 Task: Add an event with the title Second Annual General Meeting, date '2023/12/09', time 8:30 AM to 10:30 AMand add a description: The team building workshop will begin with an introduction to the importance of effective communication in the workplace. Participants will learn about the impact of communication on team dynamics, productivity, and overall success. The facilitator will set a positive and supportive tone, creating a safe space for open dialogue and learning.Select event color  Tangerine . Add location for the event as: 123 Karnak Temple, Luxor, Egypt, logged in from the account softage.6@softage.netand send the event invitation to softage.1@softage.net and softage.2@softage.net. Set a reminder for the event Doesn't repeat
Action: Mouse moved to (96, 128)
Screenshot: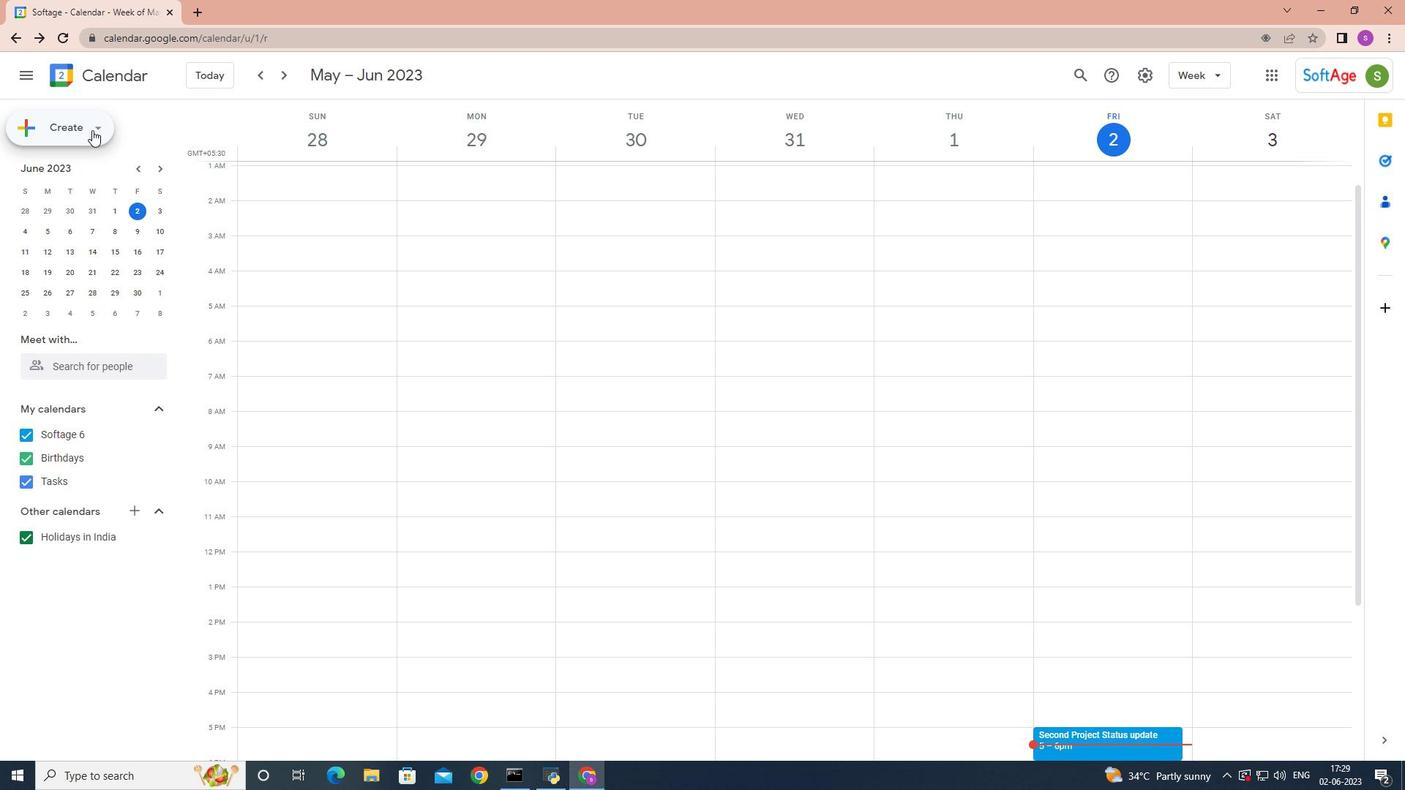 
Action: Mouse pressed left at (96, 128)
Screenshot: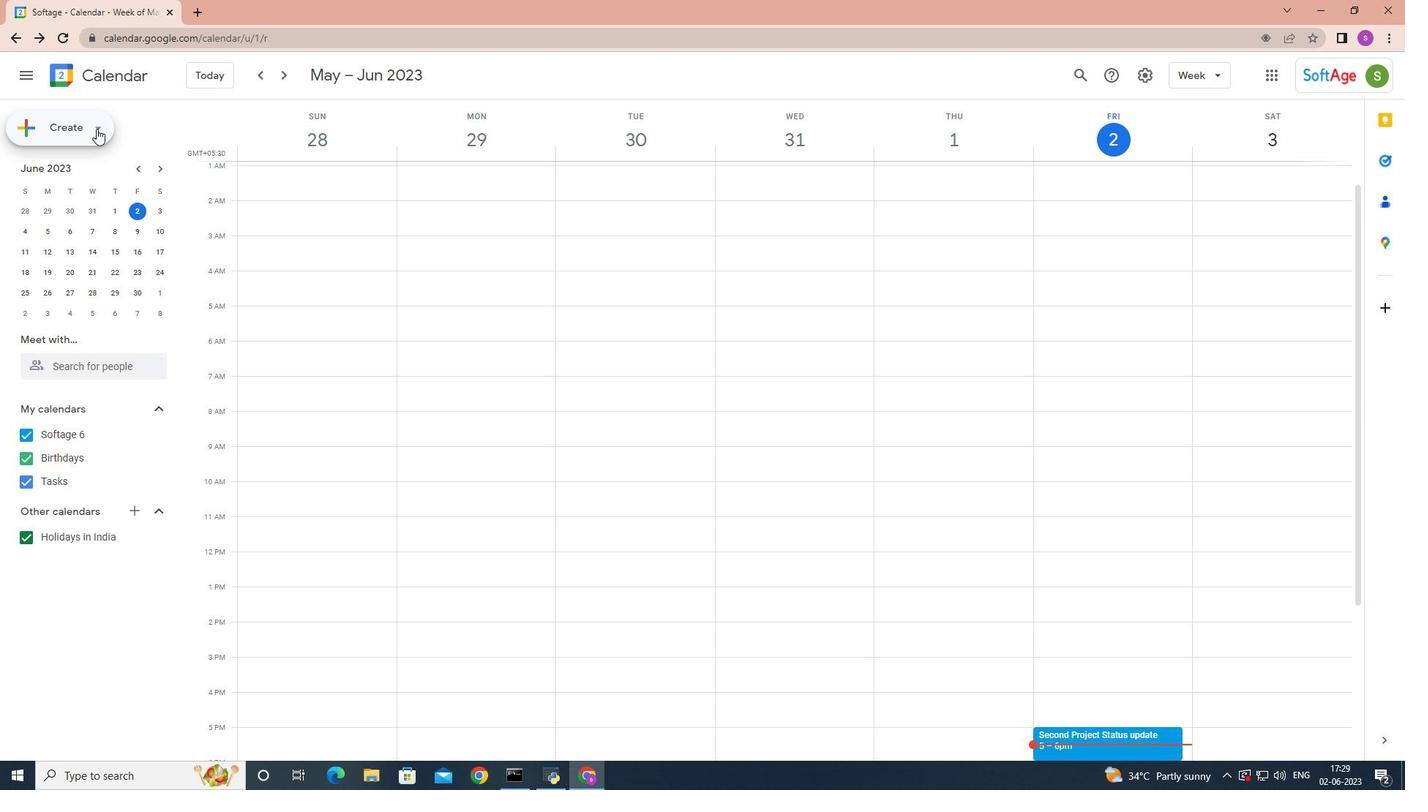 
Action: Mouse moved to (97, 161)
Screenshot: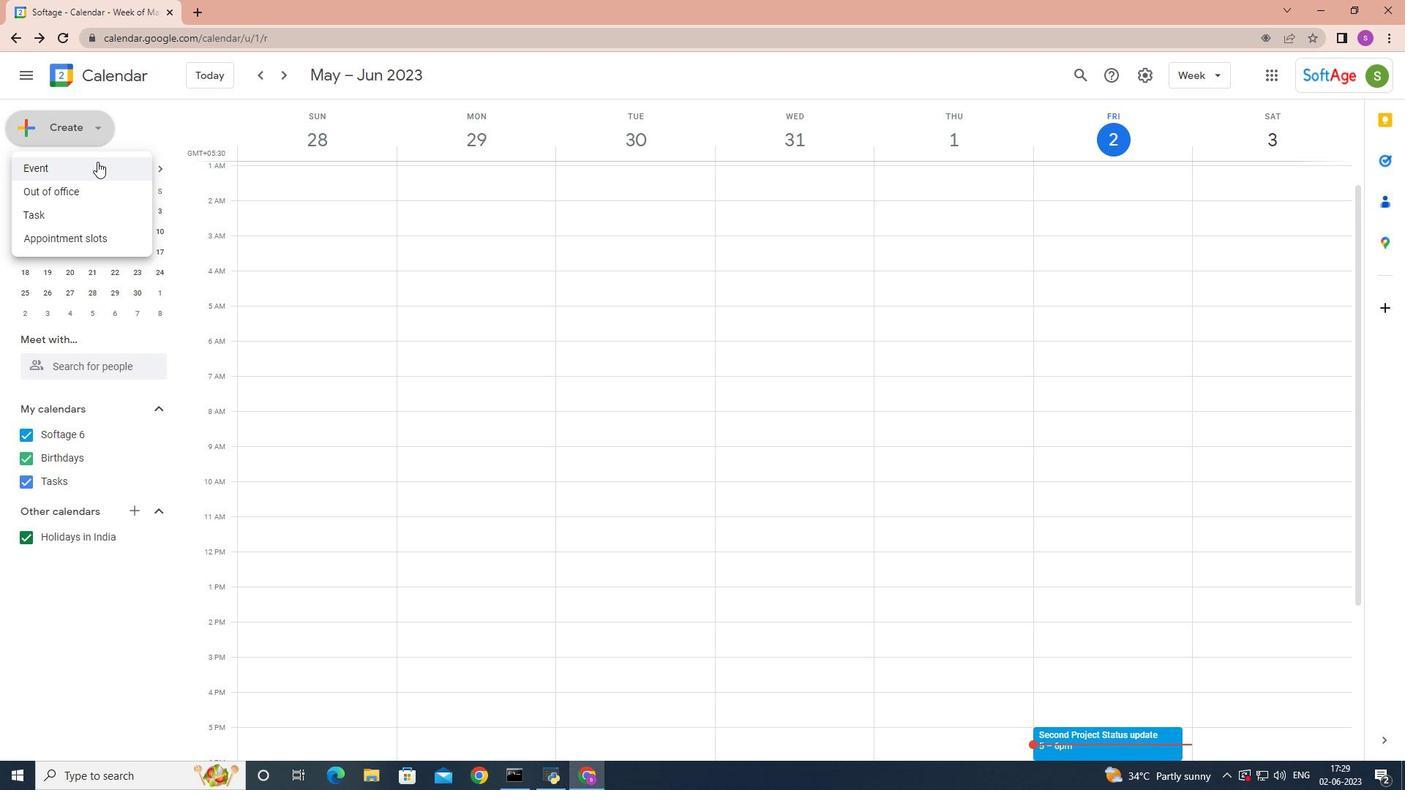 
Action: Mouse pressed left at (97, 161)
Screenshot: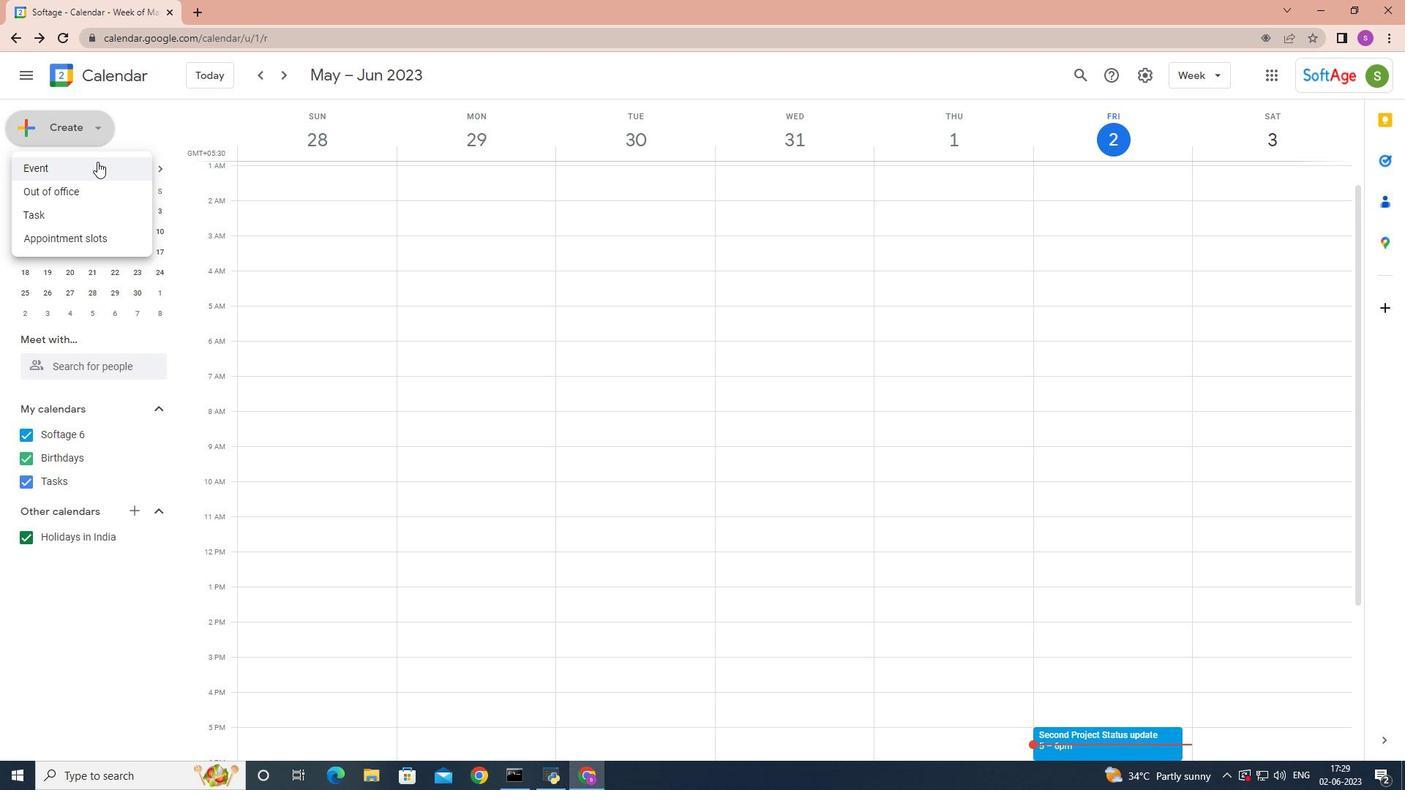 
Action: Mouse moved to (924, 707)
Screenshot: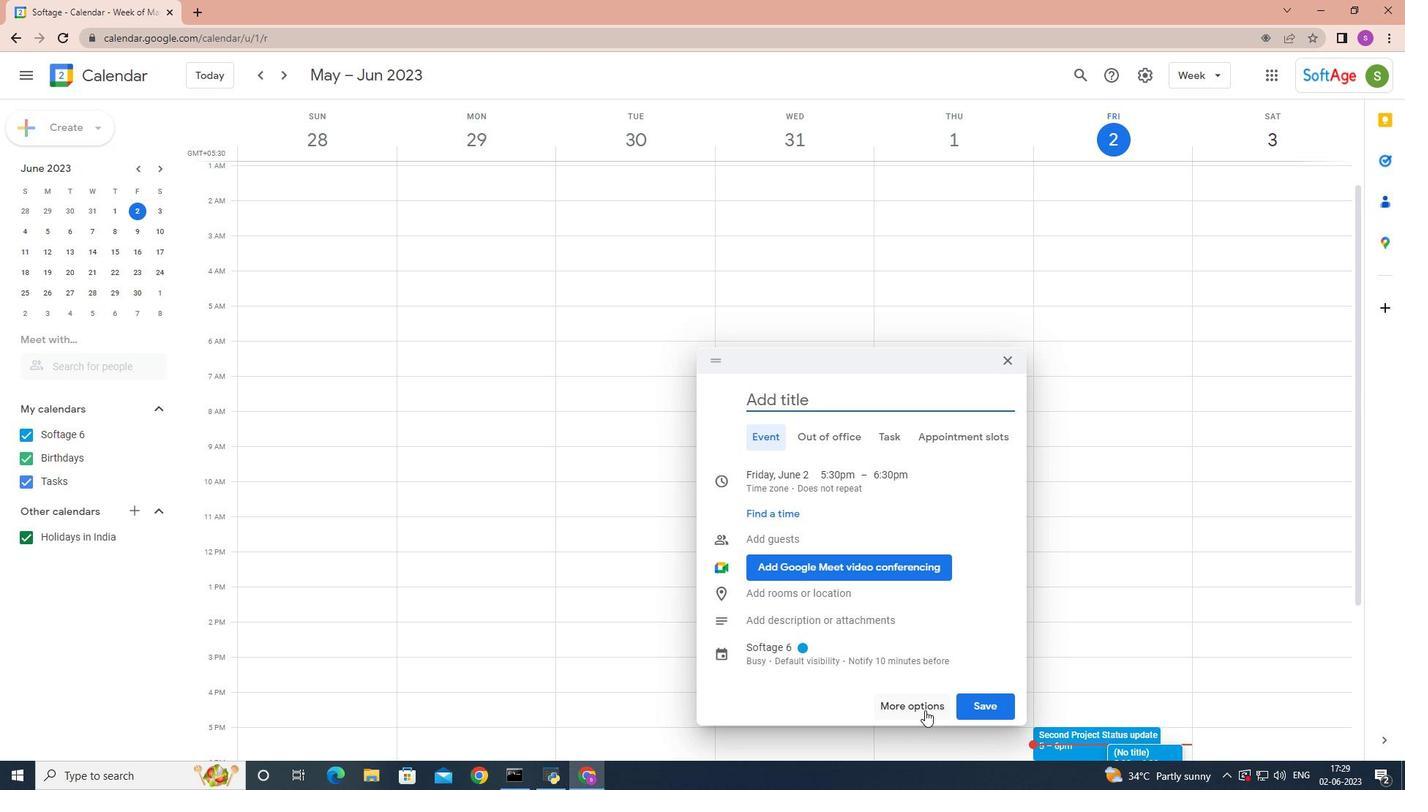 
Action: Mouse pressed left at (924, 707)
Screenshot: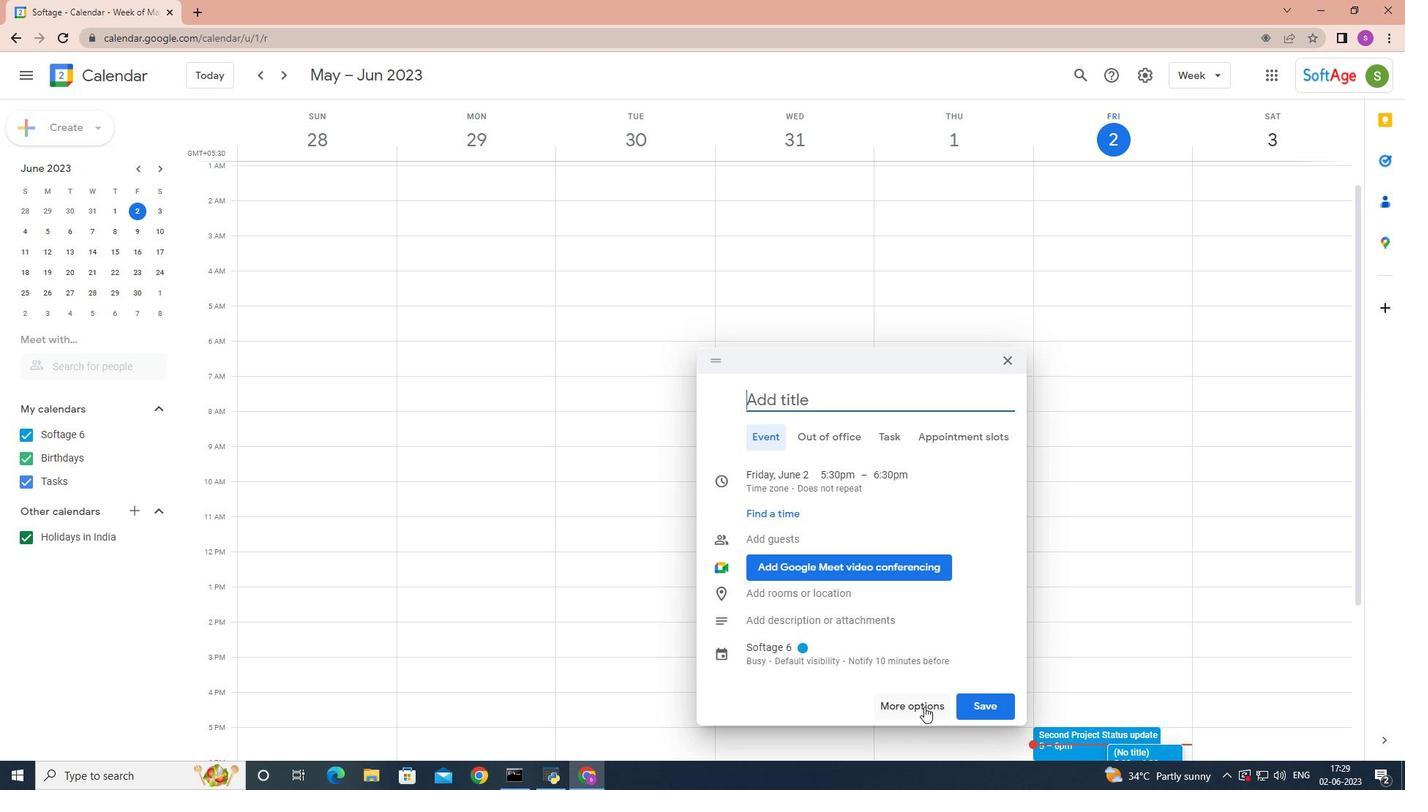 
Action: Mouse moved to (909, 705)
Screenshot: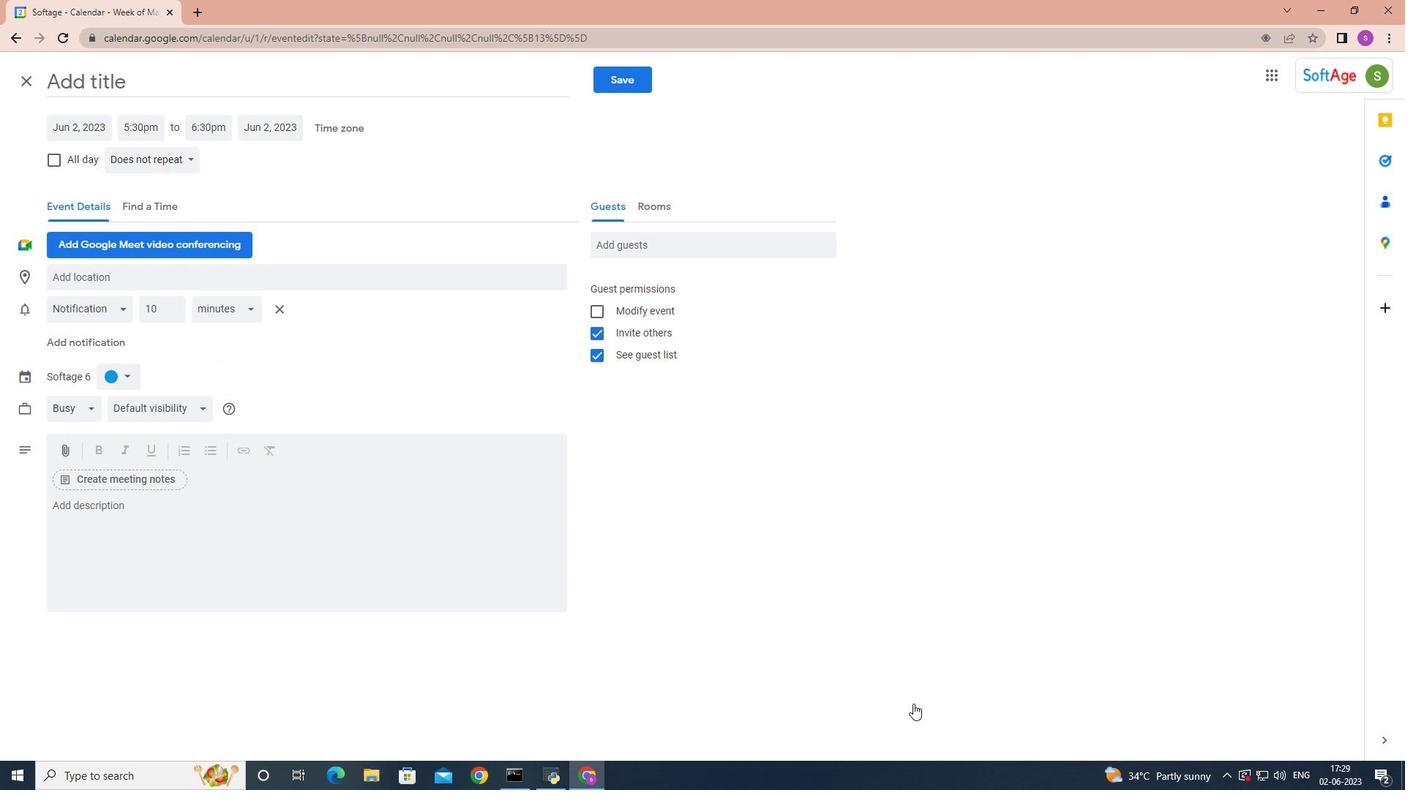 
Action: Key pressed <Key.shift>Second<Key.space><Key.shift>Annual<Key.space><Key.shift><Key.shift><Key.shift><Key.shift><Key.shift><Key.shift><Key.shift><Key.shift>General
Screenshot: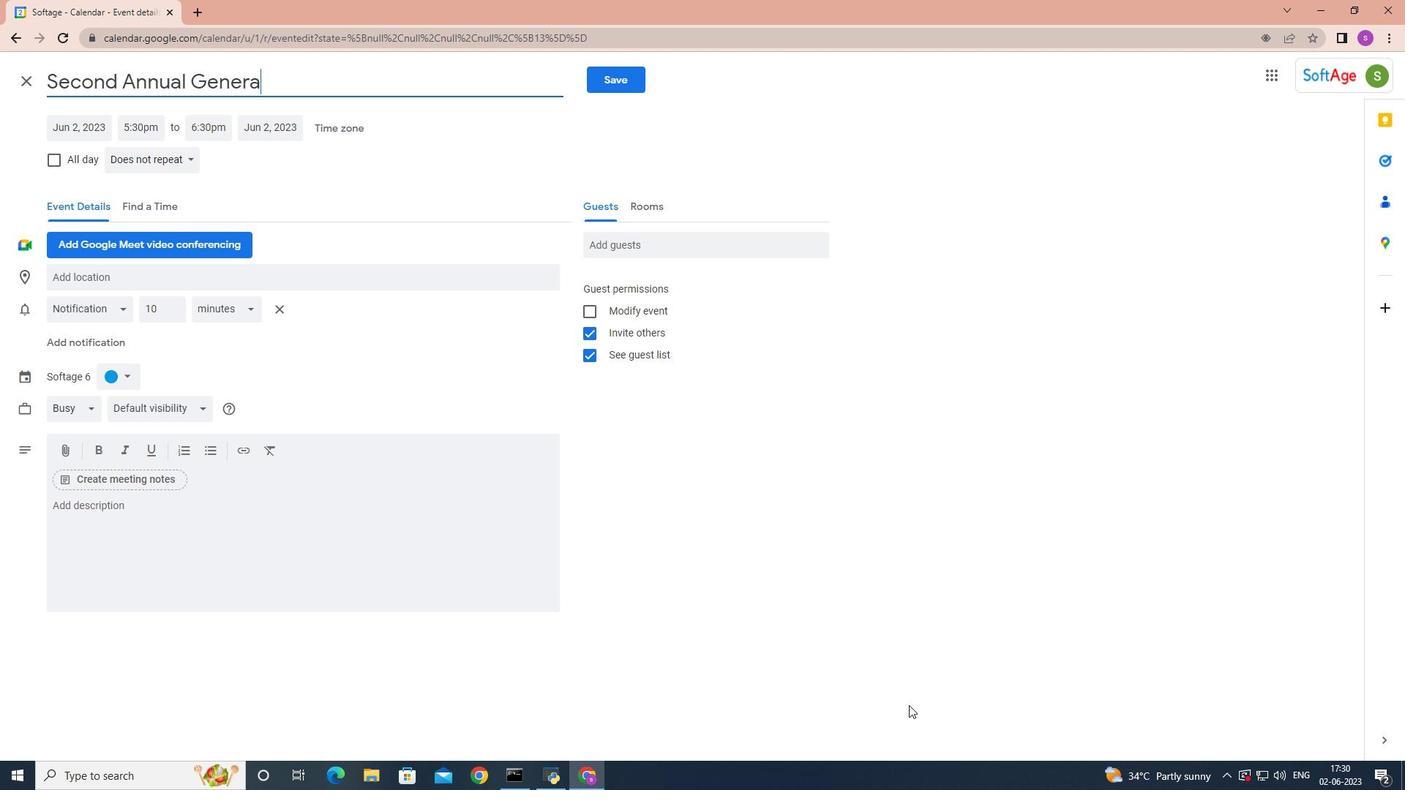 
Action: Mouse moved to (76, 120)
Screenshot: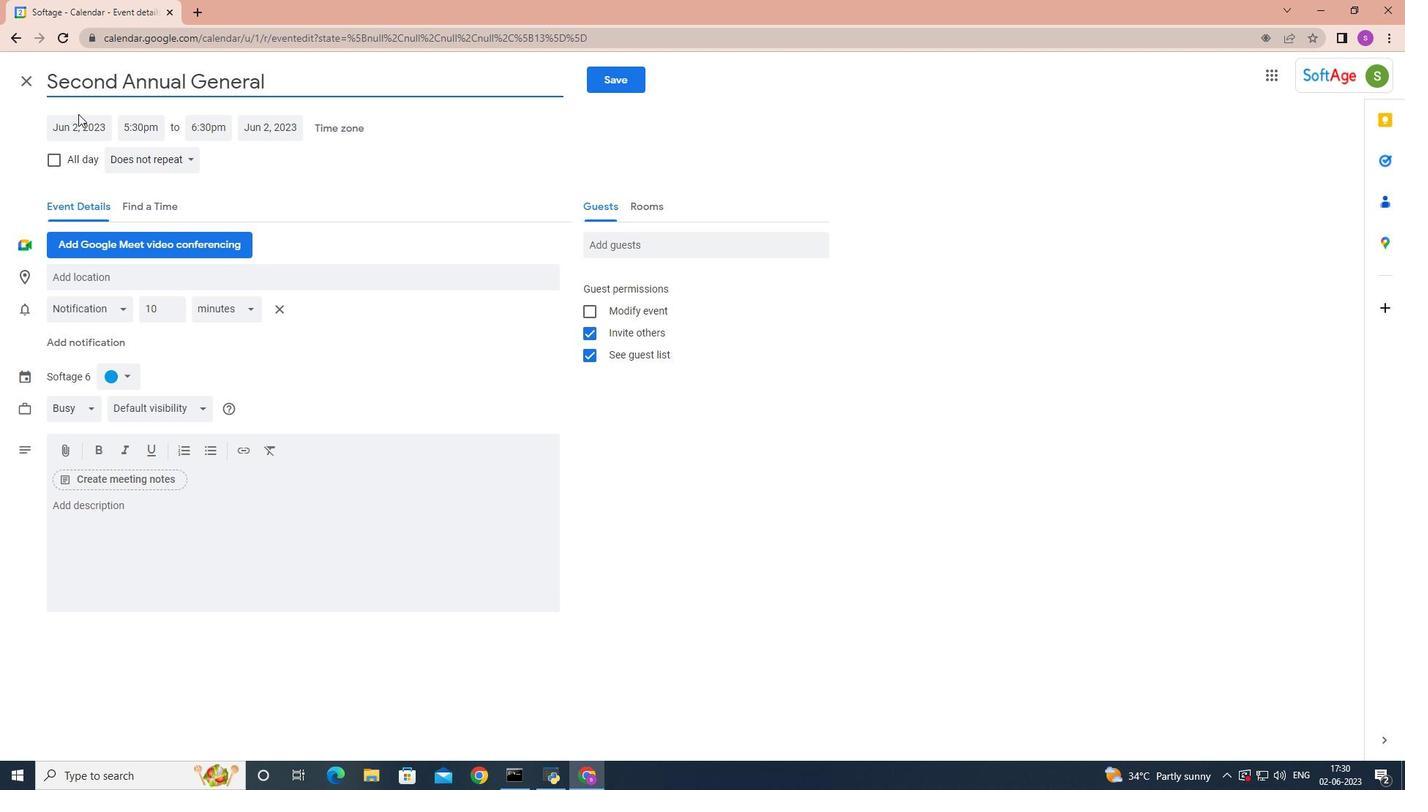 
Action: Mouse pressed left at (76, 120)
Screenshot: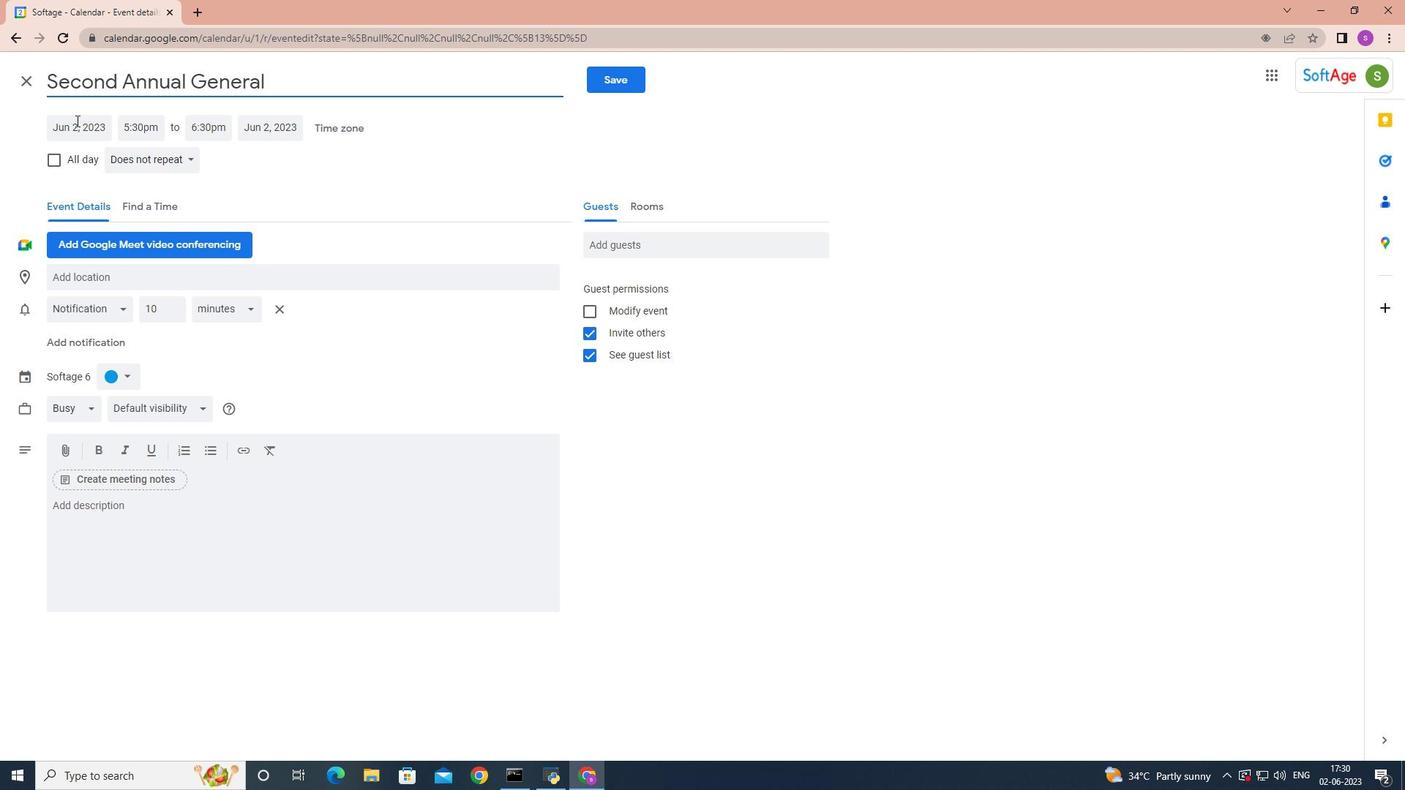 
Action: Mouse moved to (237, 155)
Screenshot: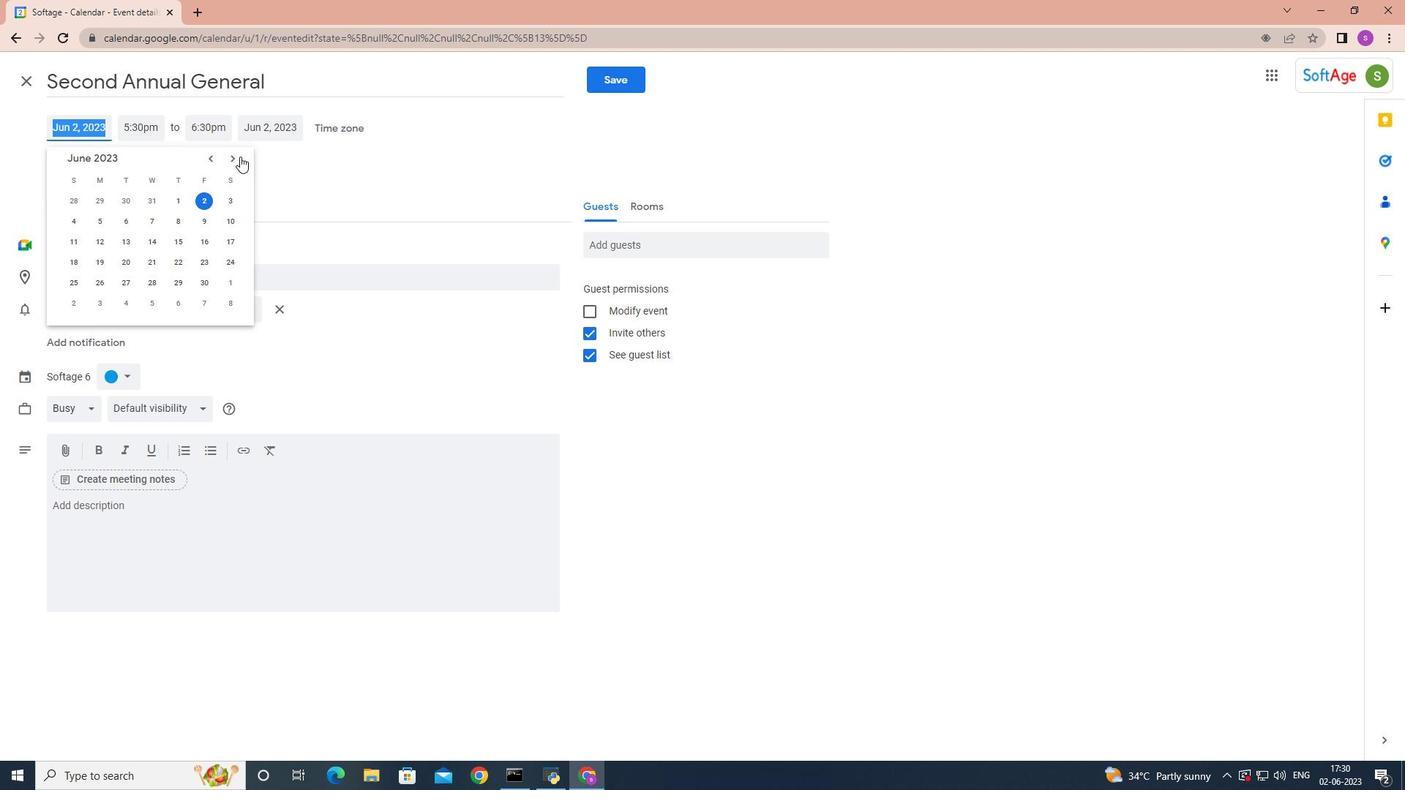 
Action: Mouse pressed left at (237, 155)
Screenshot: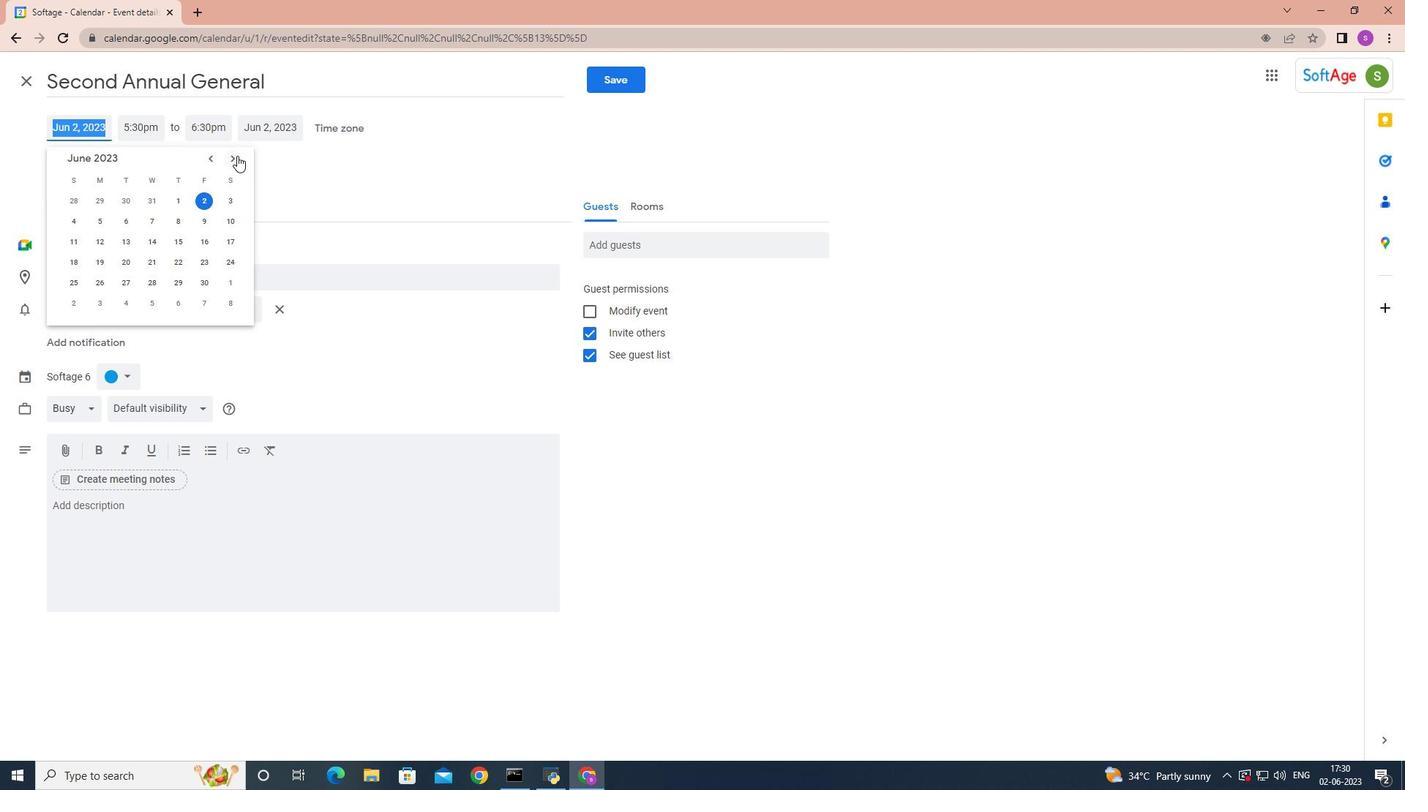 
Action: Mouse moved to (236, 155)
Screenshot: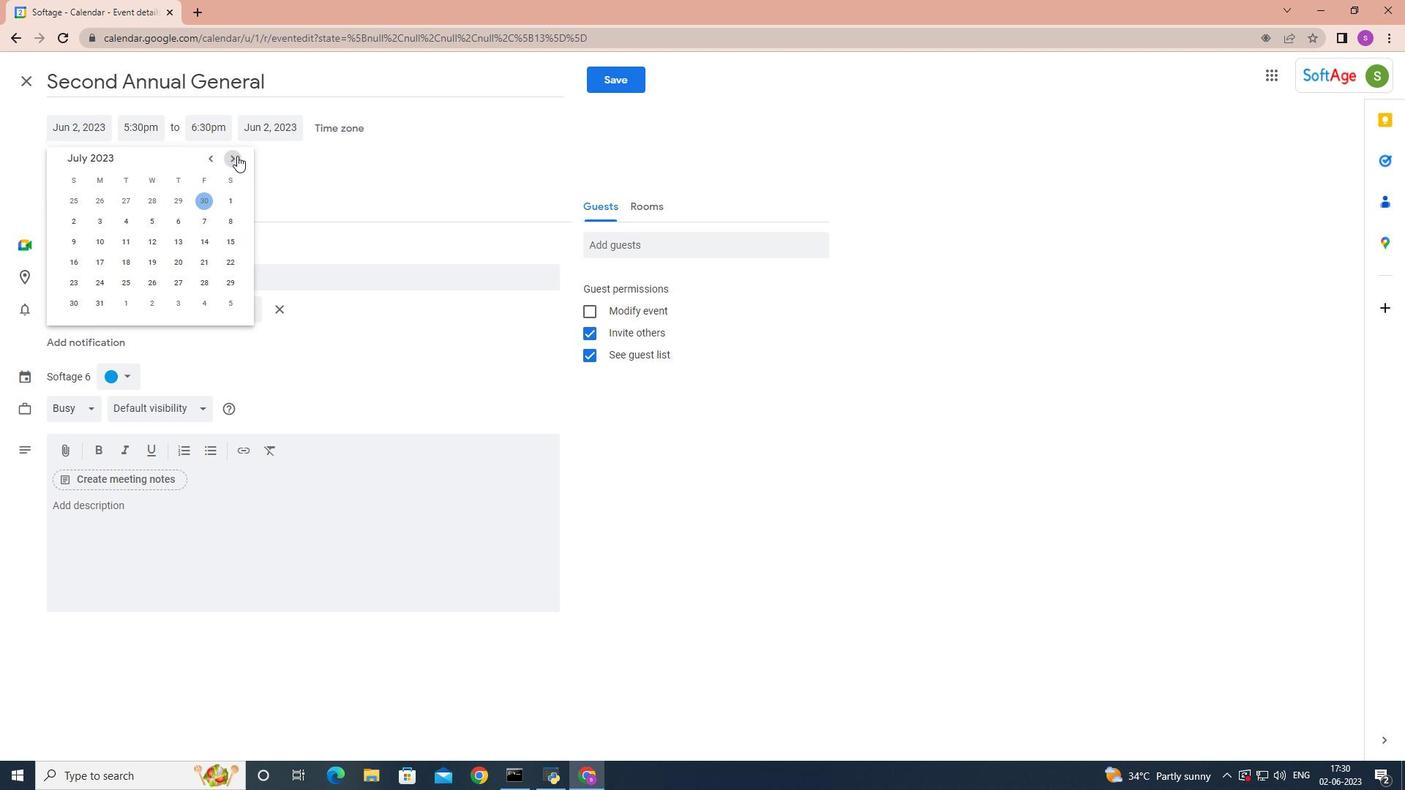 
Action: Mouse pressed left at (236, 155)
Screenshot: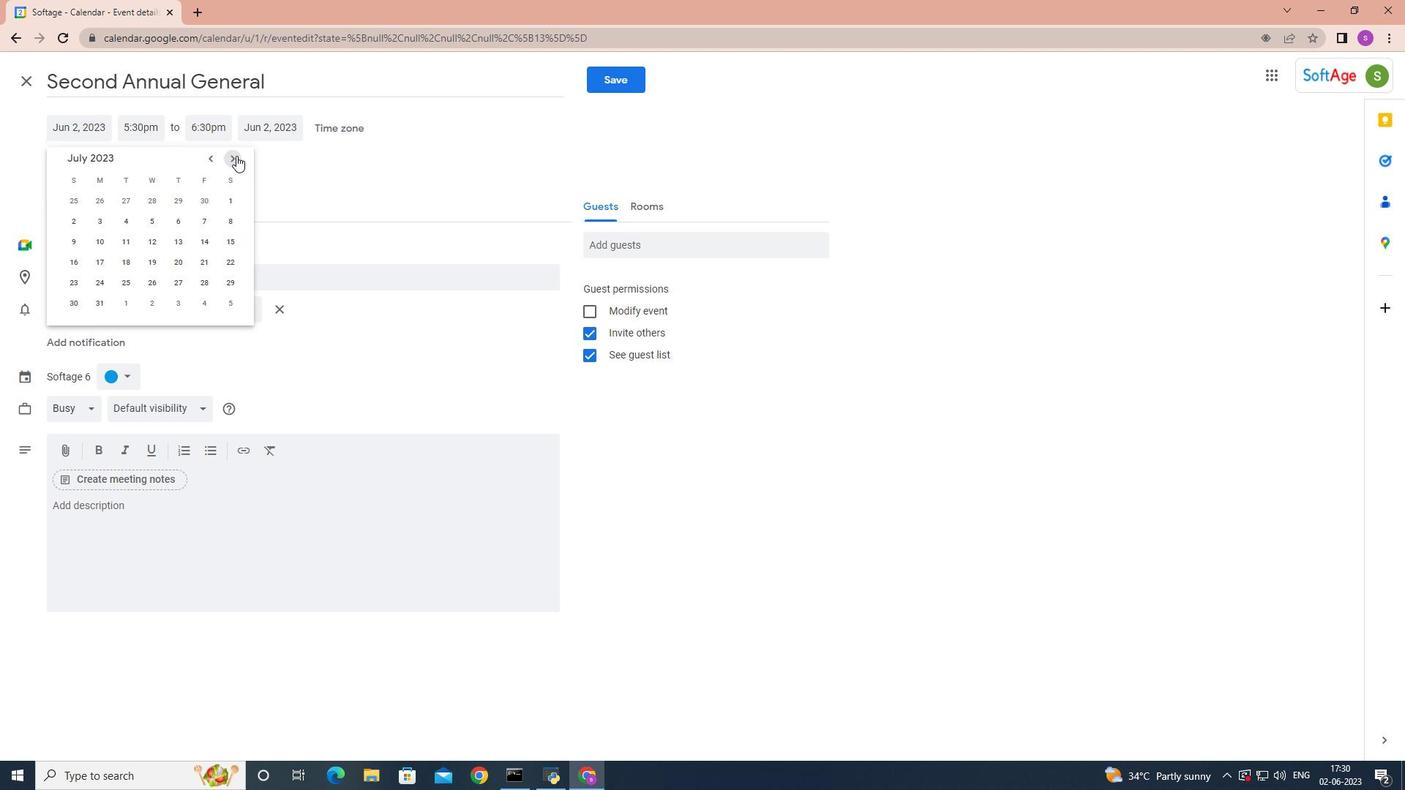 
Action: Mouse pressed left at (236, 155)
Screenshot: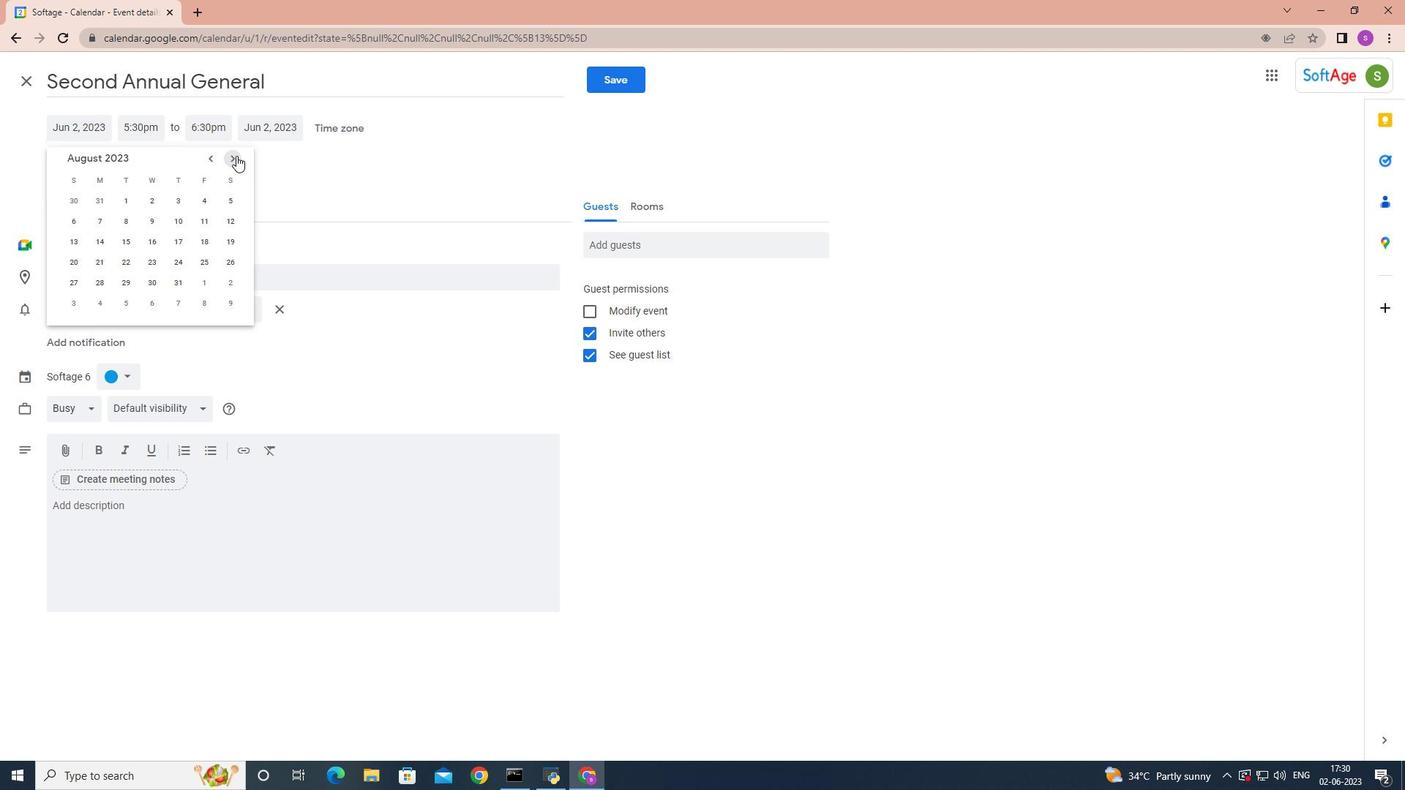 
Action: Mouse pressed left at (236, 155)
Screenshot: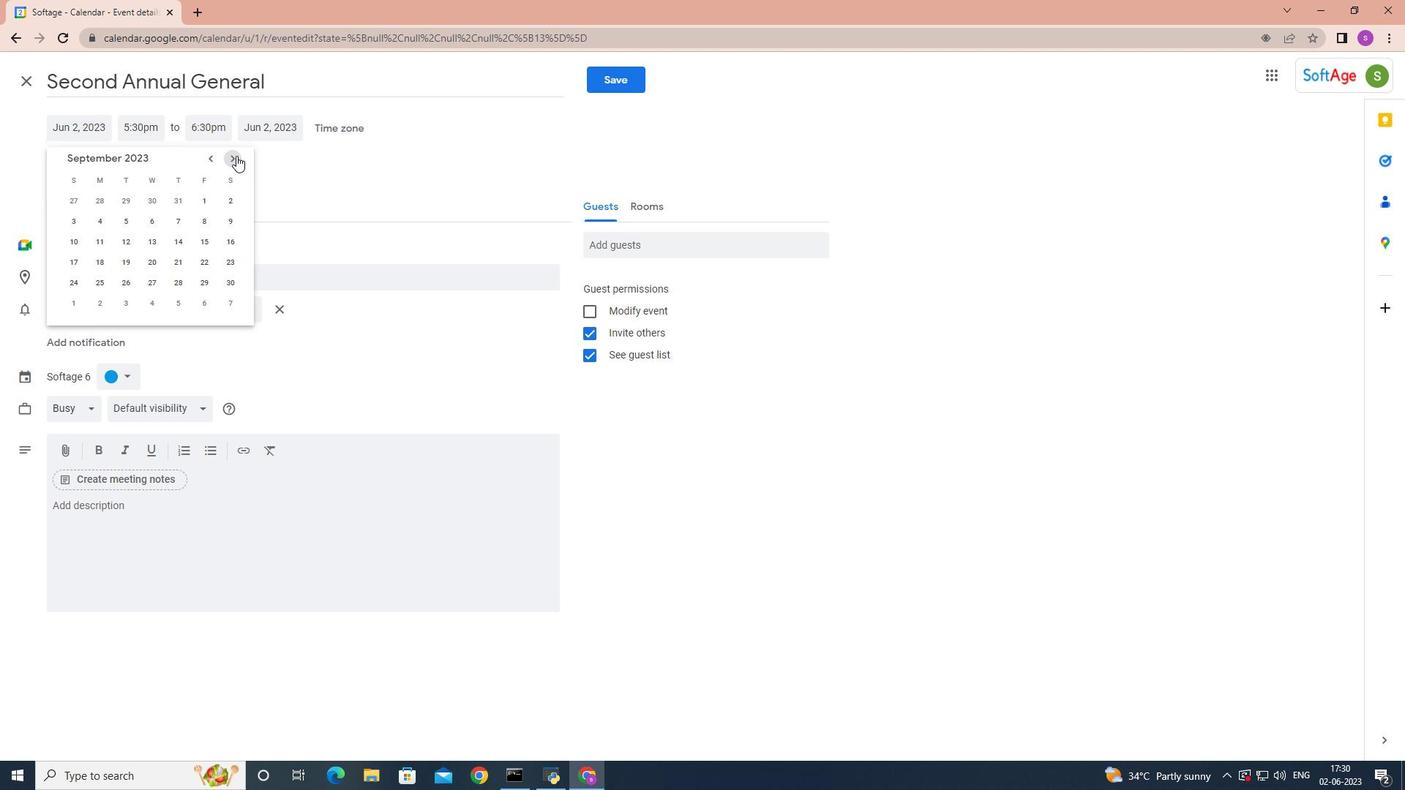 
Action: Mouse pressed left at (236, 155)
Screenshot: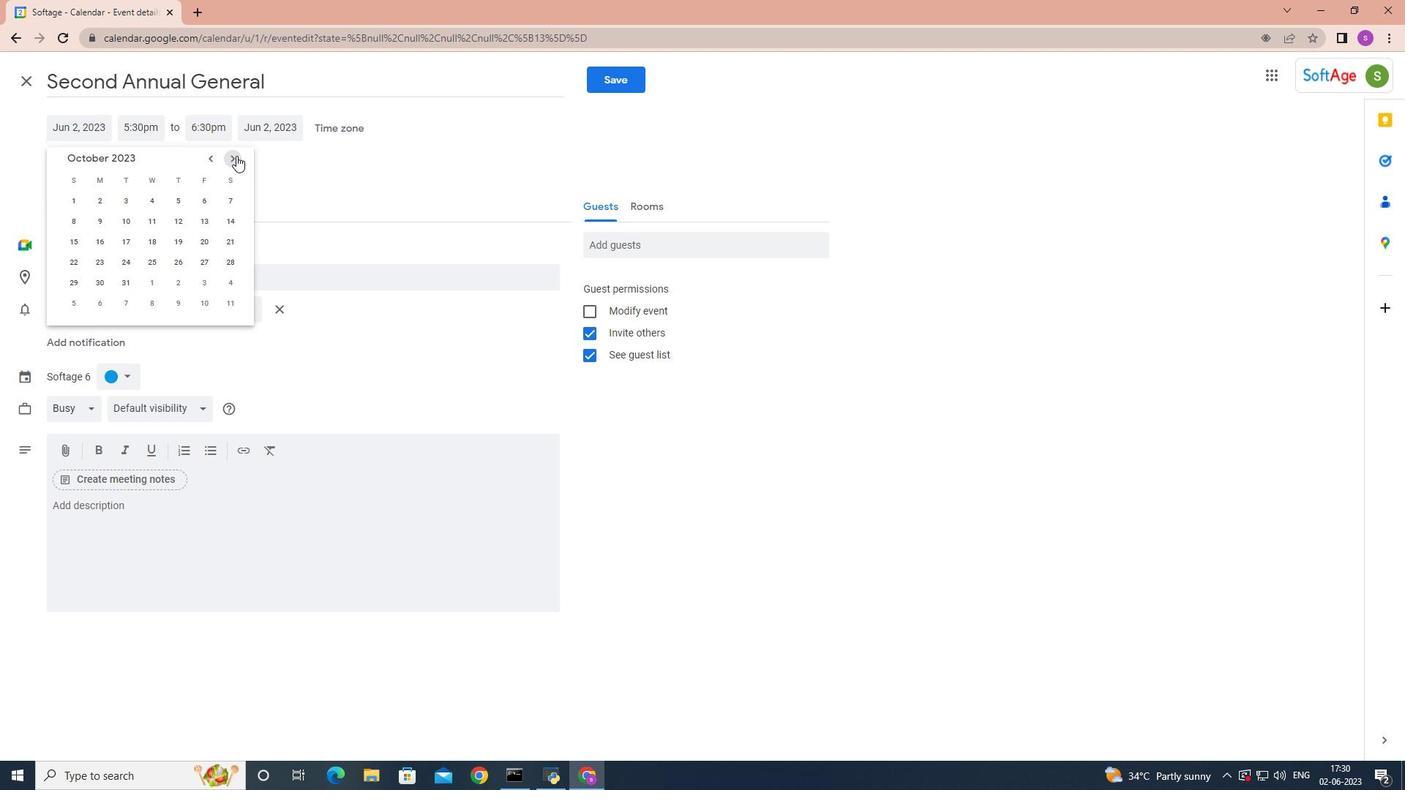 
Action: Mouse pressed left at (236, 155)
Screenshot: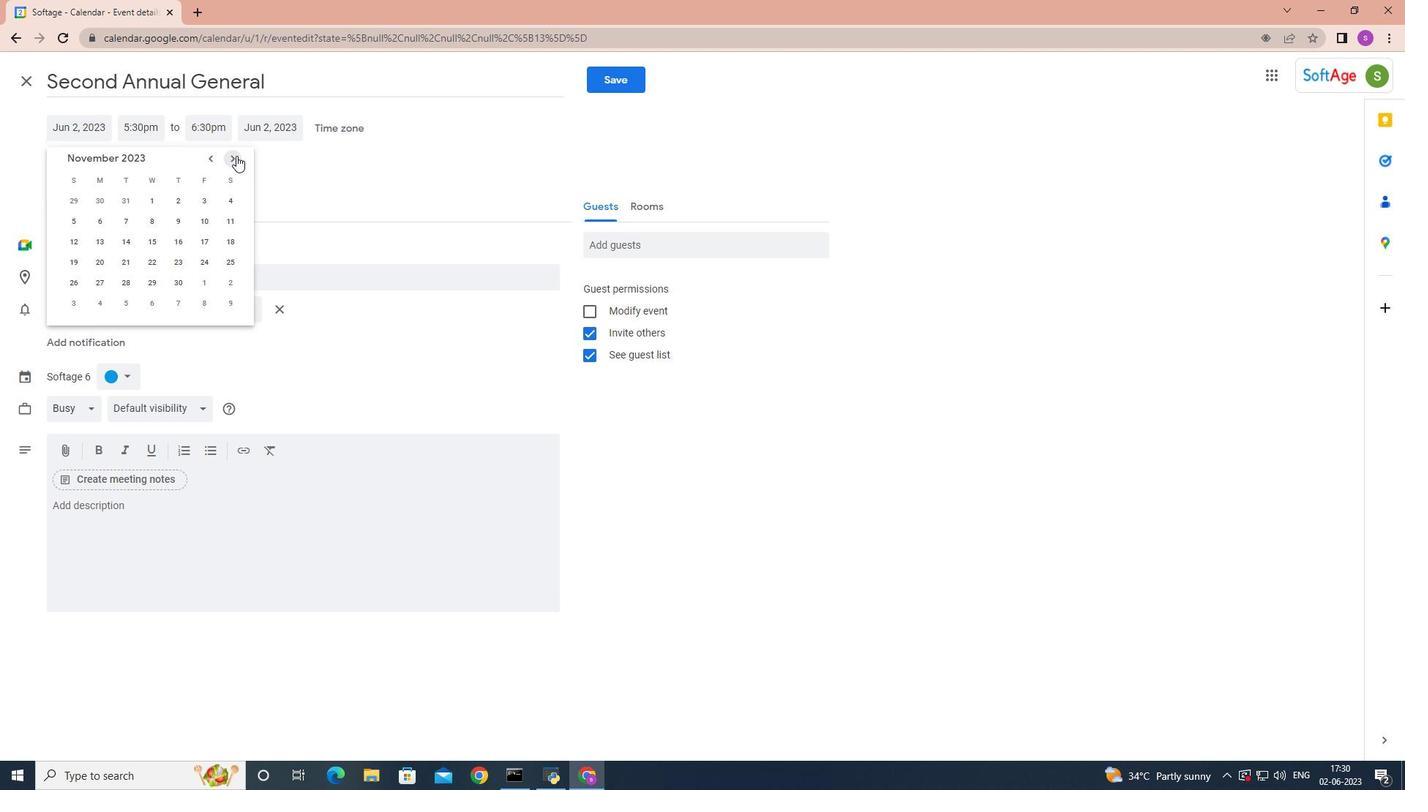 
Action: Mouse moved to (233, 220)
Screenshot: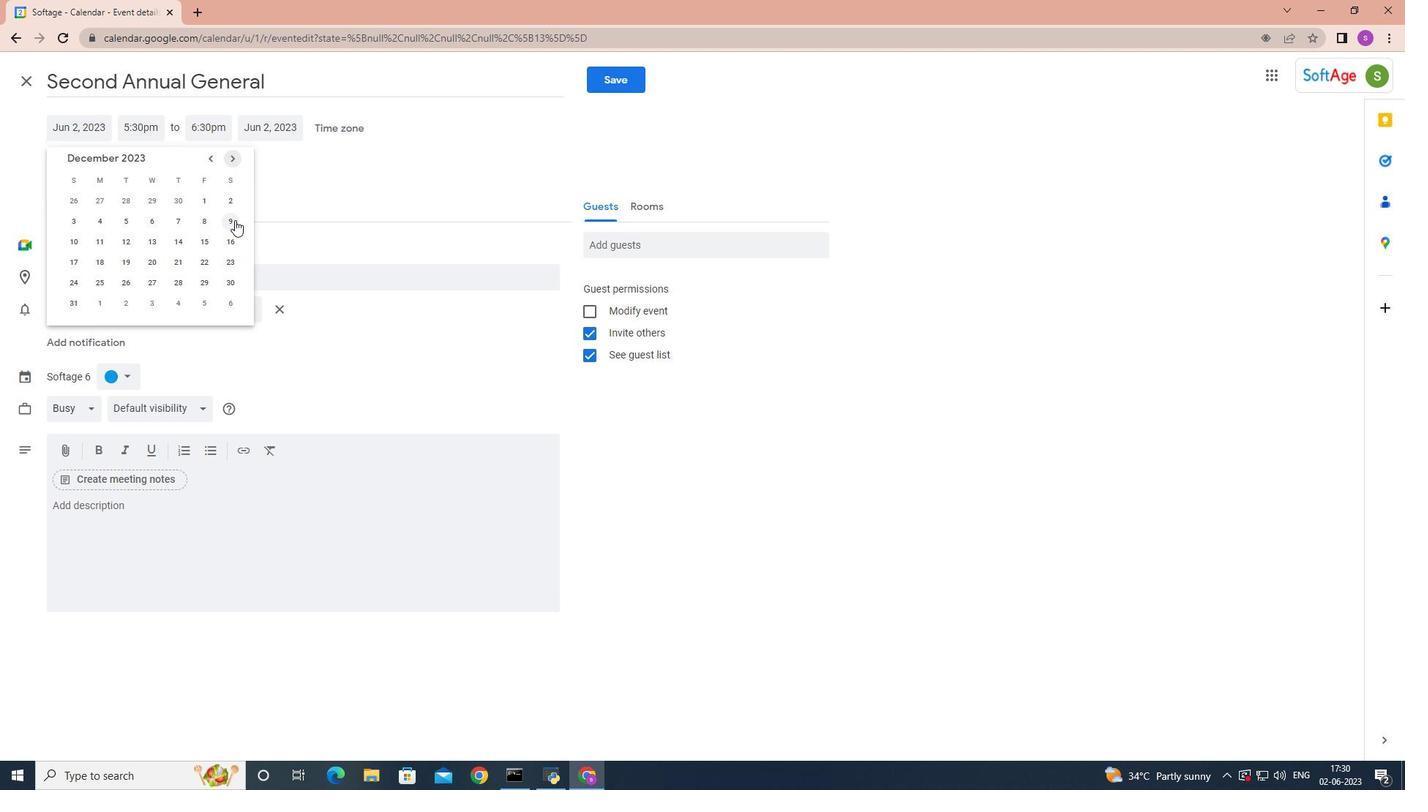 
Action: Mouse pressed left at (233, 220)
Screenshot: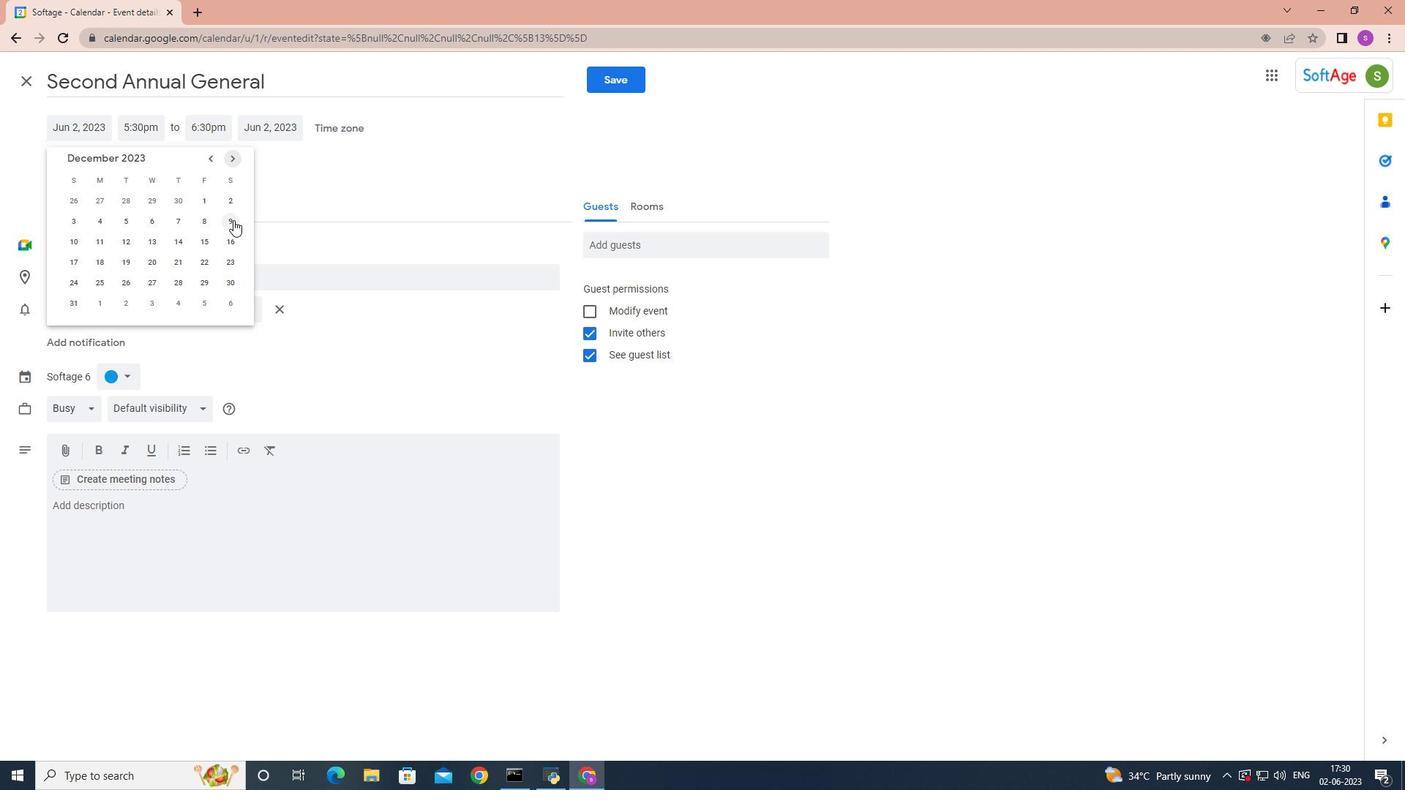 
Action: Mouse moved to (150, 129)
Screenshot: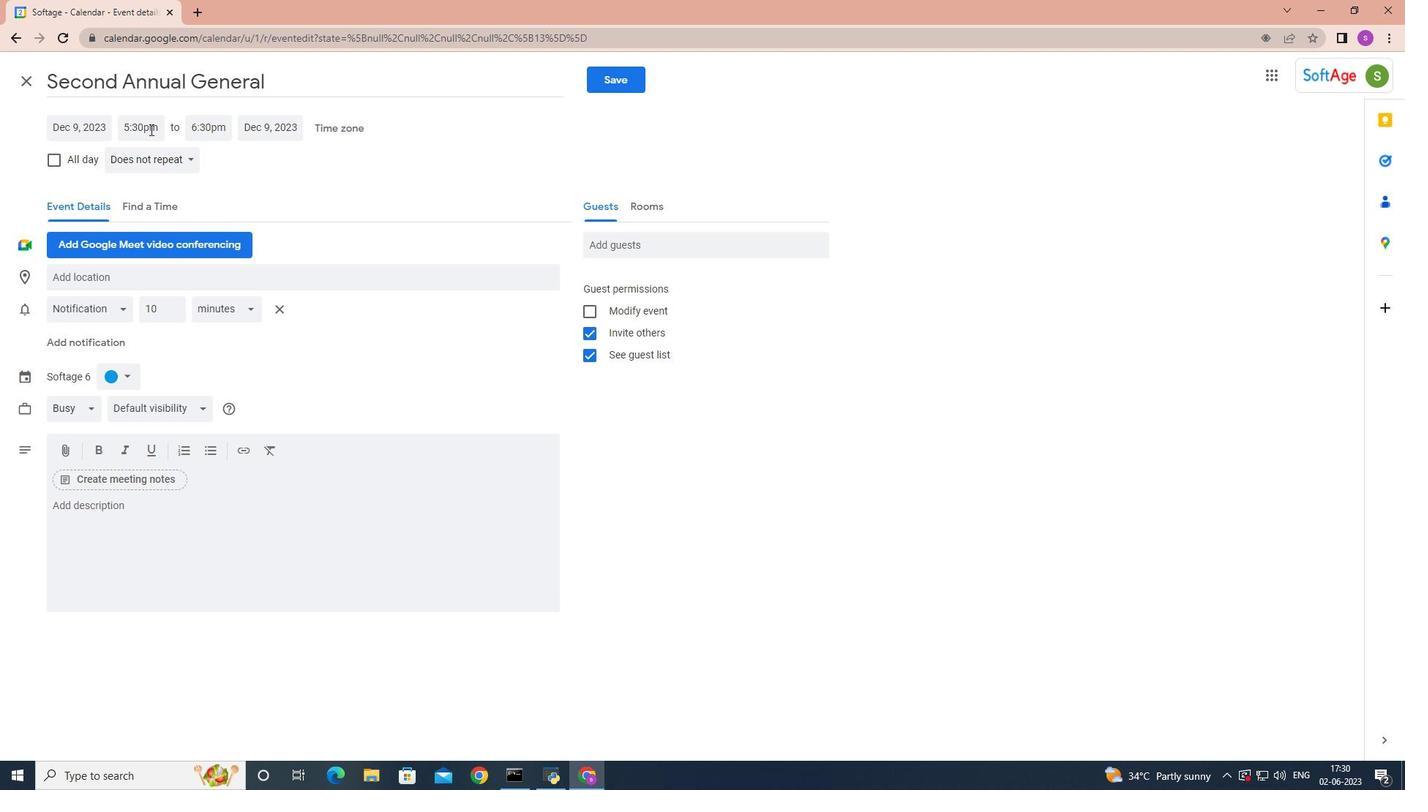 
Action: Mouse pressed left at (150, 129)
Screenshot: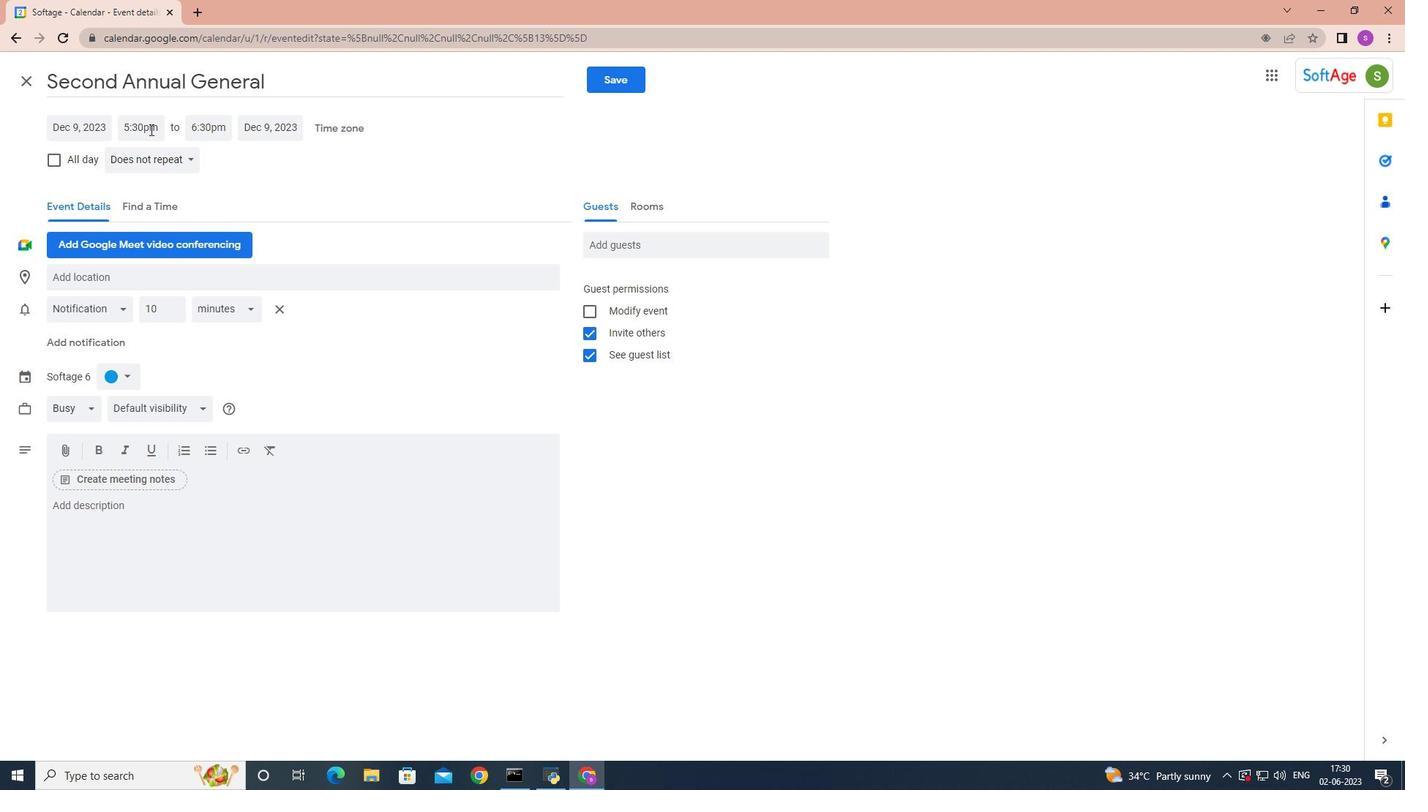 
Action: Mouse moved to (174, 217)
Screenshot: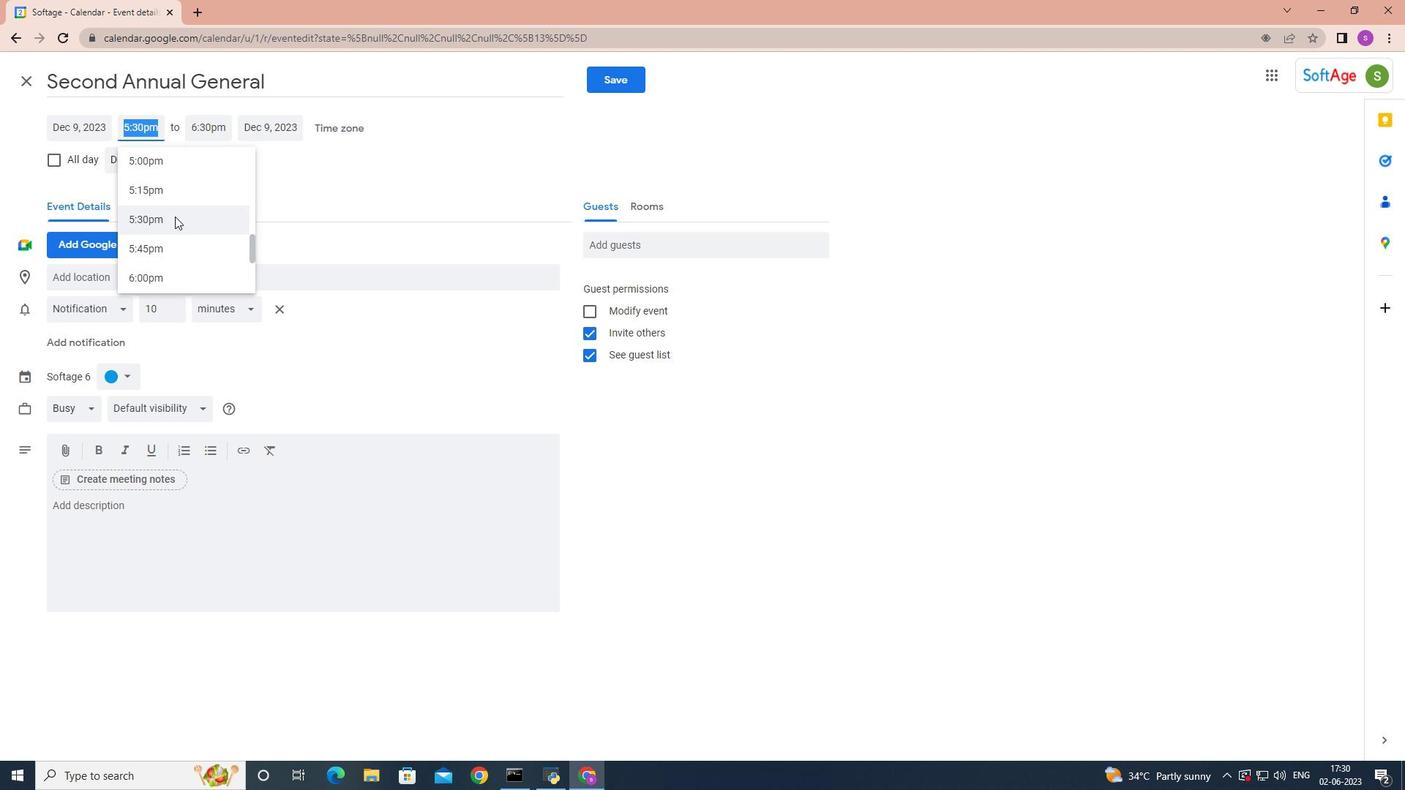 
Action: Mouse scrolled (174, 218) with delta (0, 0)
Screenshot: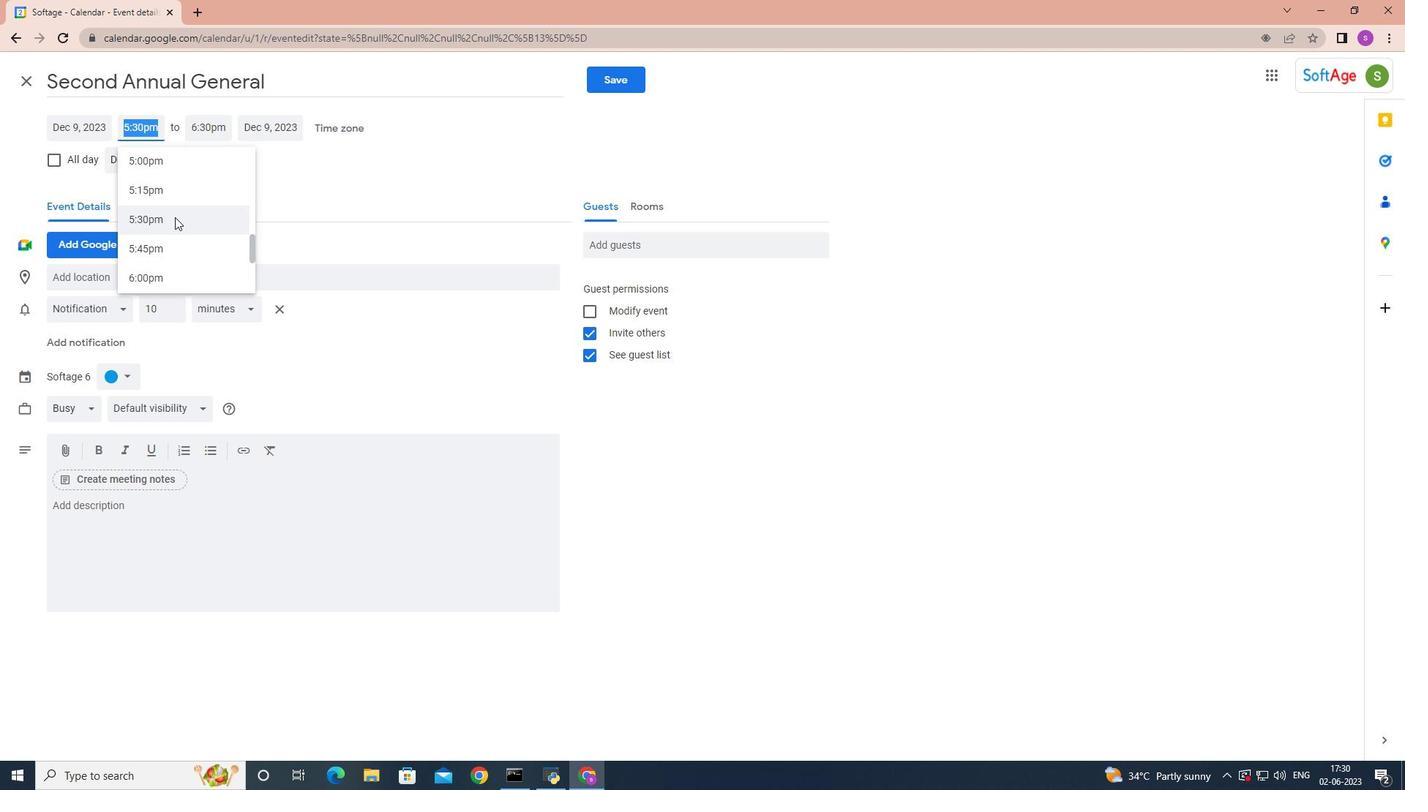 
Action: Mouse scrolled (174, 218) with delta (0, 0)
Screenshot: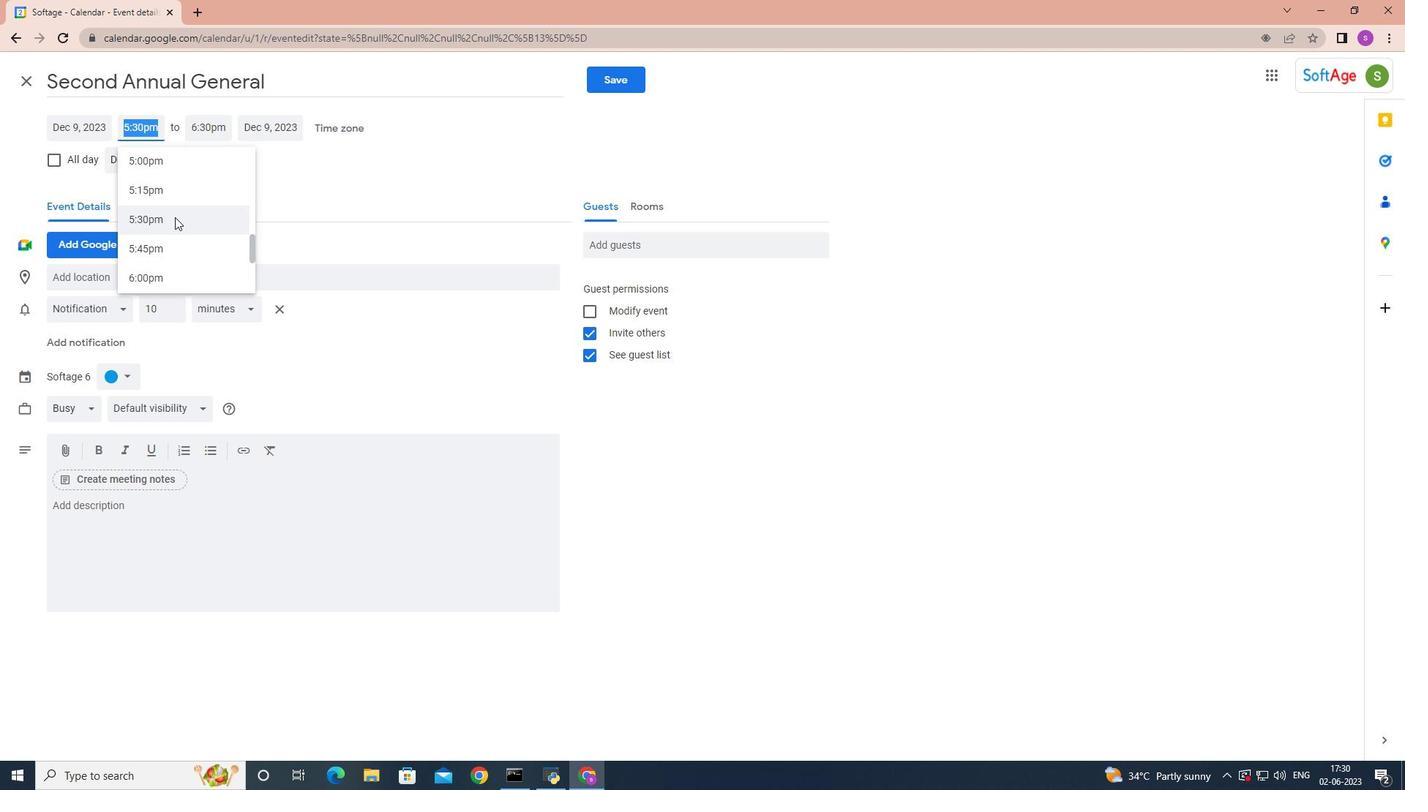 
Action: Mouse scrolled (174, 218) with delta (0, 0)
Screenshot: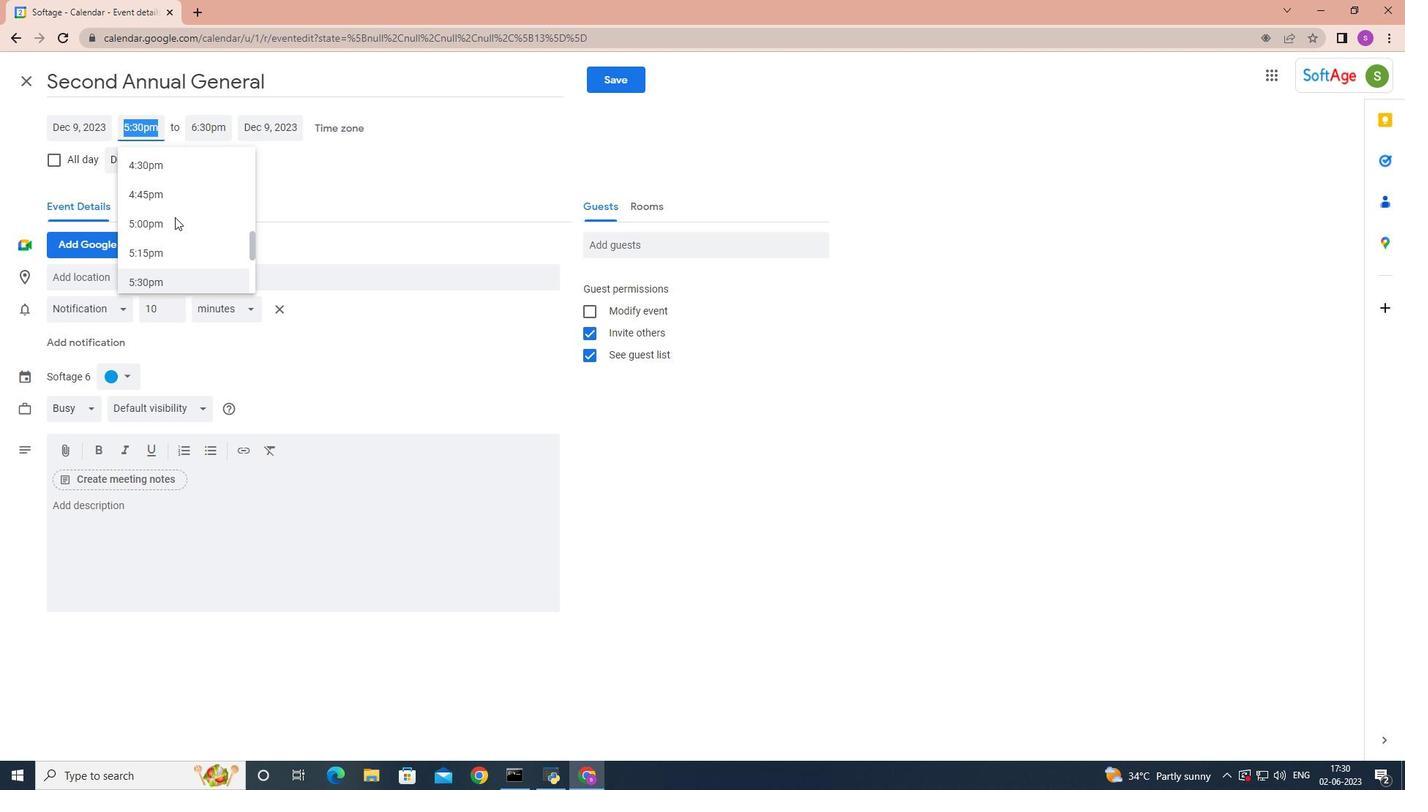 
Action: Mouse scrolled (174, 218) with delta (0, 0)
Screenshot: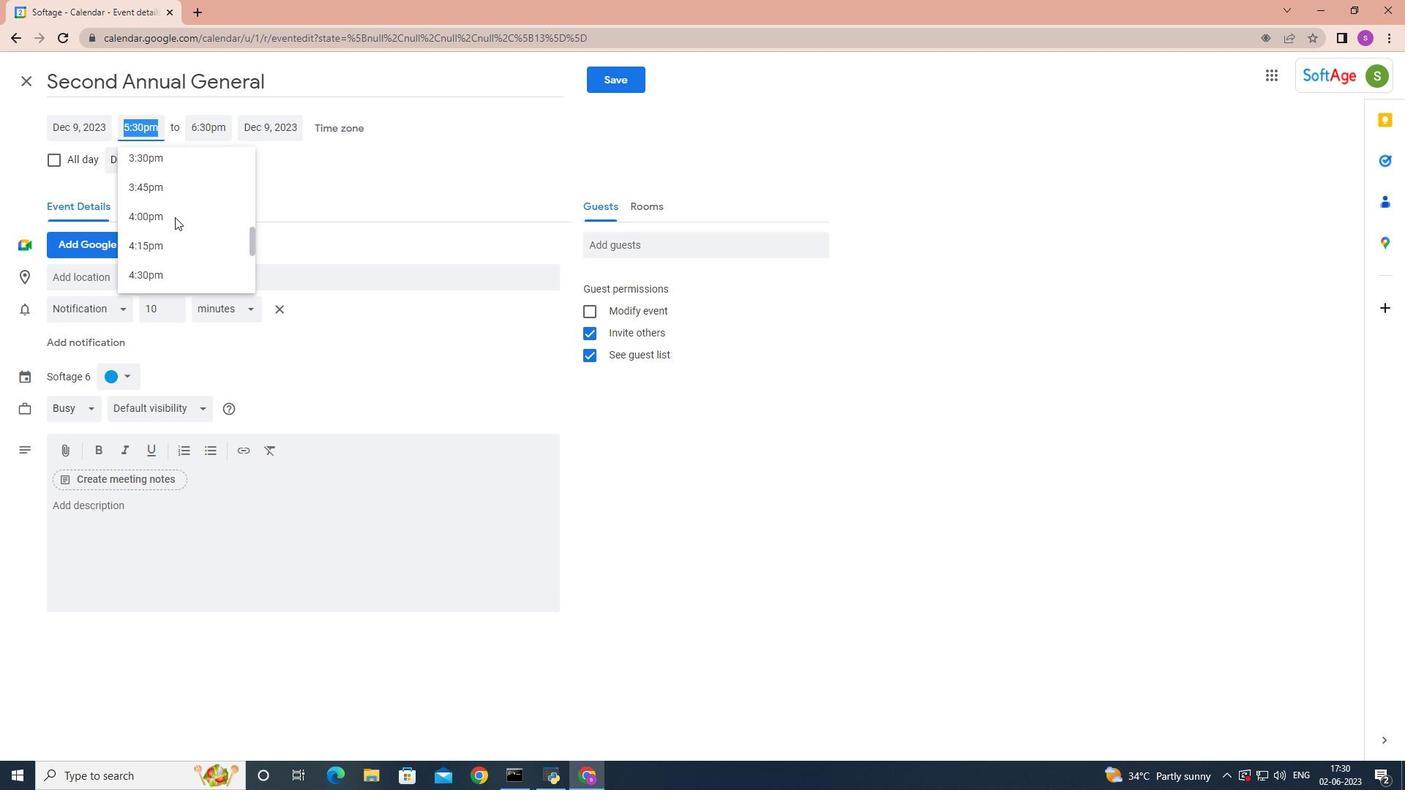
Action: Mouse scrolled (174, 218) with delta (0, 0)
Screenshot: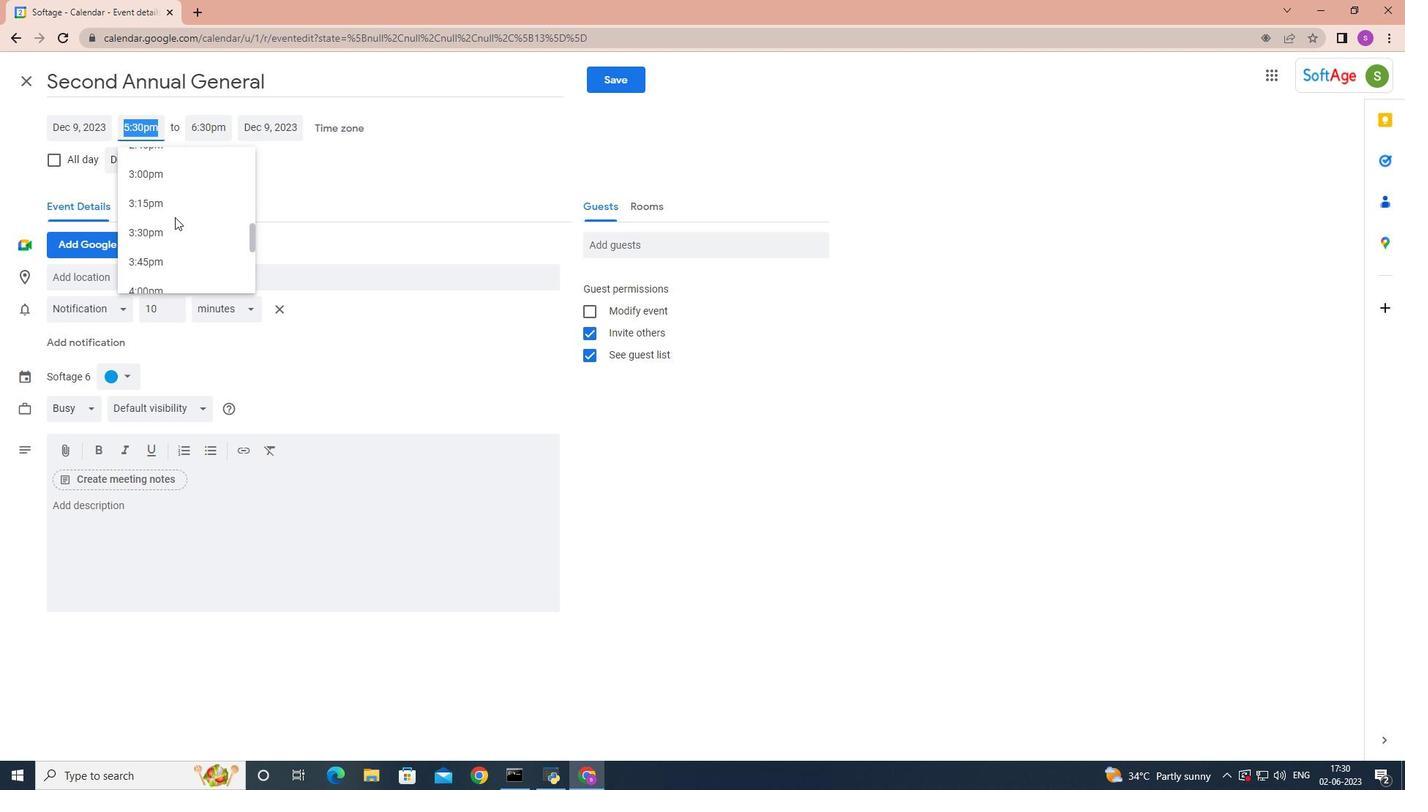 
Action: Mouse scrolled (174, 218) with delta (0, 0)
Screenshot: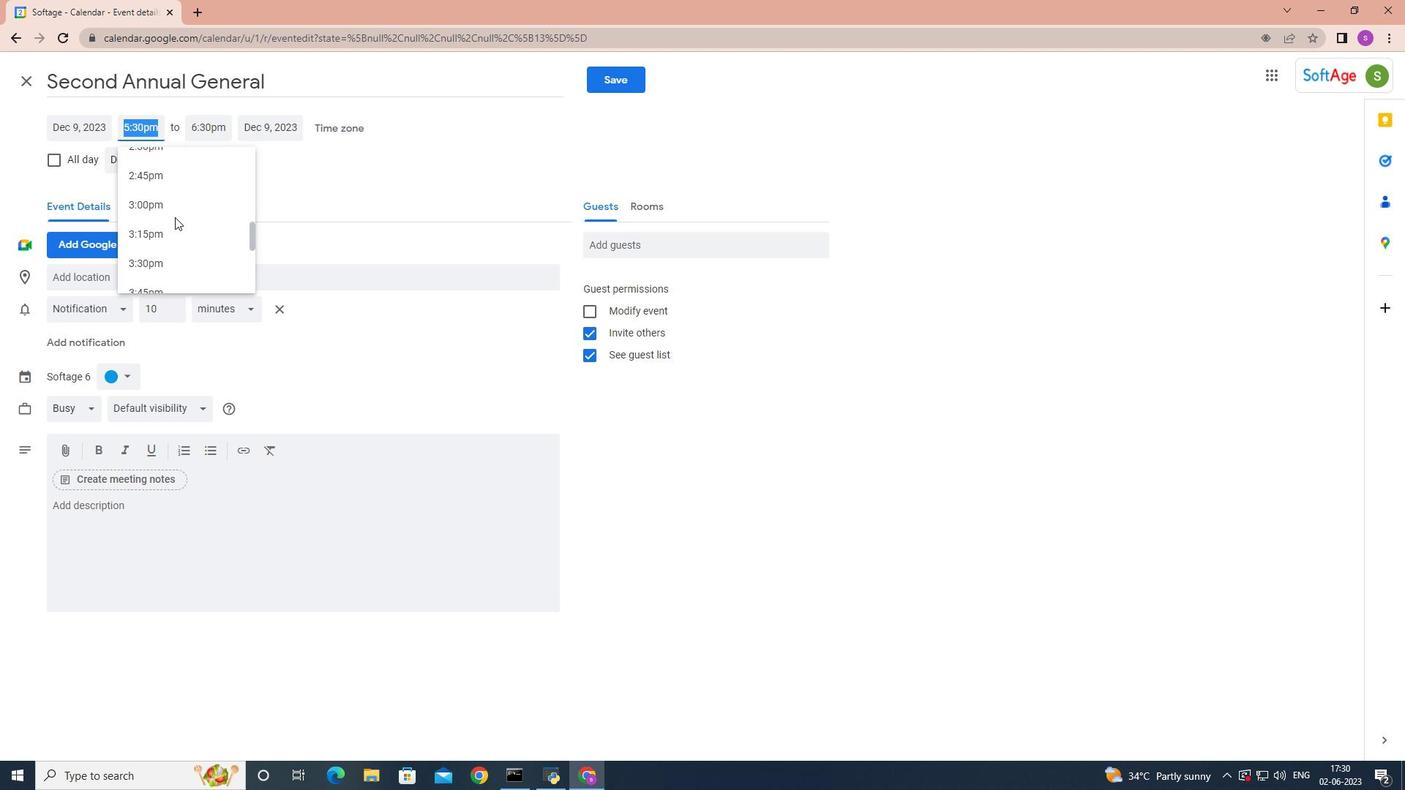 
Action: Mouse scrolled (174, 218) with delta (0, 0)
Screenshot: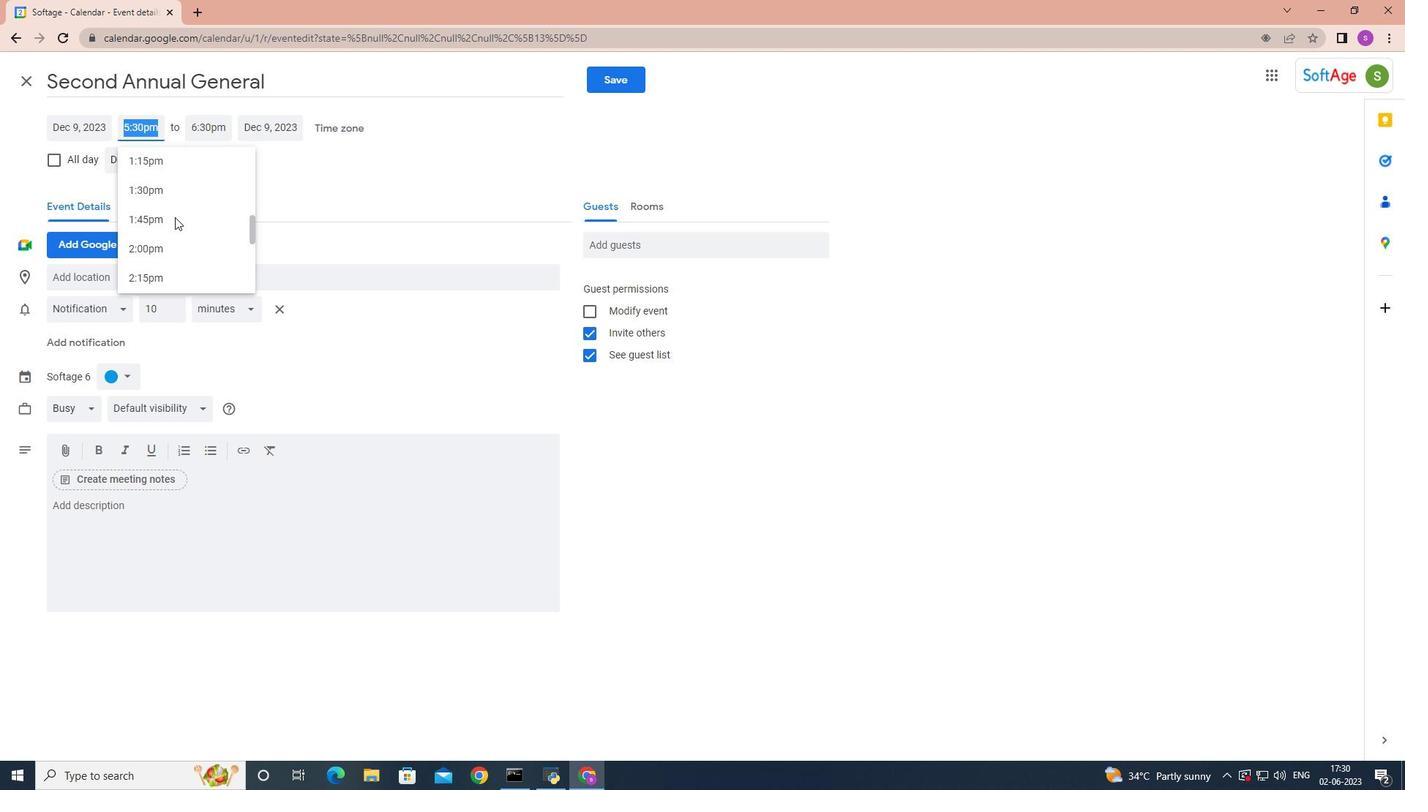 
Action: Mouse scrolled (174, 218) with delta (0, 0)
Screenshot: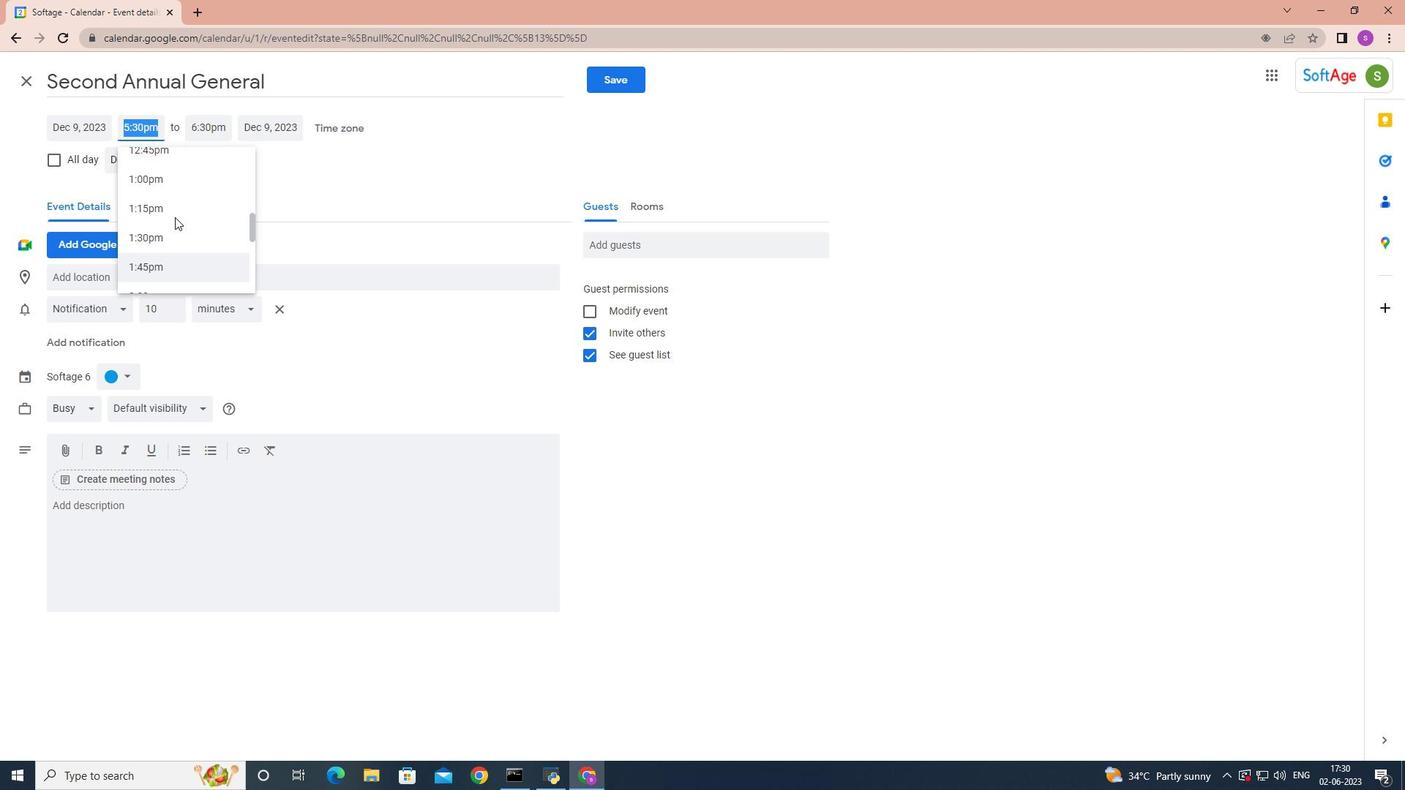 
Action: Mouse scrolled (174, 218) with delta (0, 0)
Screenshot: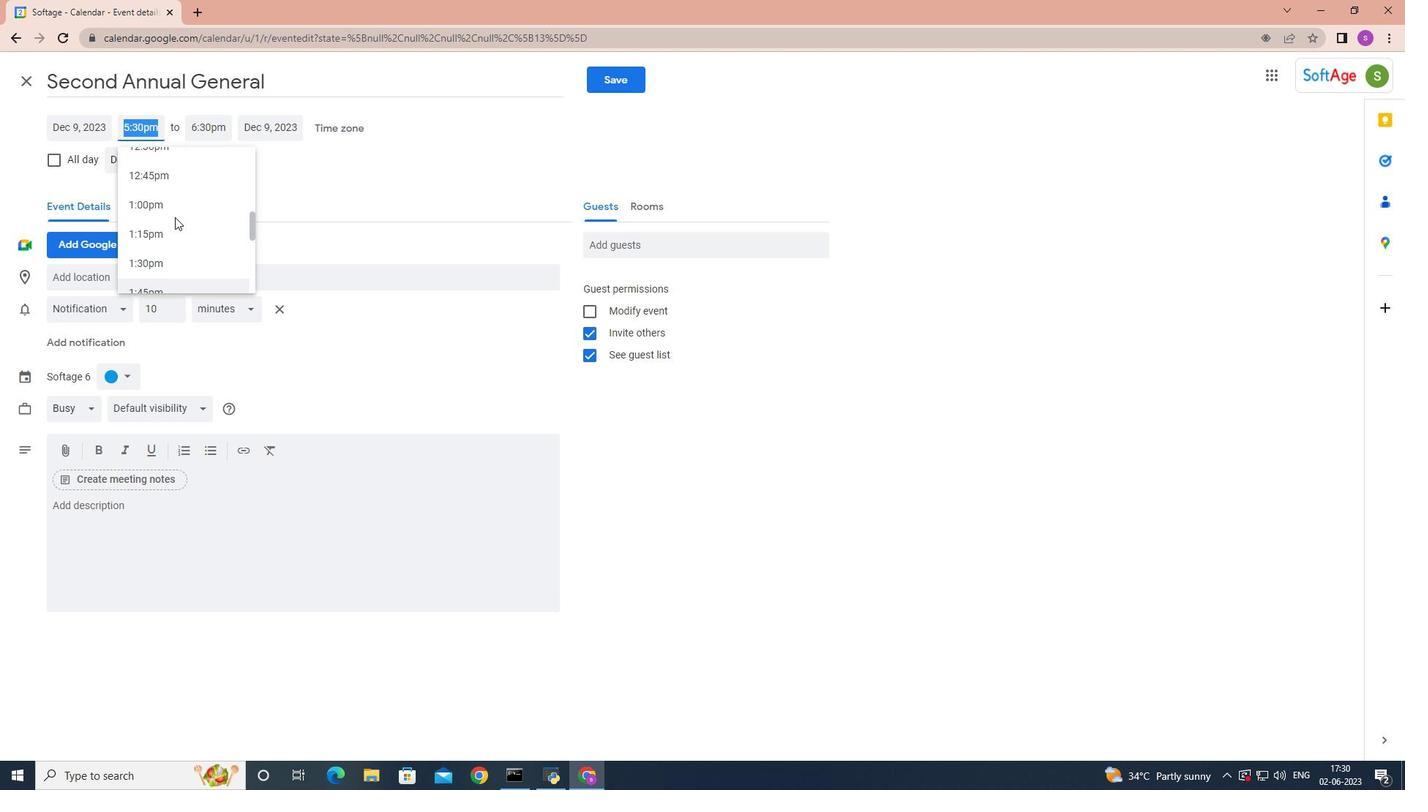 
Action: Mouse scrolled (174, 218) with delta (0, 0)
Screenshot: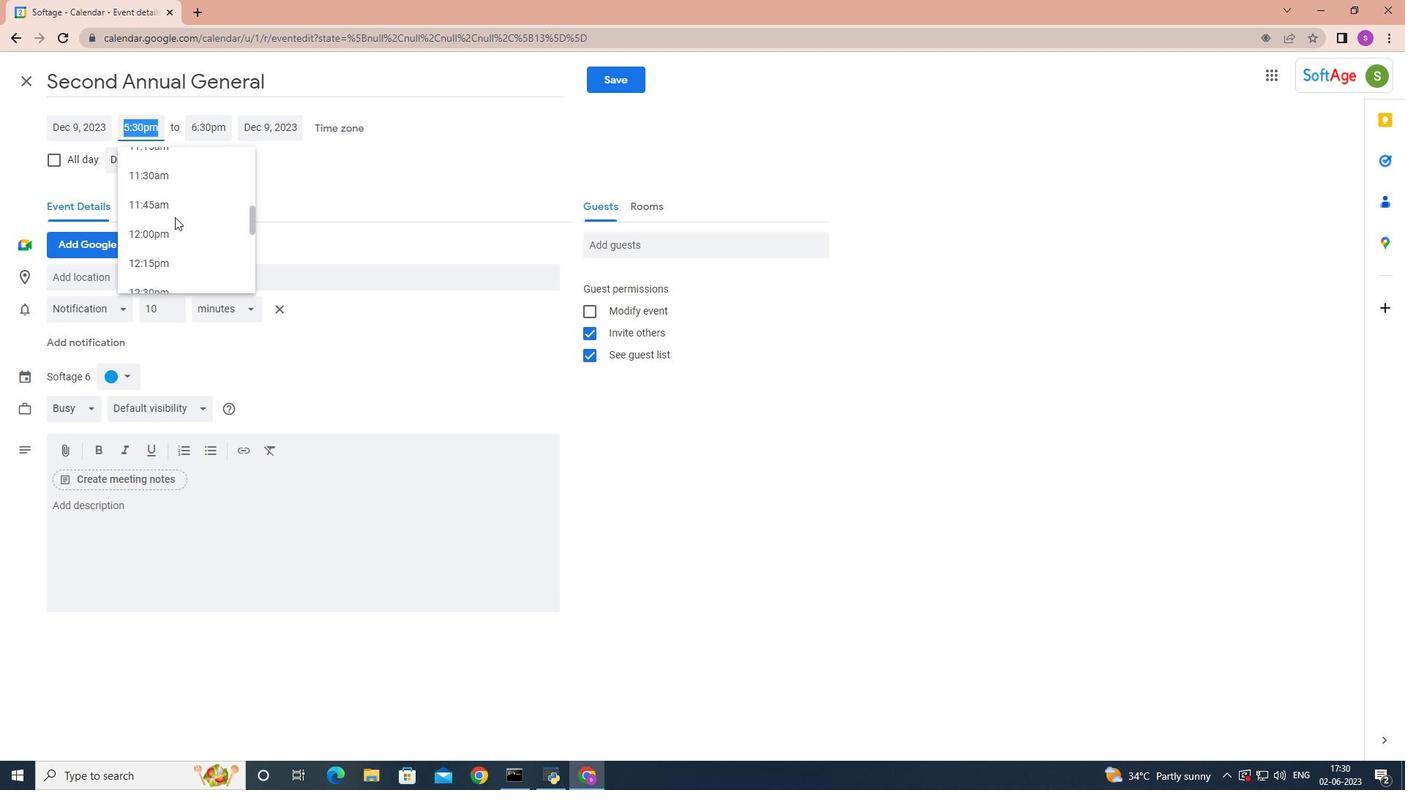 
Action: Mouse scrolled (174, 218) with delta (0, 0)
Screenshot: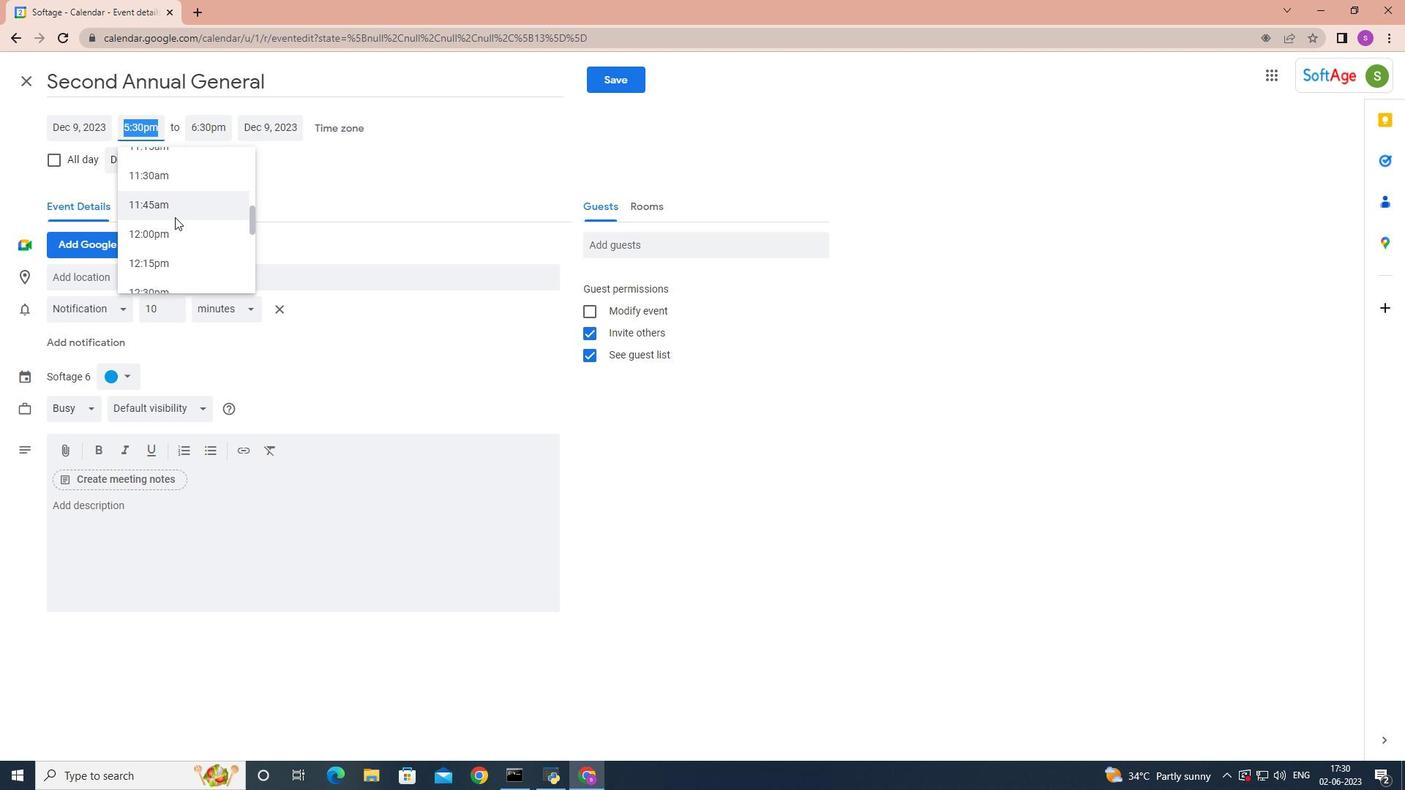 
Action: Mouse scrolled (174, 218) with delta (0, 0)
Screenshot: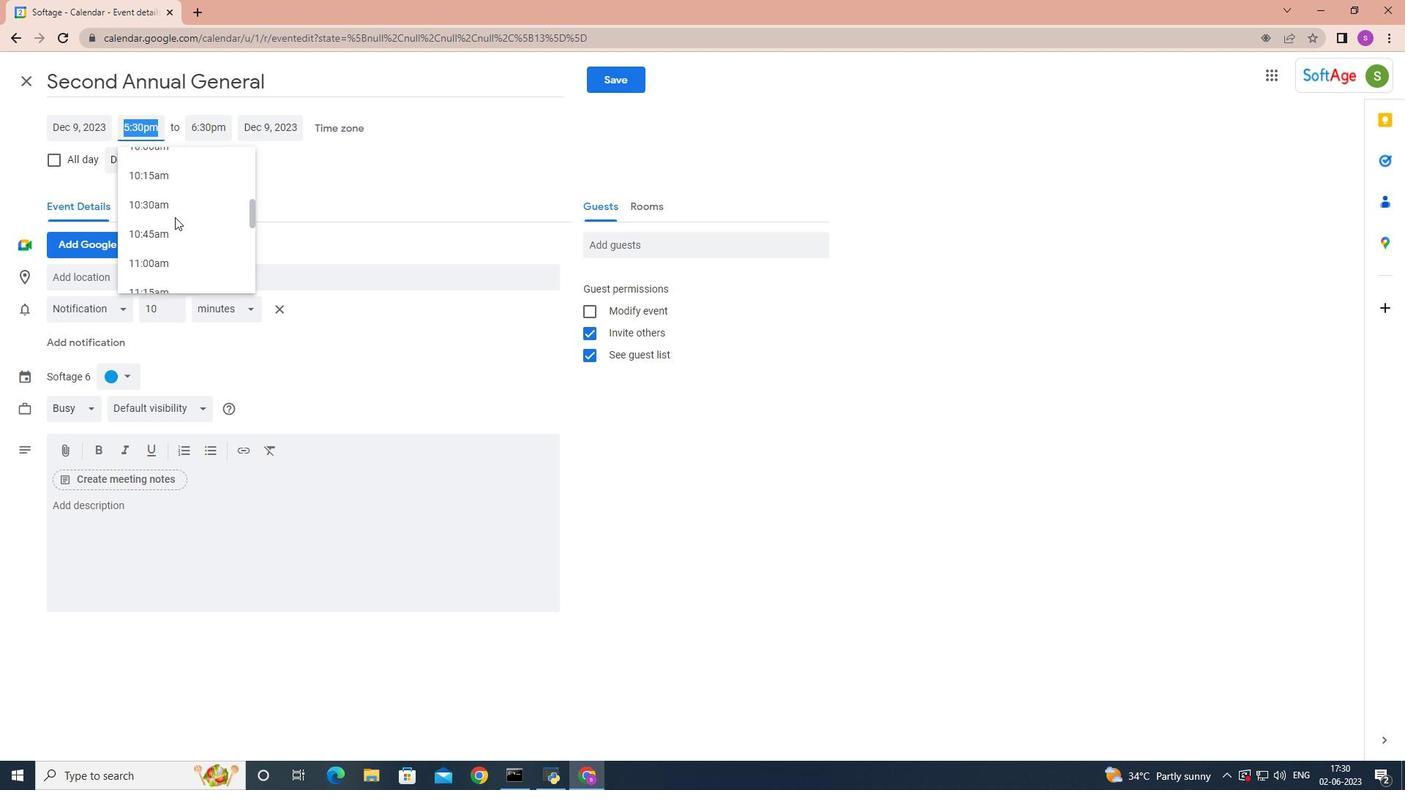 
Action: Mouse scrolled (174, 218) with delta (0, 0)
Screenshot: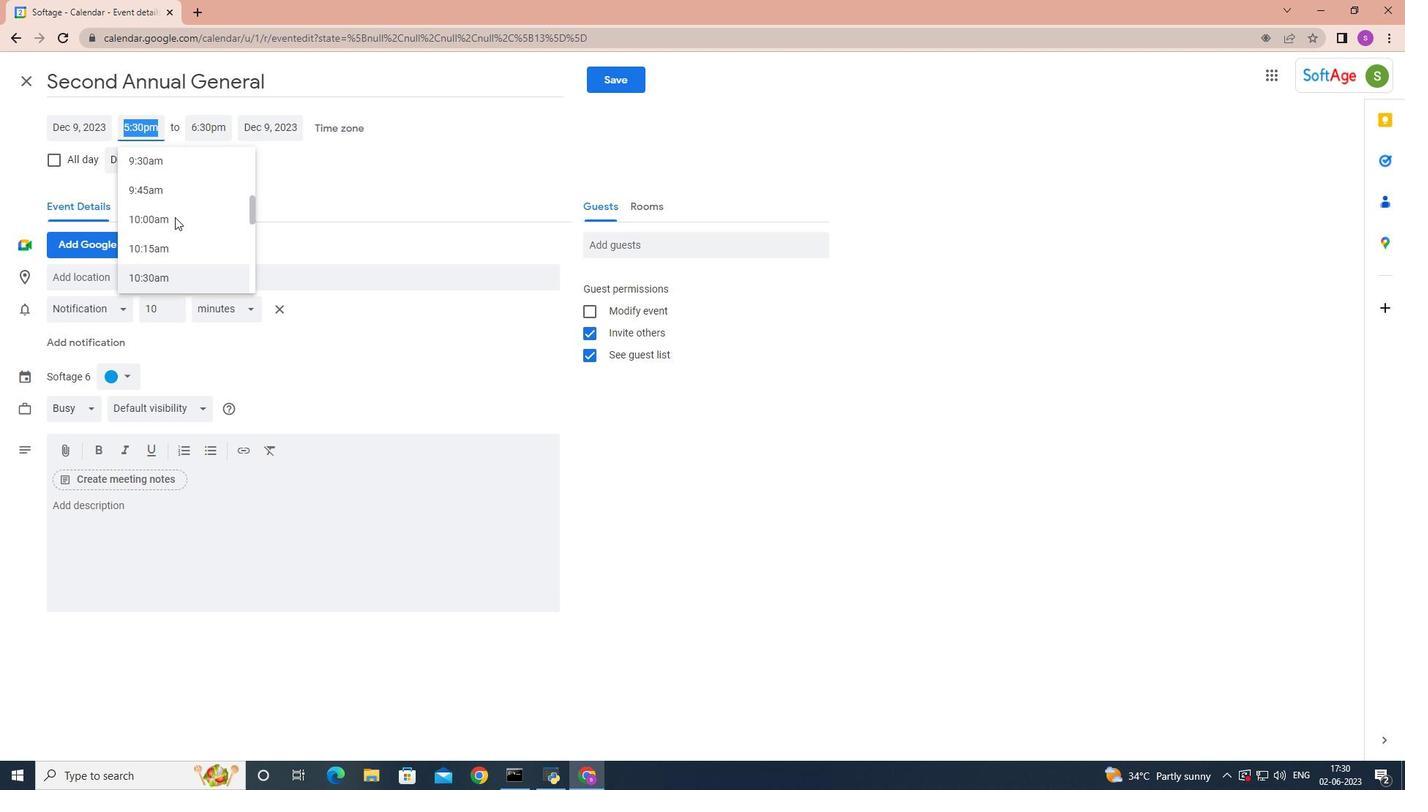 
Action: Mouse scrolled (174, 218) with delta (0, 0)
Screenshot: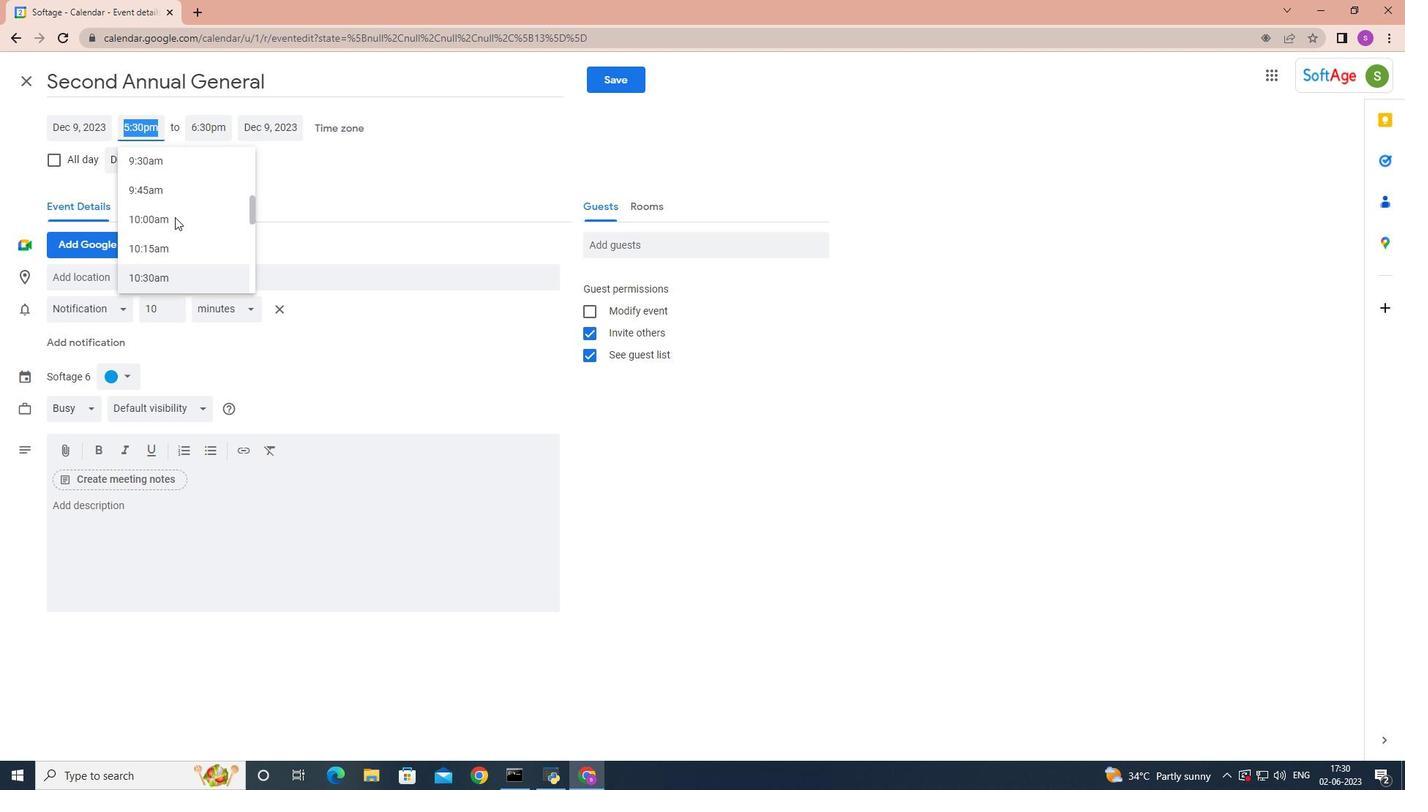 
Action: Mouse moved to (155, 191)
Screenshot: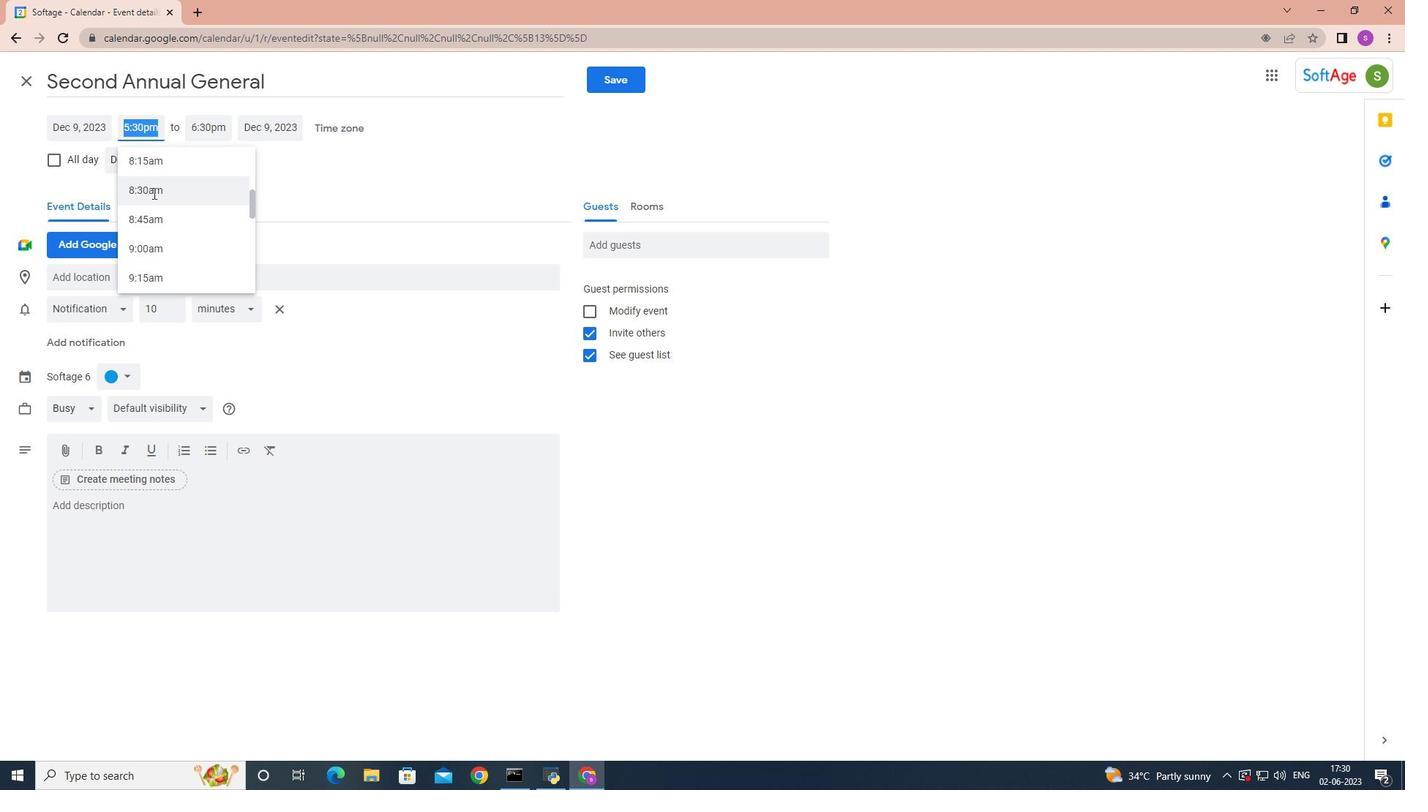 
Action: Mouse pressed left at (155, 191)
Screenshot: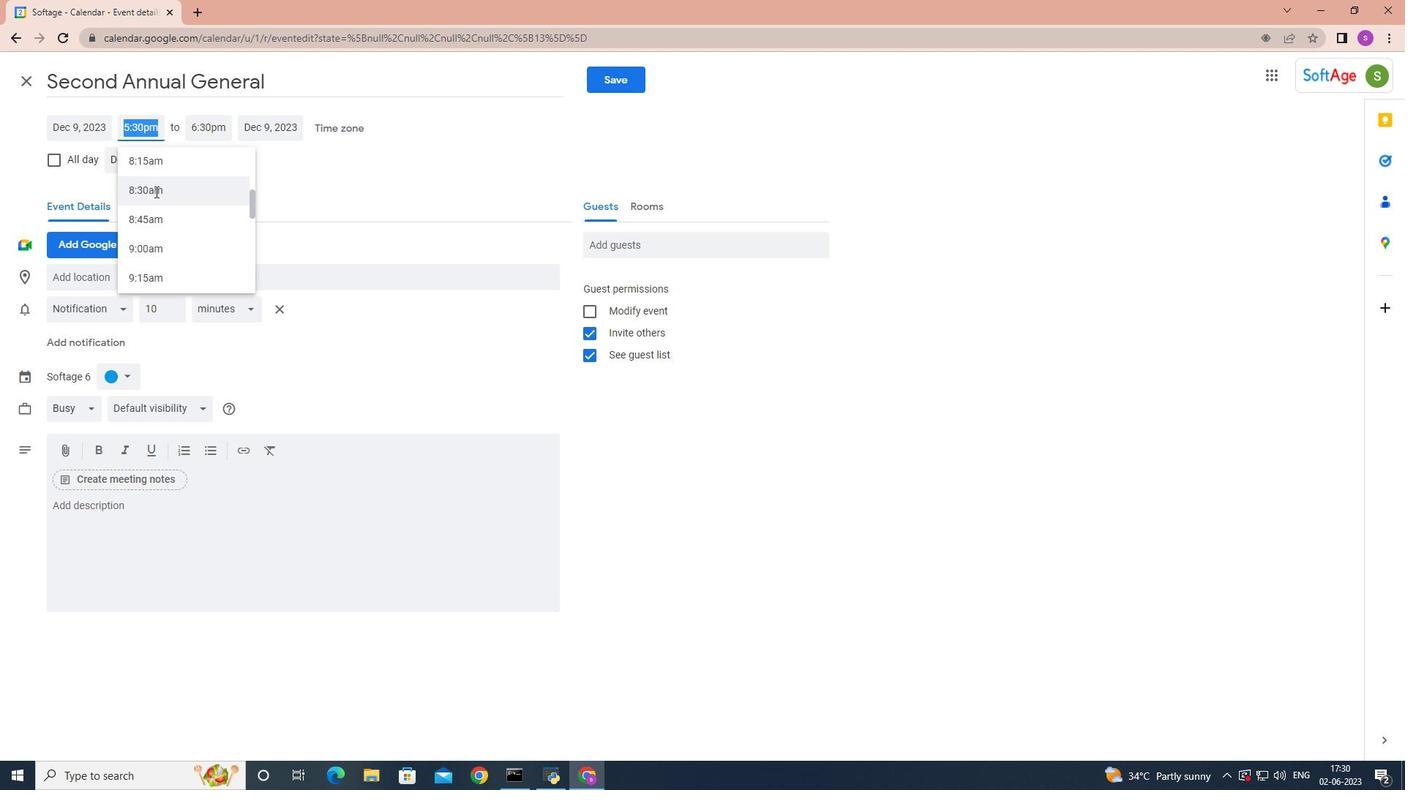 
Action: Mouse moved to (207, 127)
Screenshot: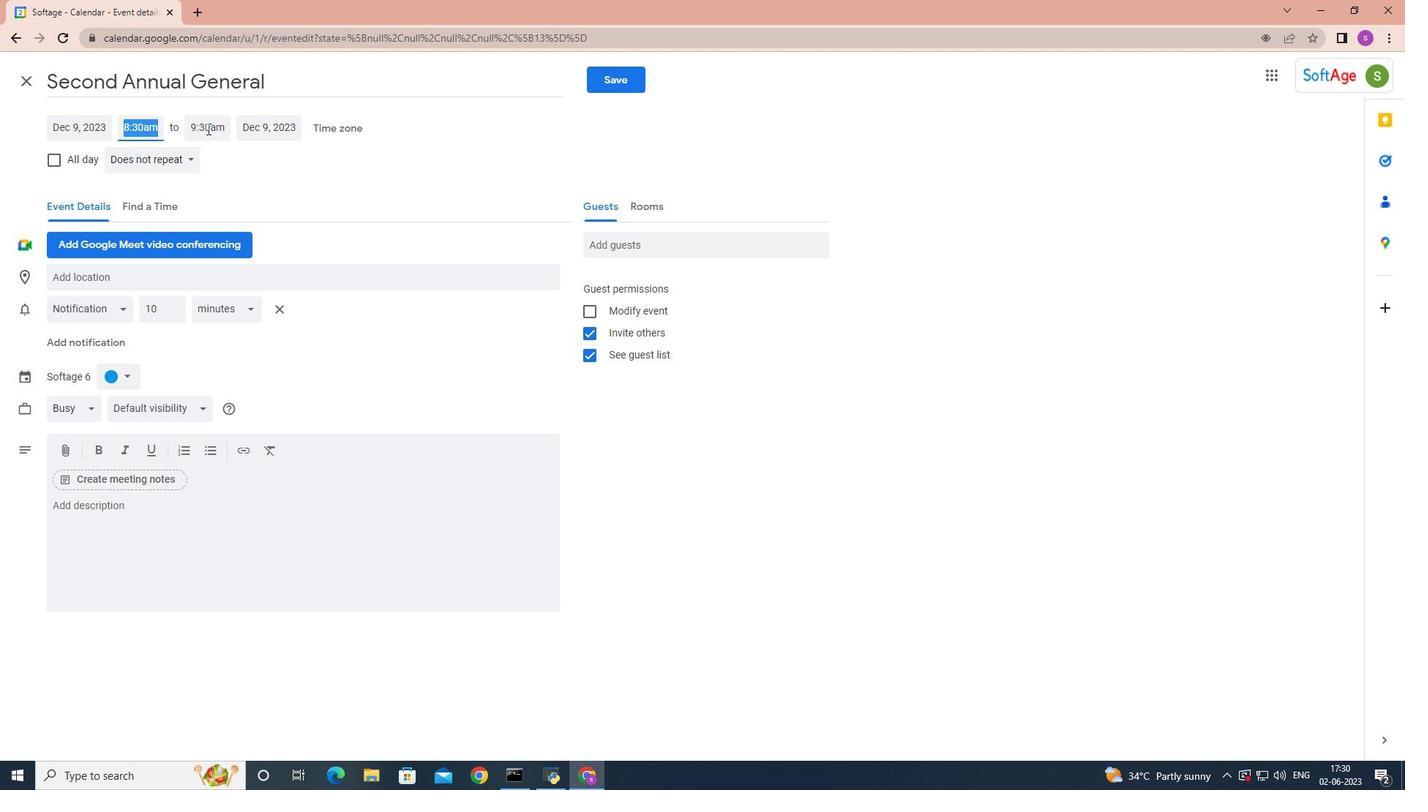 
Action: Mouse pressed left at (207, 127)
Screenshot: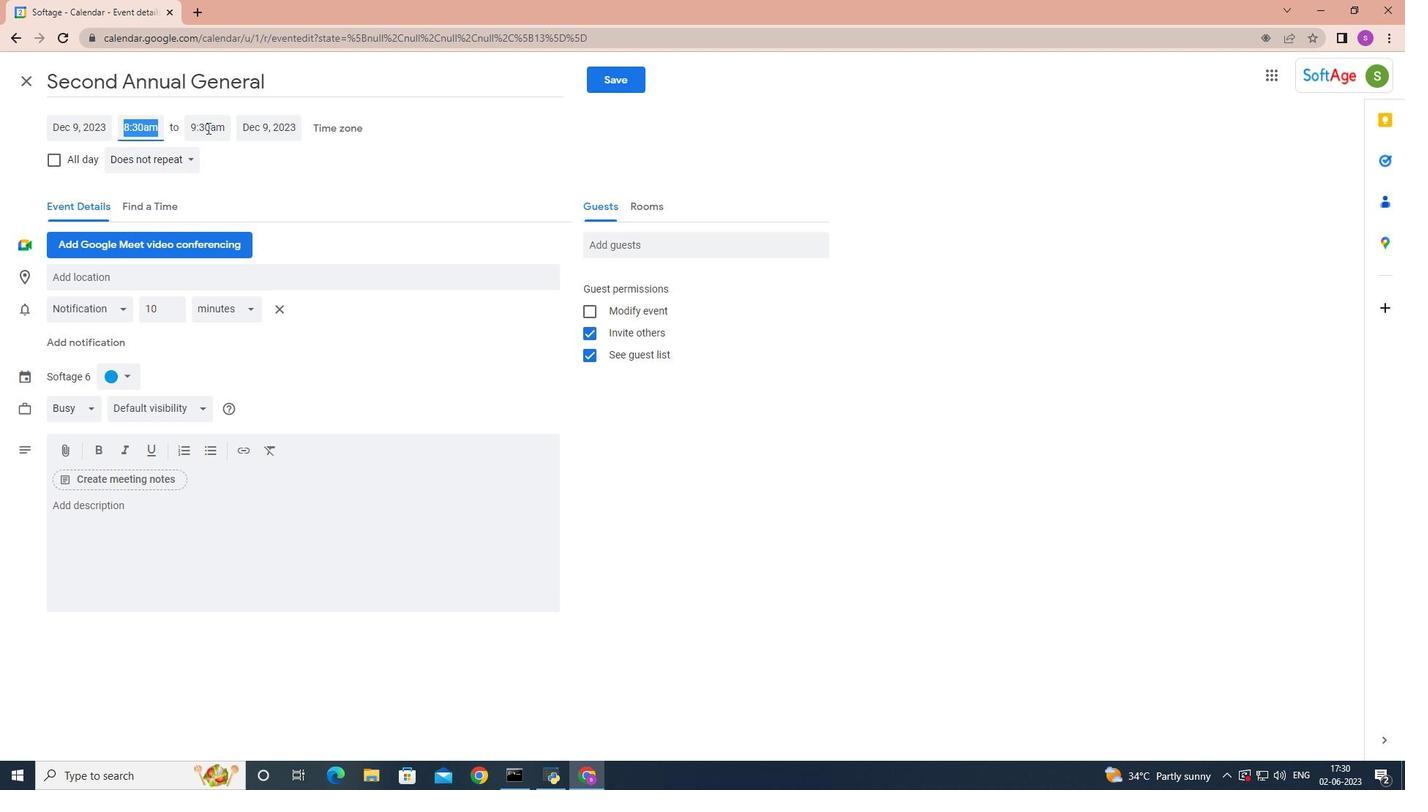 
Action: Mouse moved to (255, 276)
Screenshot: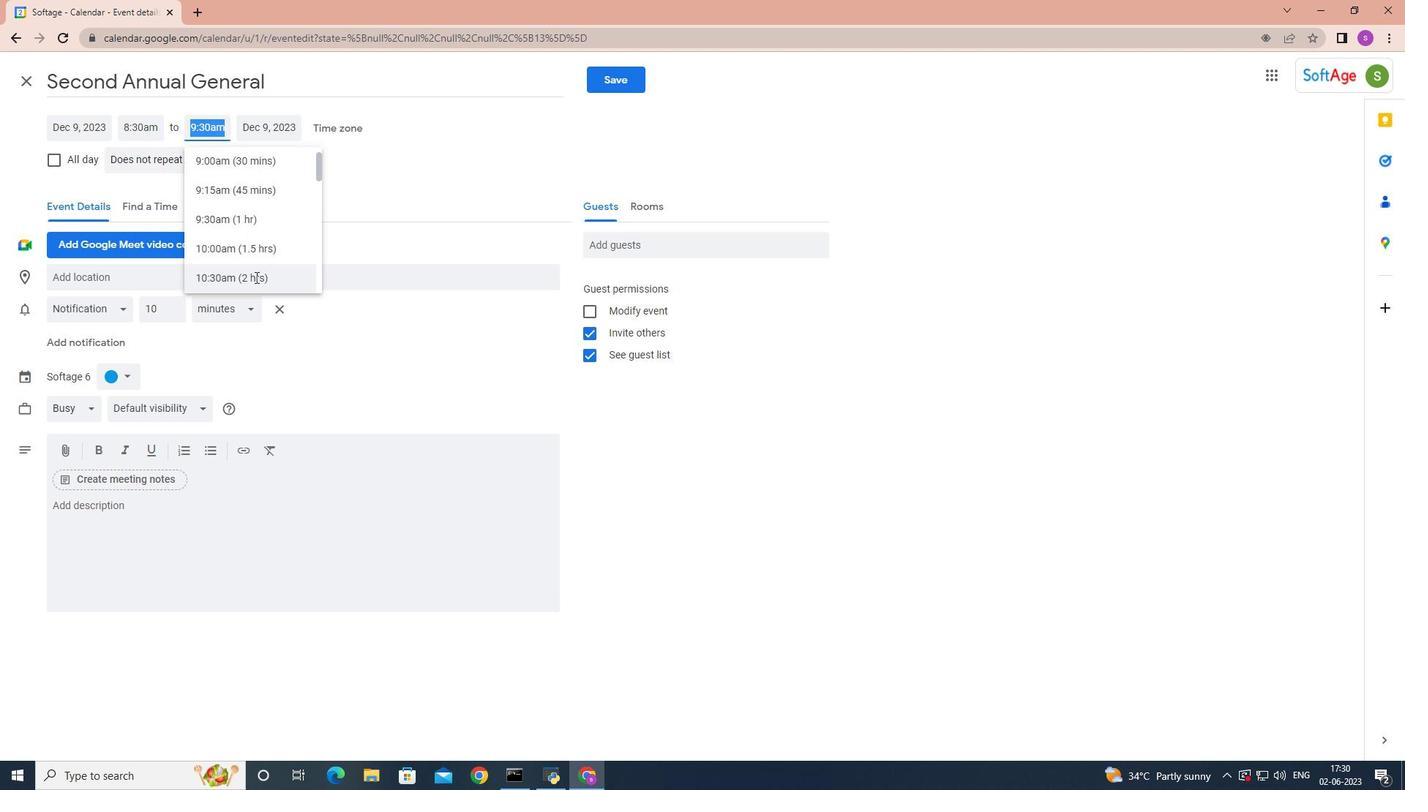 
Action: Mouse pressed left at (255, 276)
Screenshot: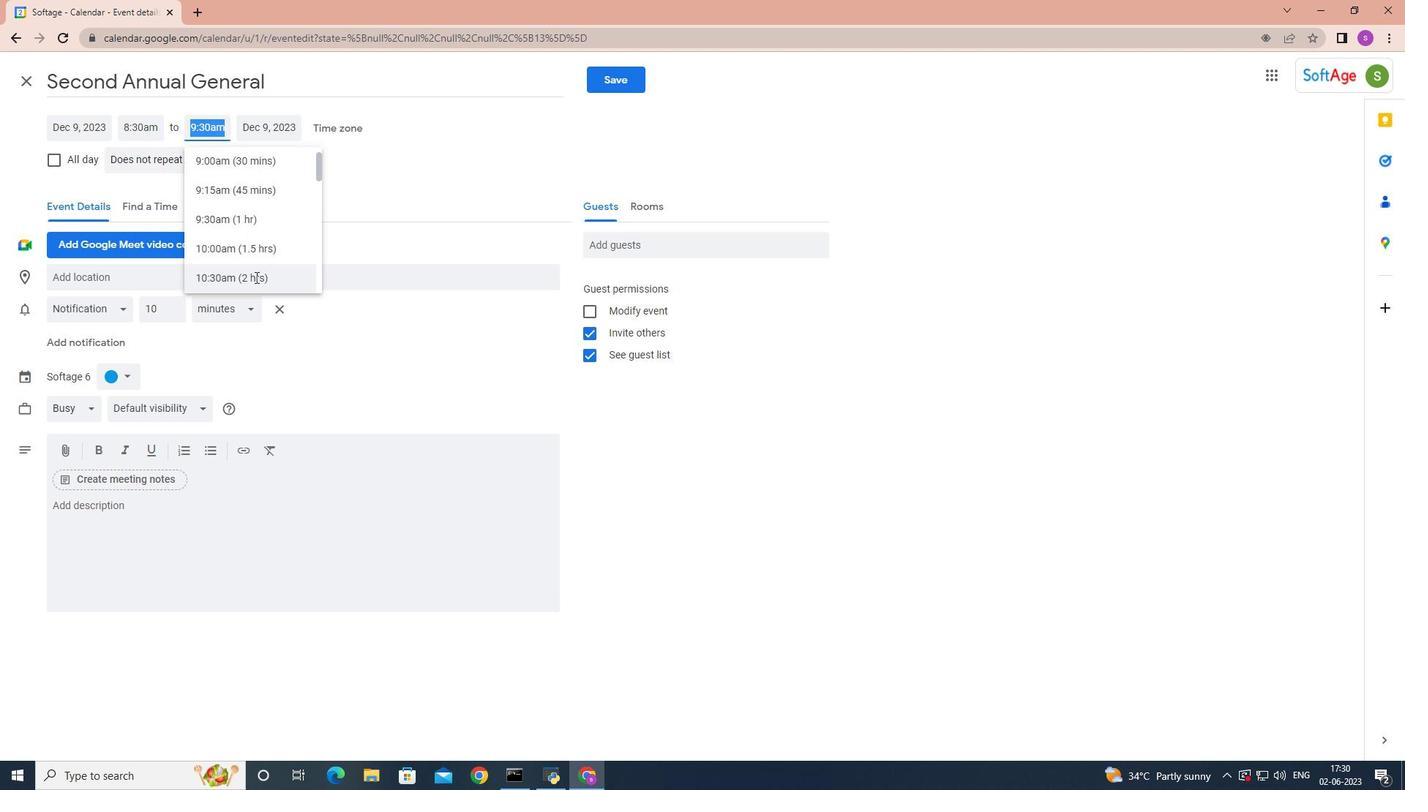 
Action: Mouse moved to (92, 506)
Screenshot: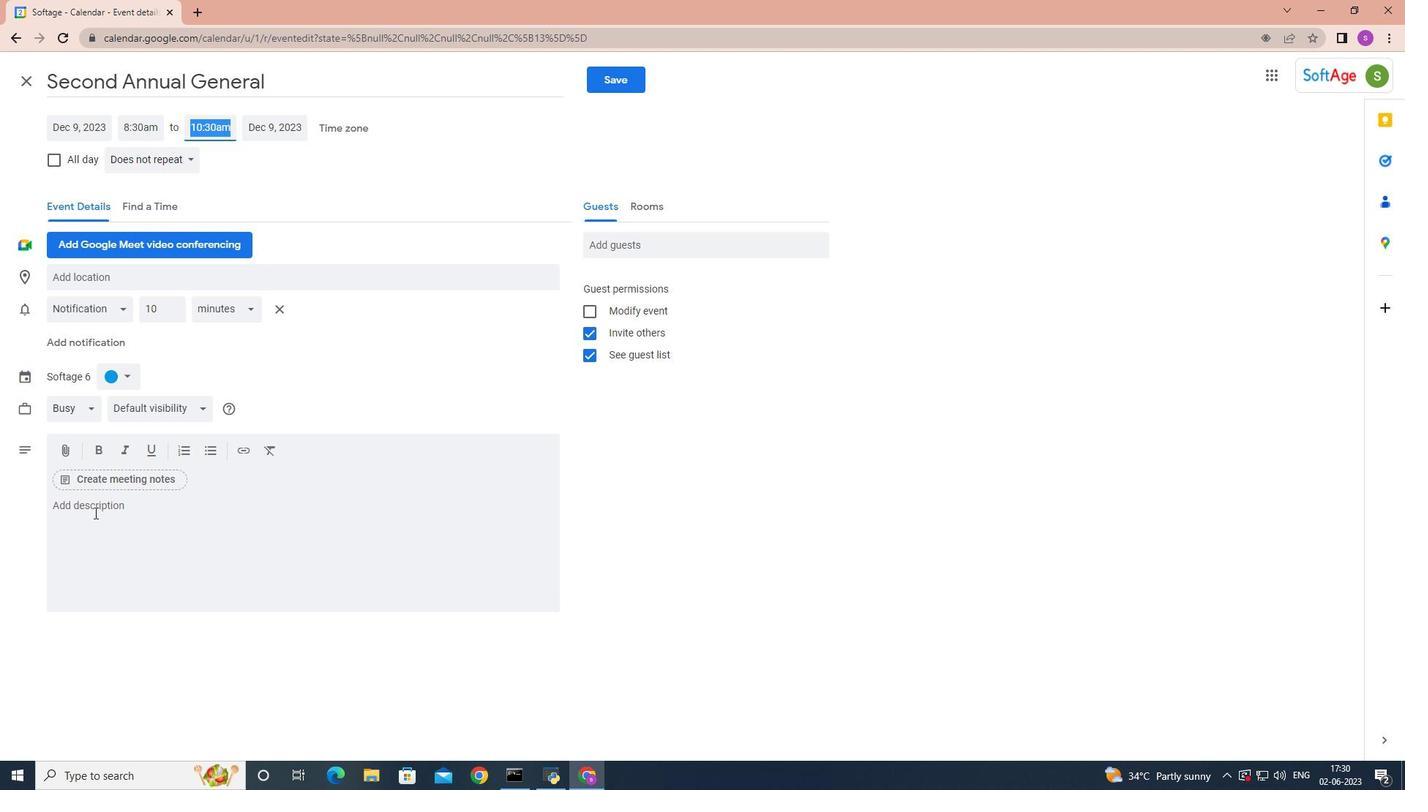 
Action: Mouse pressed left at (92, 506)
Screenshot: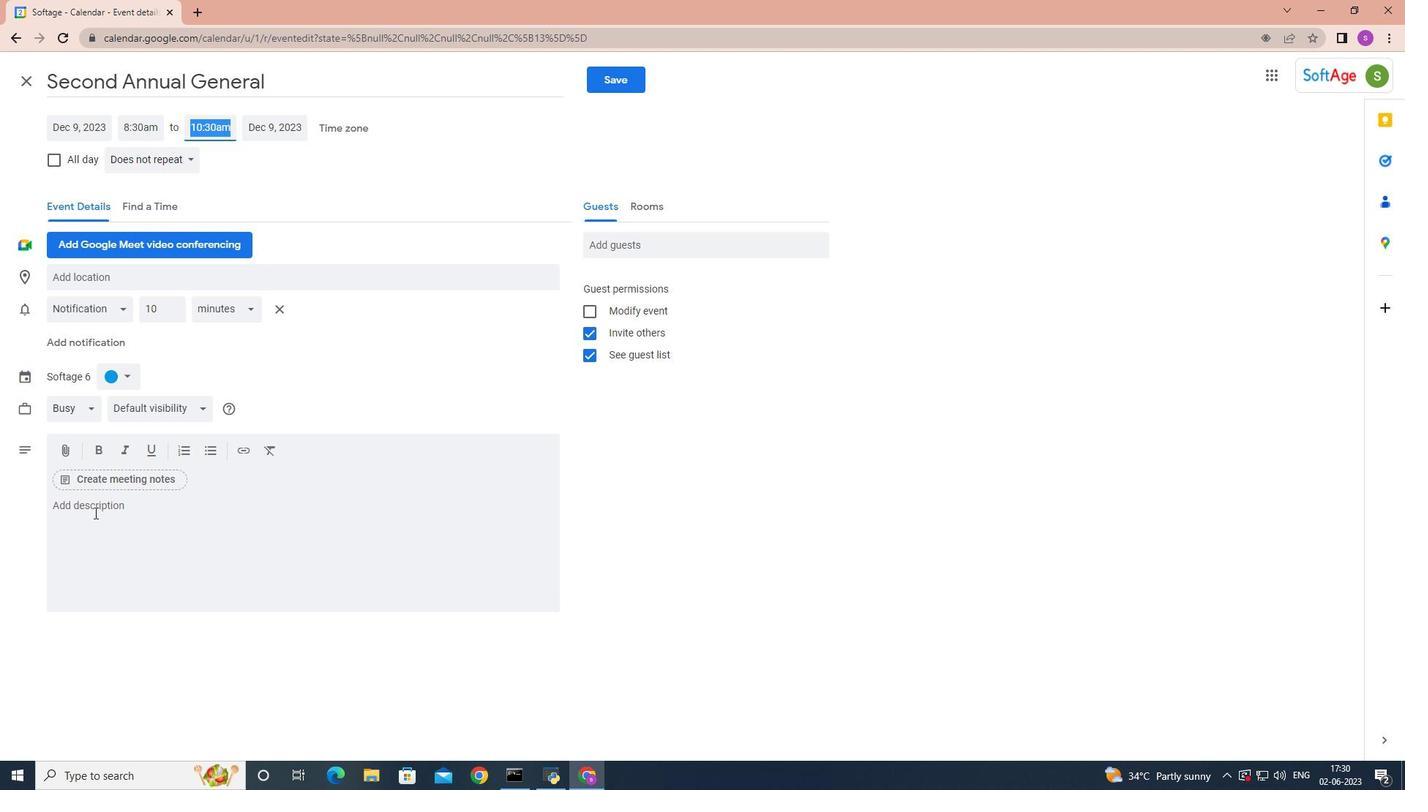 
Action: Mouse moved to (92, 505)
Screenshot: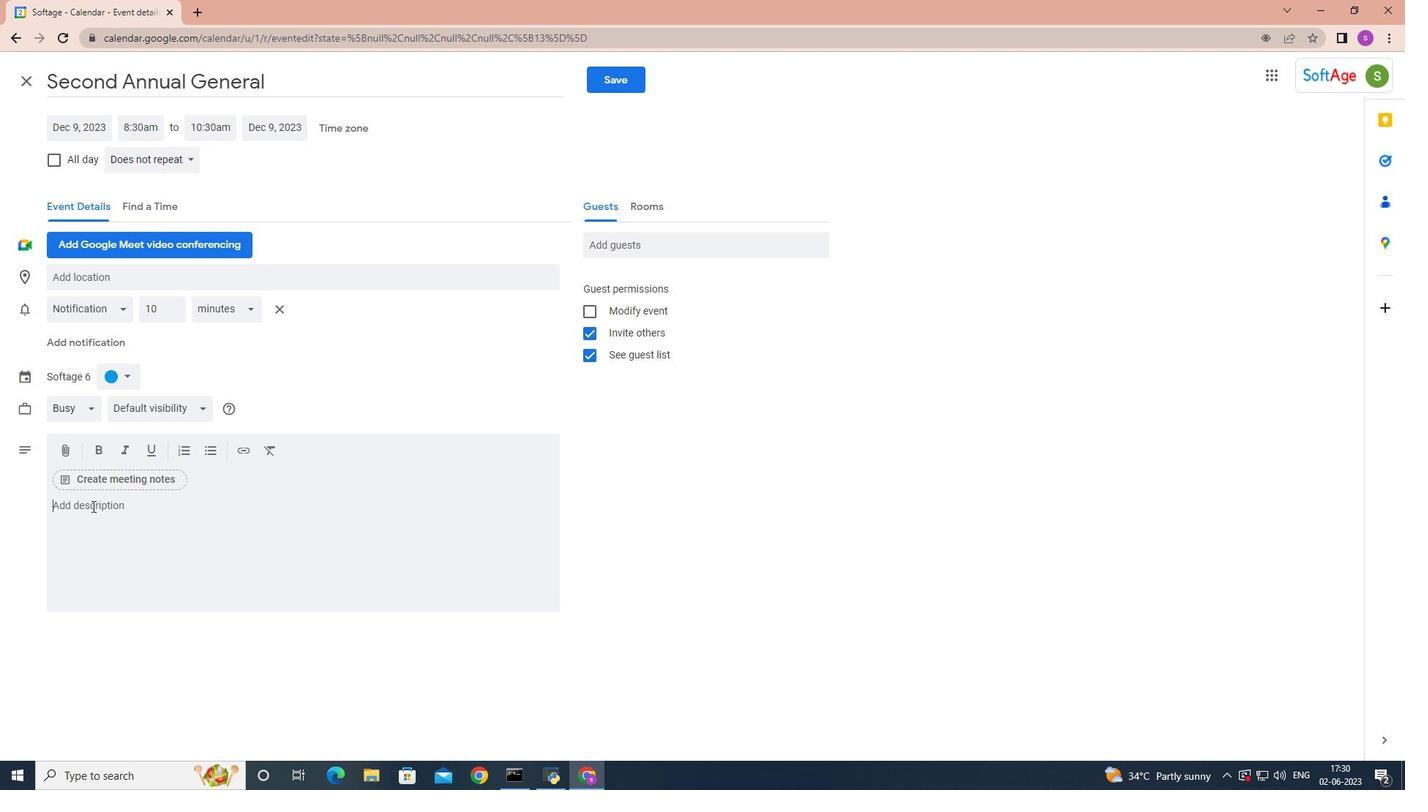 
Action: Key pressed <Key.shift>The<Key.space>team<Key.space>building<Key.space>workshop<Key.space>will<Key.space>begin<Key.space>with<Key.space>an<Key.space>introduction<Key.space>to<Key.space>the<Key.space>importance<Key.space>of<Key.space>effective<Key.space>communication<Key.space>in<Key.space>the<Key.space>workplace.<Key.space>participants<Key.space>will<Key.space>learn<Key.space>about<Key.space>the<Key.space>impact<Key.space>of<Key.space>communication<Key.space>on<Key.space>team<Key.space>dynamics,<Key.space>productivity,<Key.space>and<Key.space>overall<Key.space>success.<Key.space>the<Key.space>facilitator<Key.space>will<Key.space>set<Key.space>a<Key.space>positive<Key.space>and<Key.space>supportive<Key.space>tone<Key.space><Key.backspace>,<Key.space>creating<Key.space>a<Key.space>safe<Key.space>space<Key.space>for<Key.space>open<Key.space>dialogue<Key.space>and<Key.space>learning<Key.space><Key.backspace>.<Key.space>
Screenshot: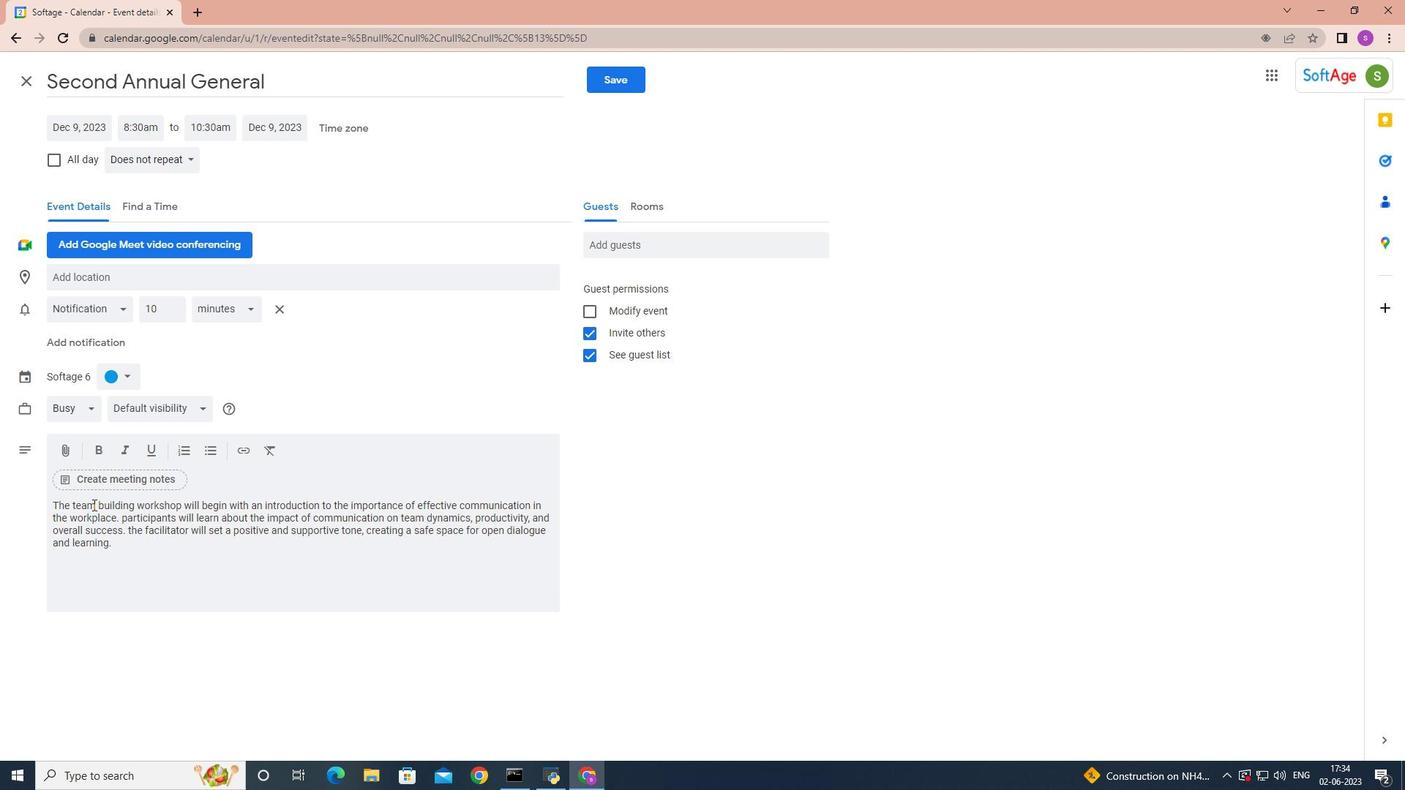 
Action: Mouse moved to (128, 376)
Screenshot: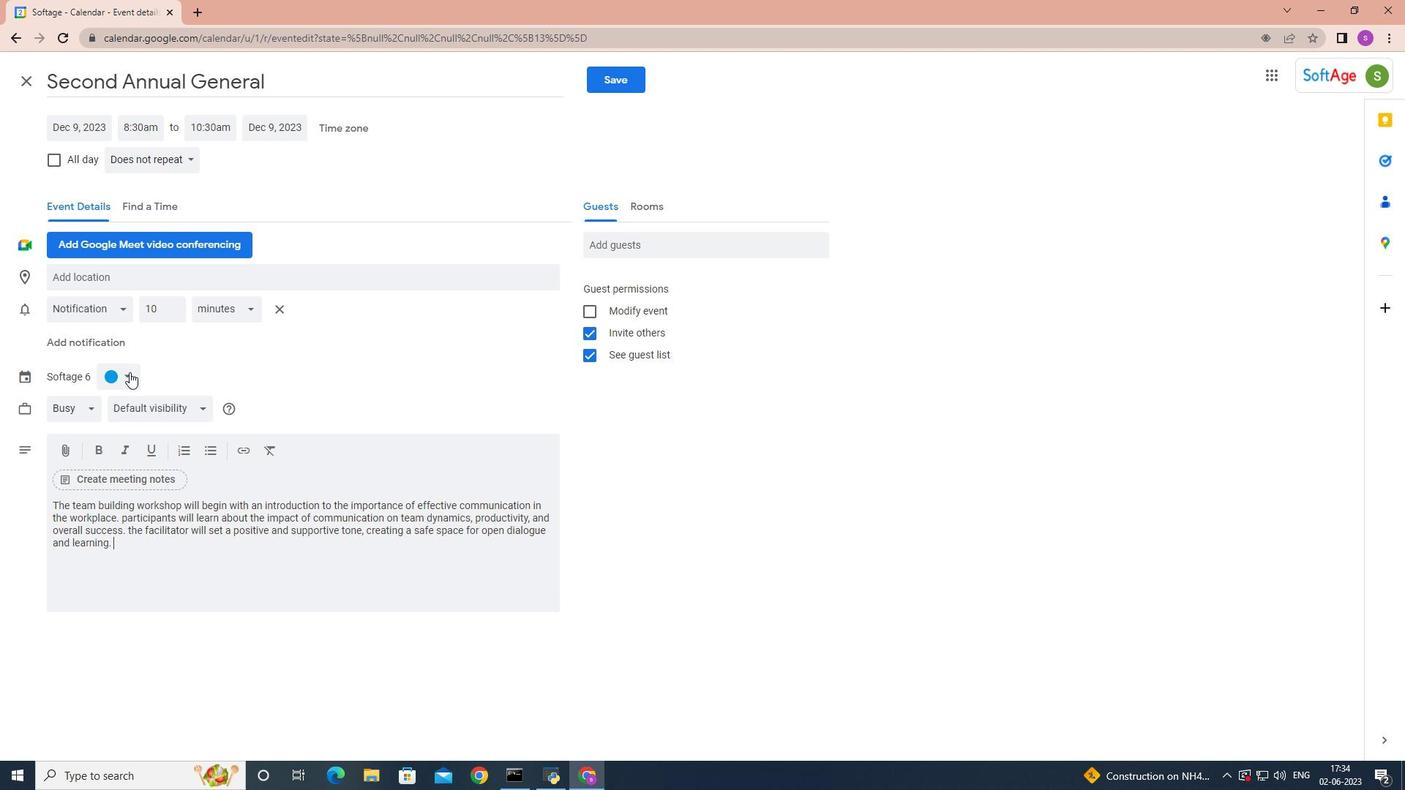 
Action: Mouse pressed left at (128, 376)
Screenshot: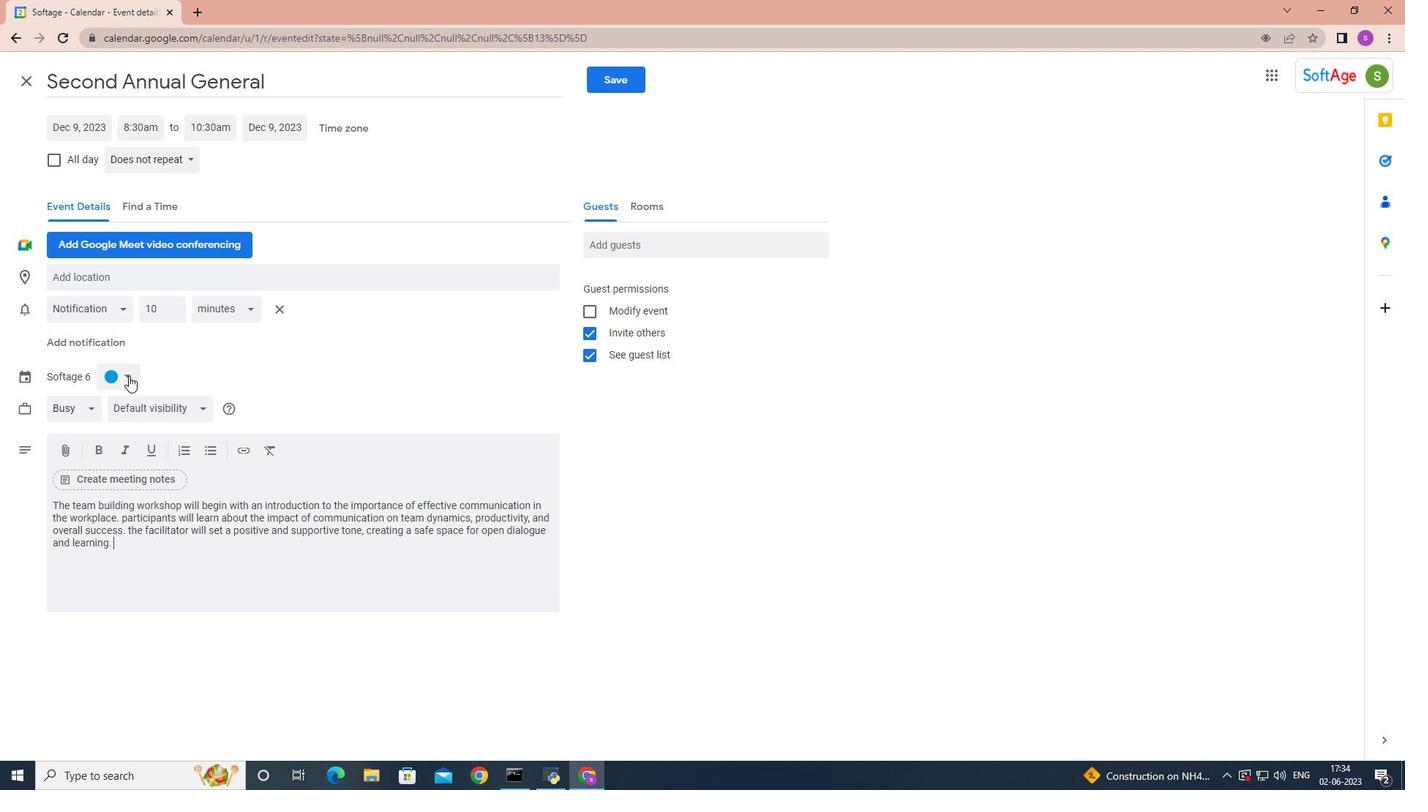 
Action: Mouse moved to (109, 393)
Screenshot: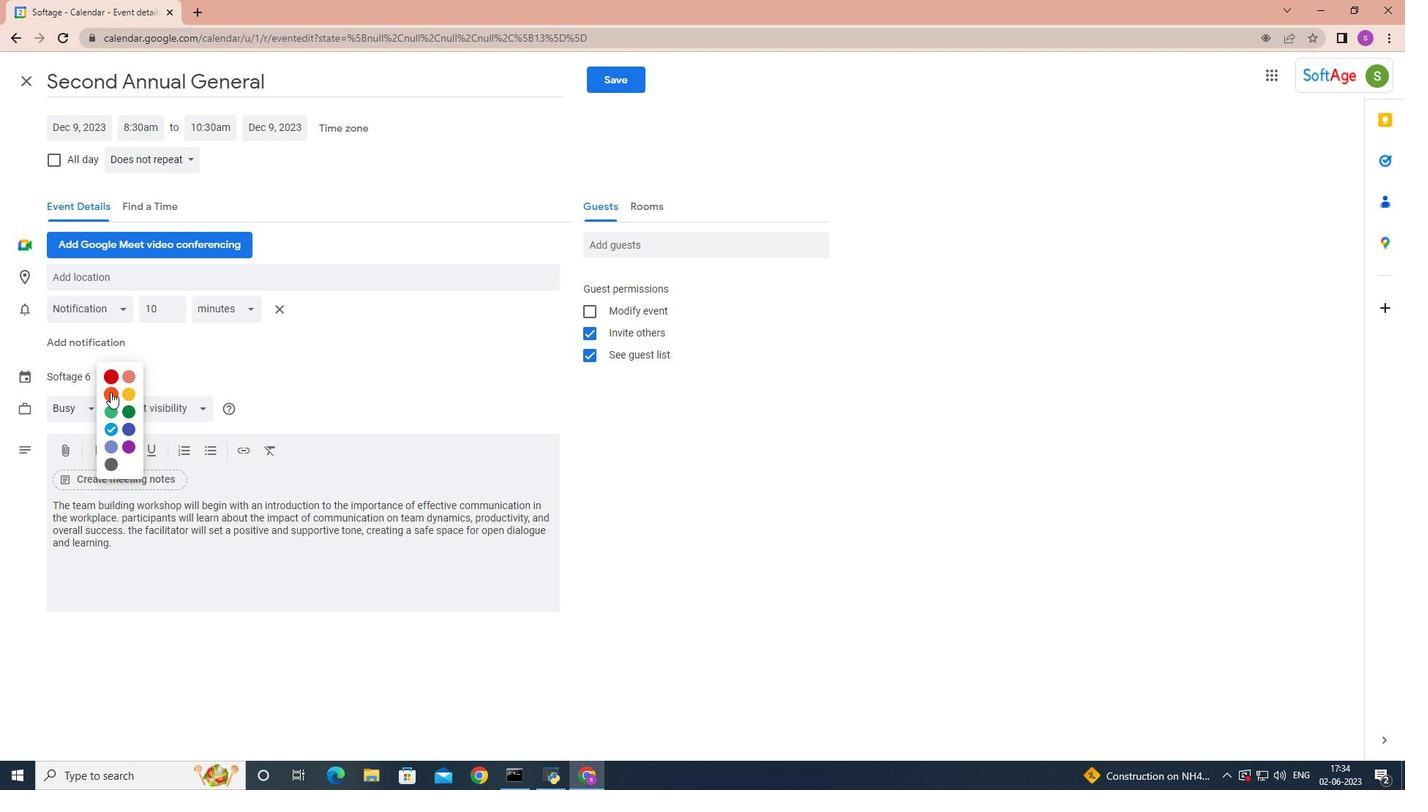 
Action: Mouse pressed left at (109, 393)
Screenshot: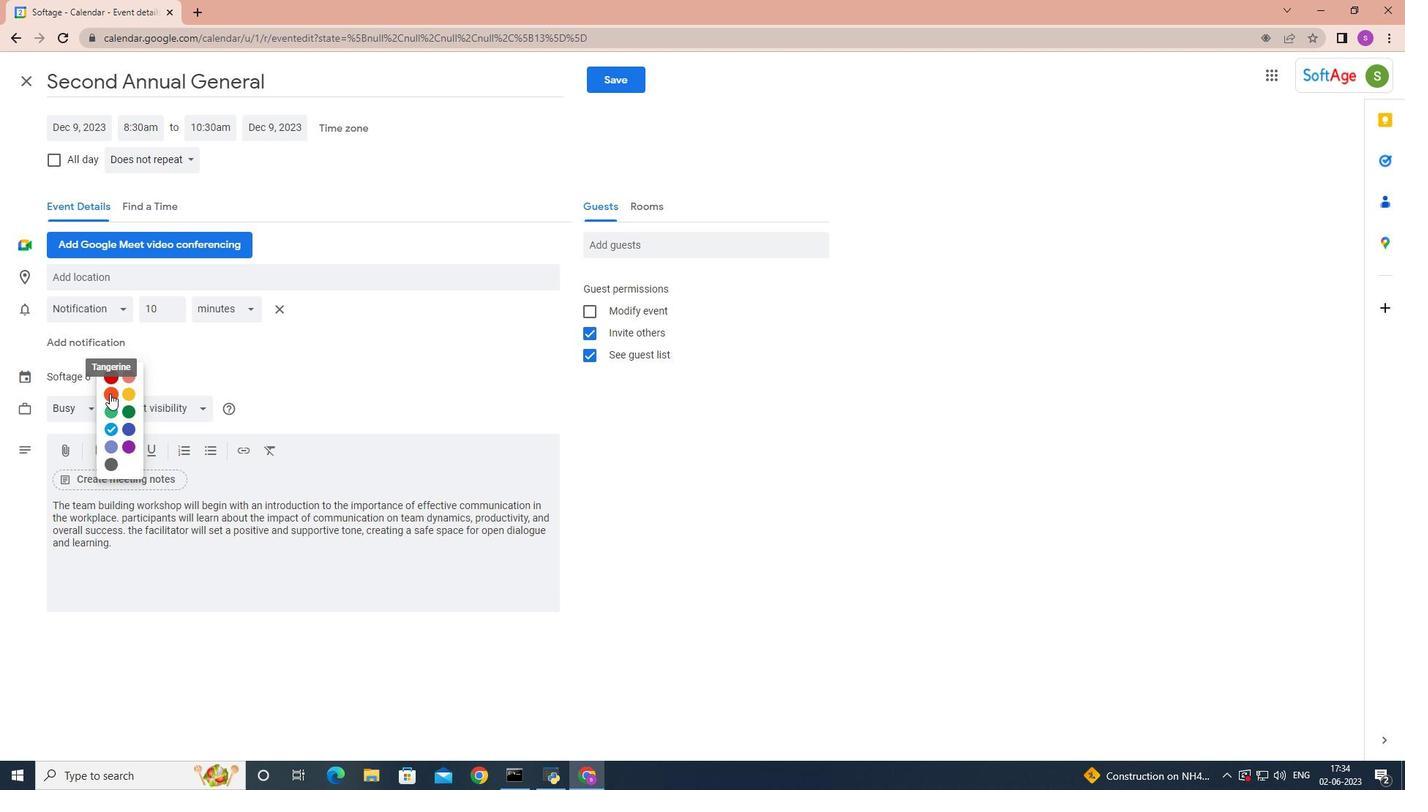
Action: Mouse moved to (120, 277)
Screenshot: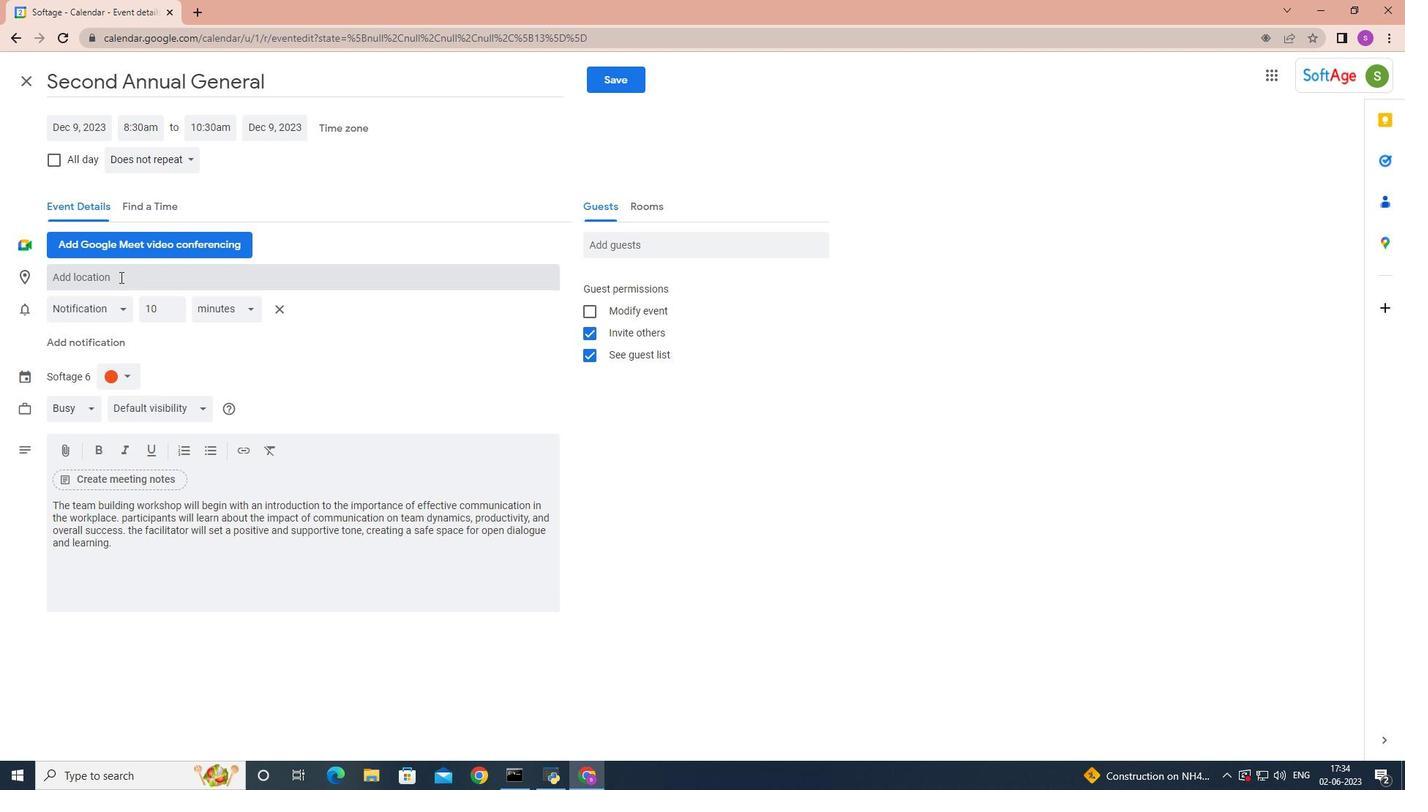 
Action: Mouse pressed left at (120, 277)
Screenshot: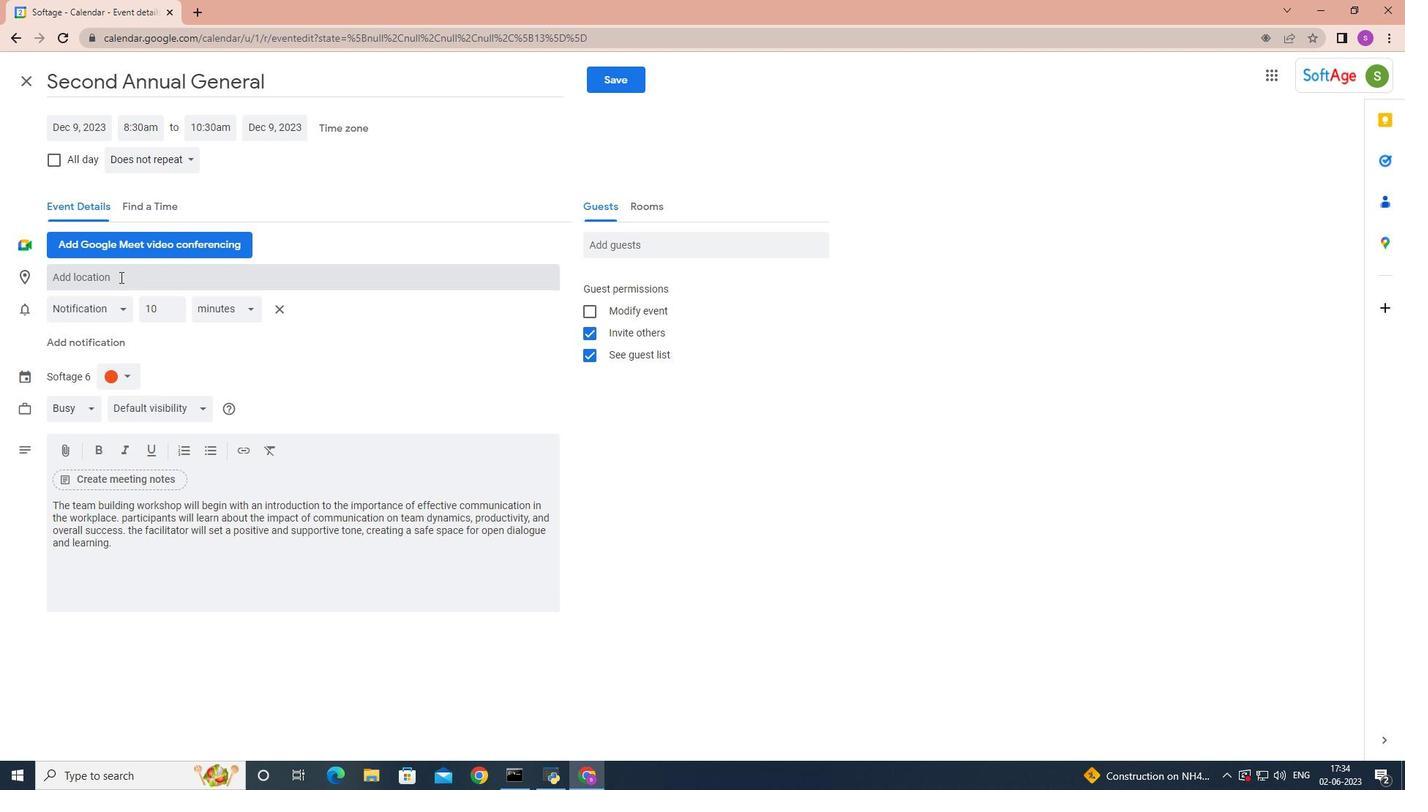 
Action: Key pressed 123<Key.space><Key.shift>Karnak<Key.space><Key.shift>Temple,<Key.space><Key.shift>Luxor,<Key.space><Key.backspace><Key.backspace><Key.space><Key.shift>Egypt,<Key.enter>
Screenshot: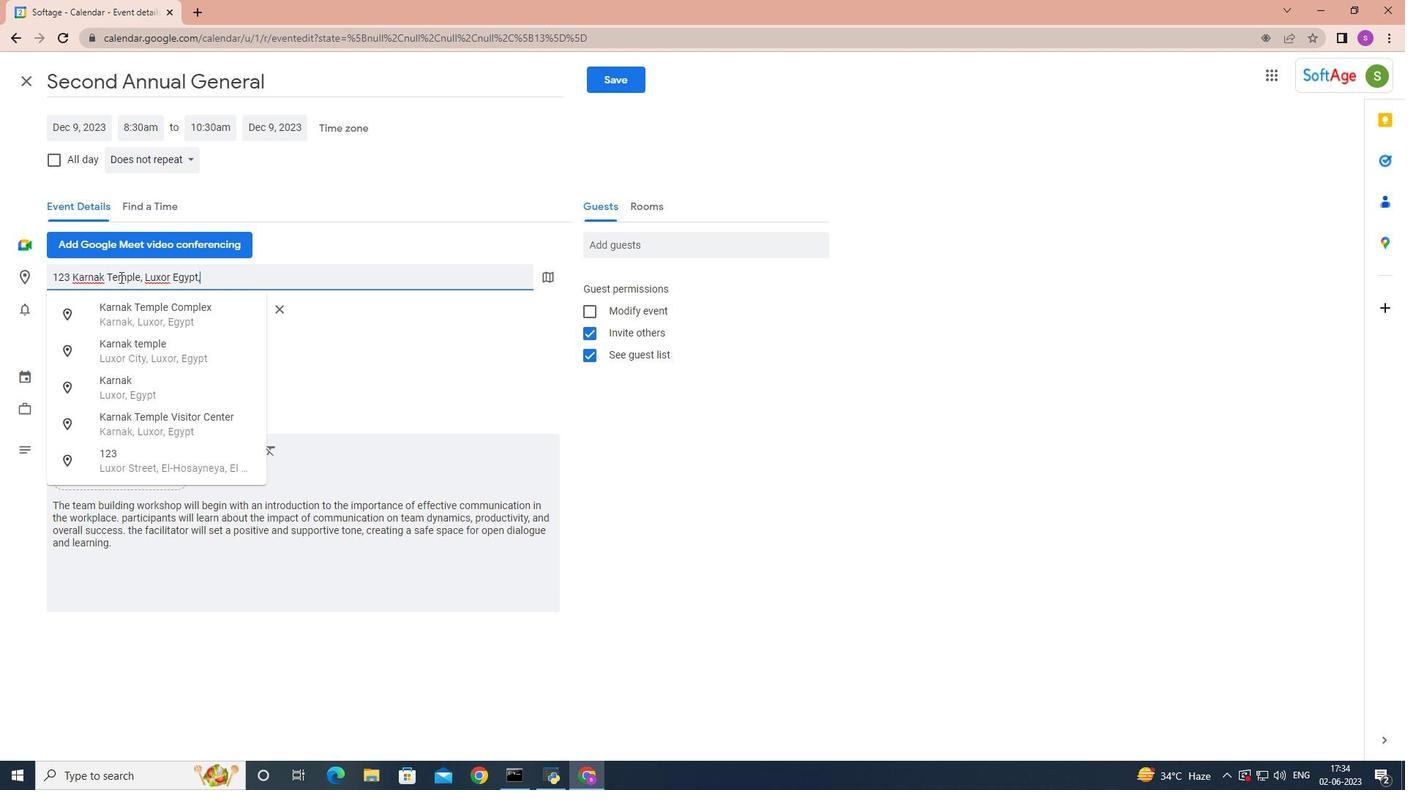 
Action: Mouse moved to (681, 247)
Screenshot: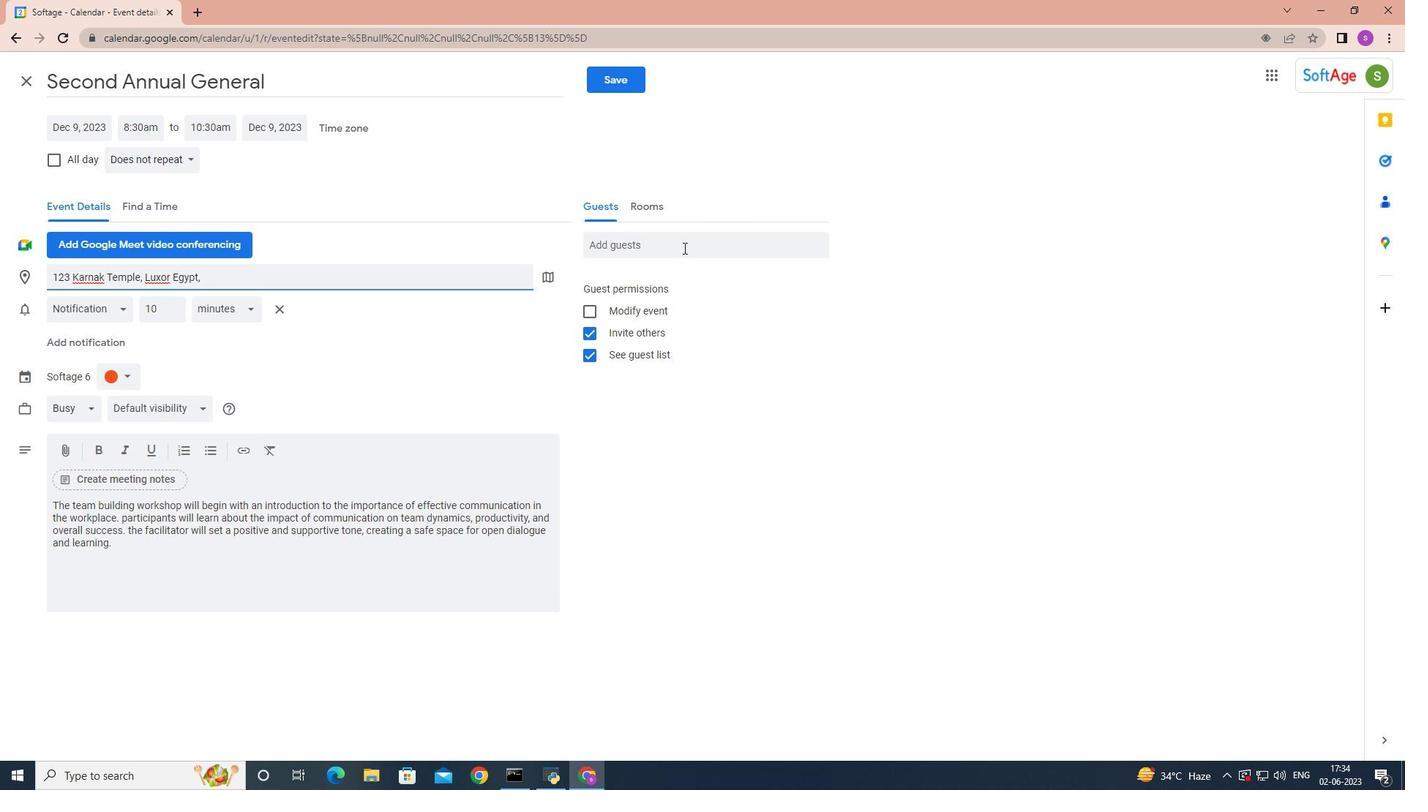 
Action: Mouse pressed left at (681, 247)
Screenshot: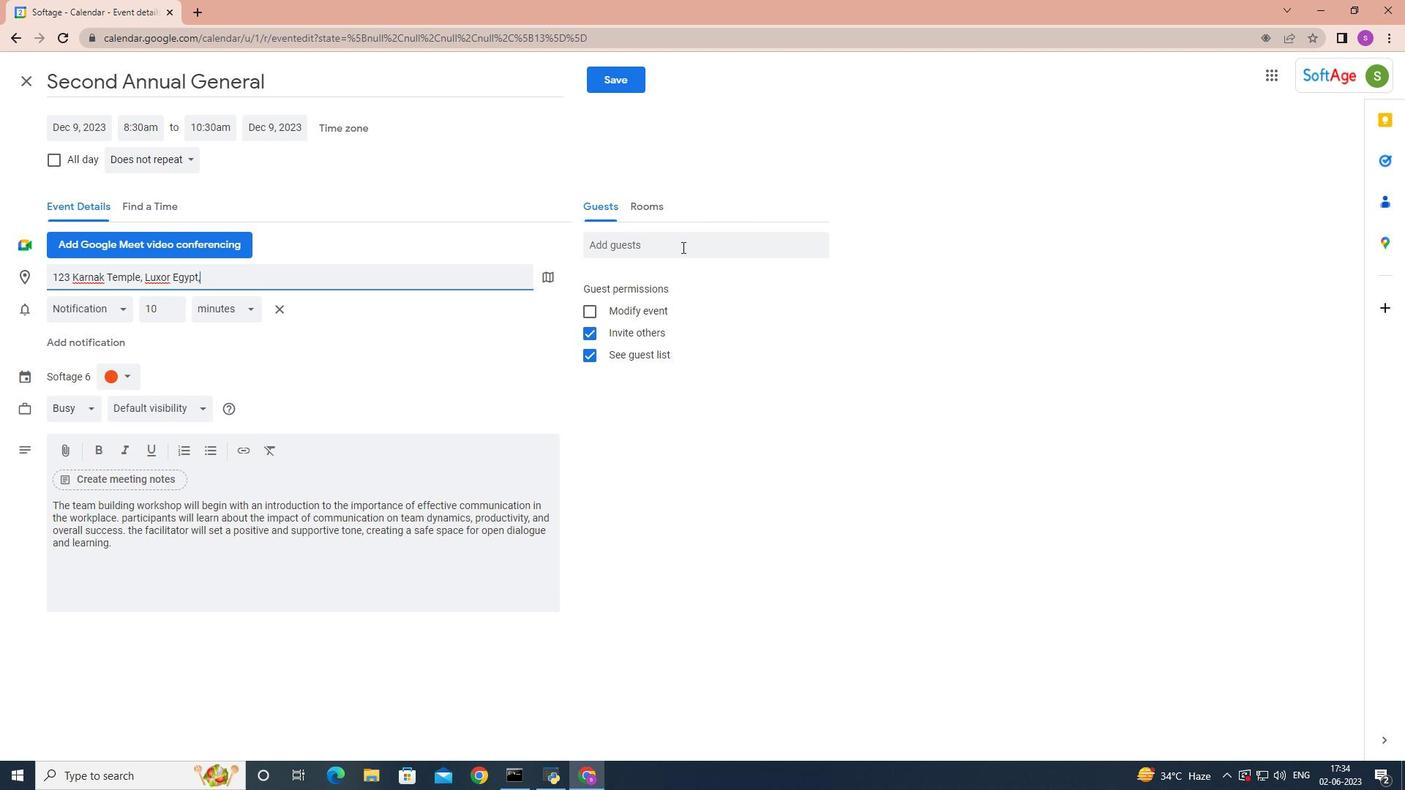 
Action: Mouse moved to (681, 246)
Screenshot: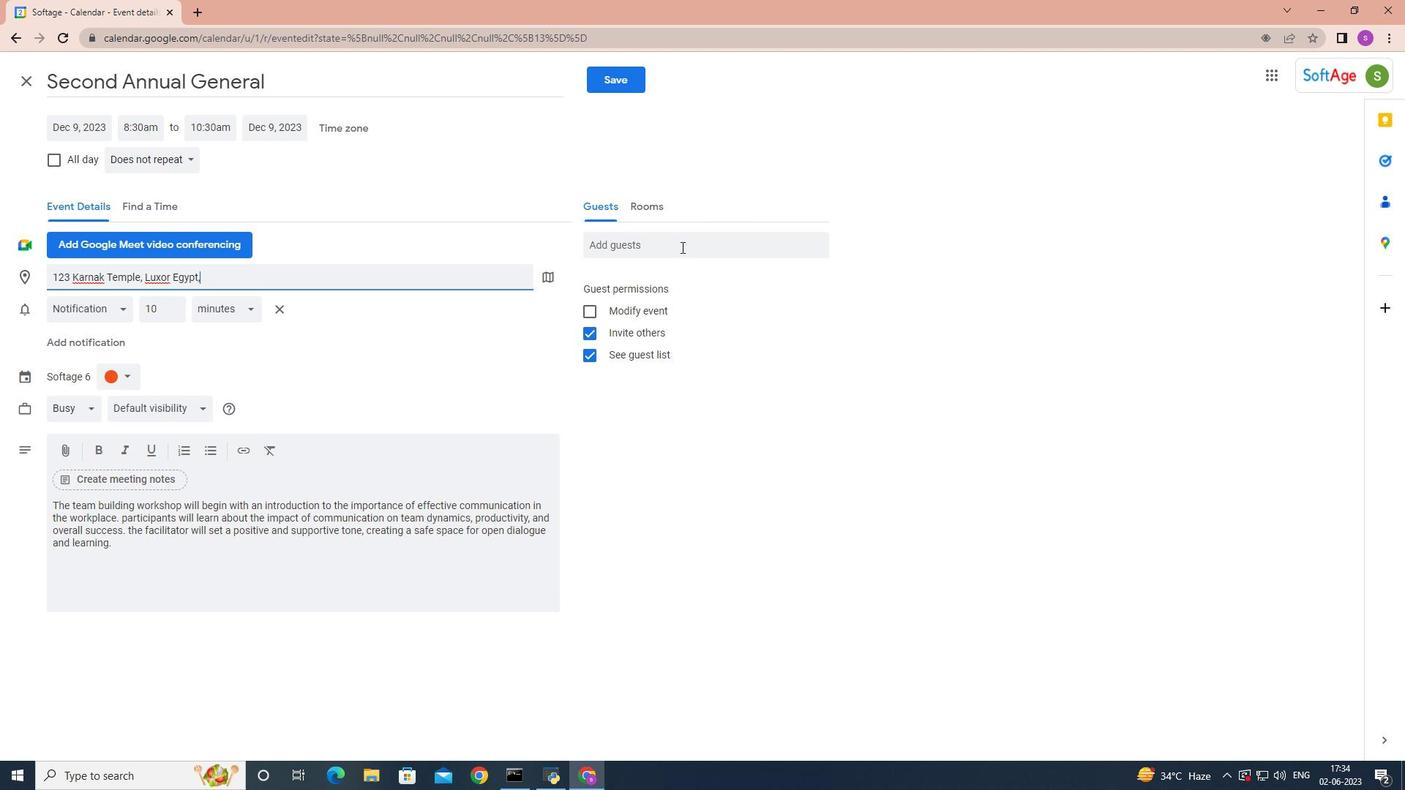 
Action: Key pressed softage.1
Screenshot: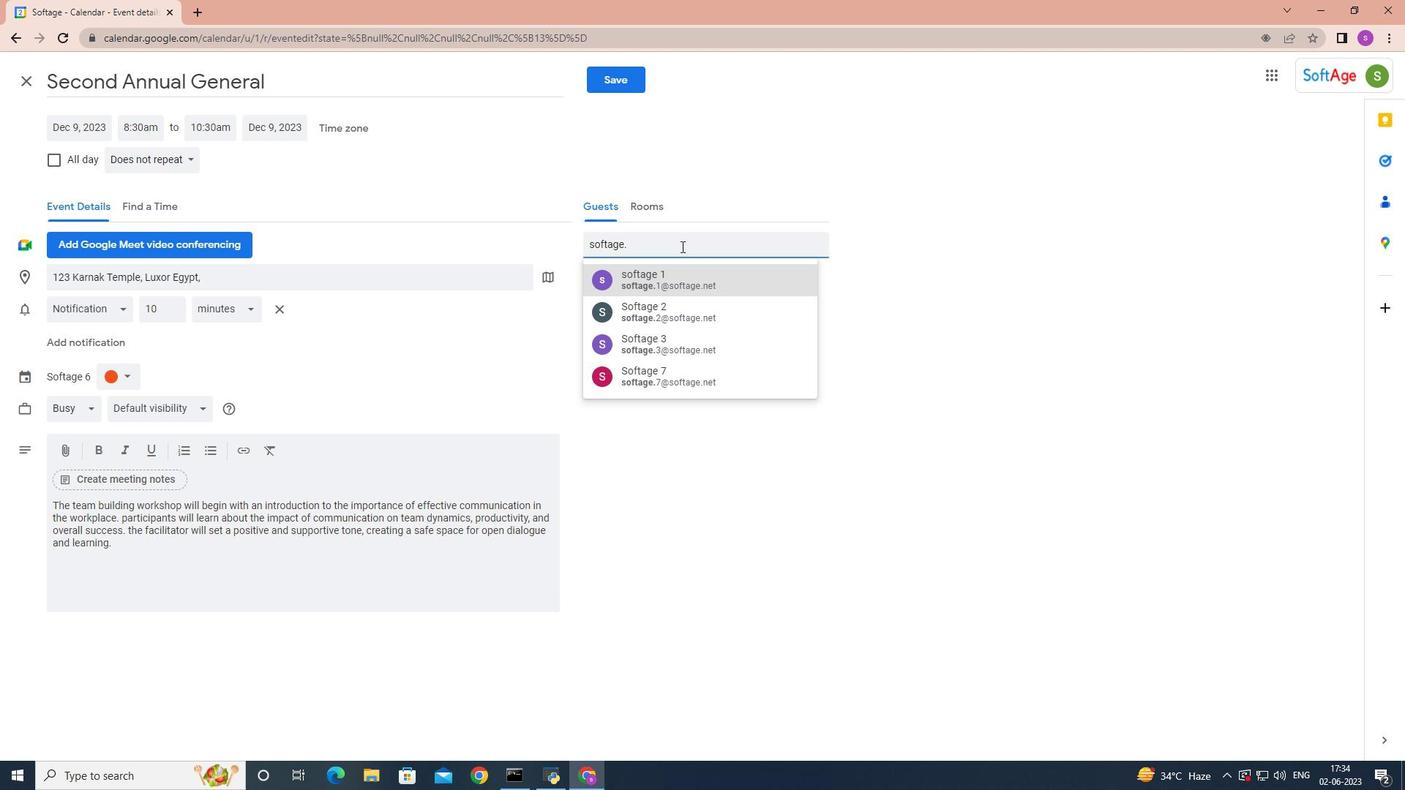 
Action: Mouse moved to (662, 277)
Screenshot: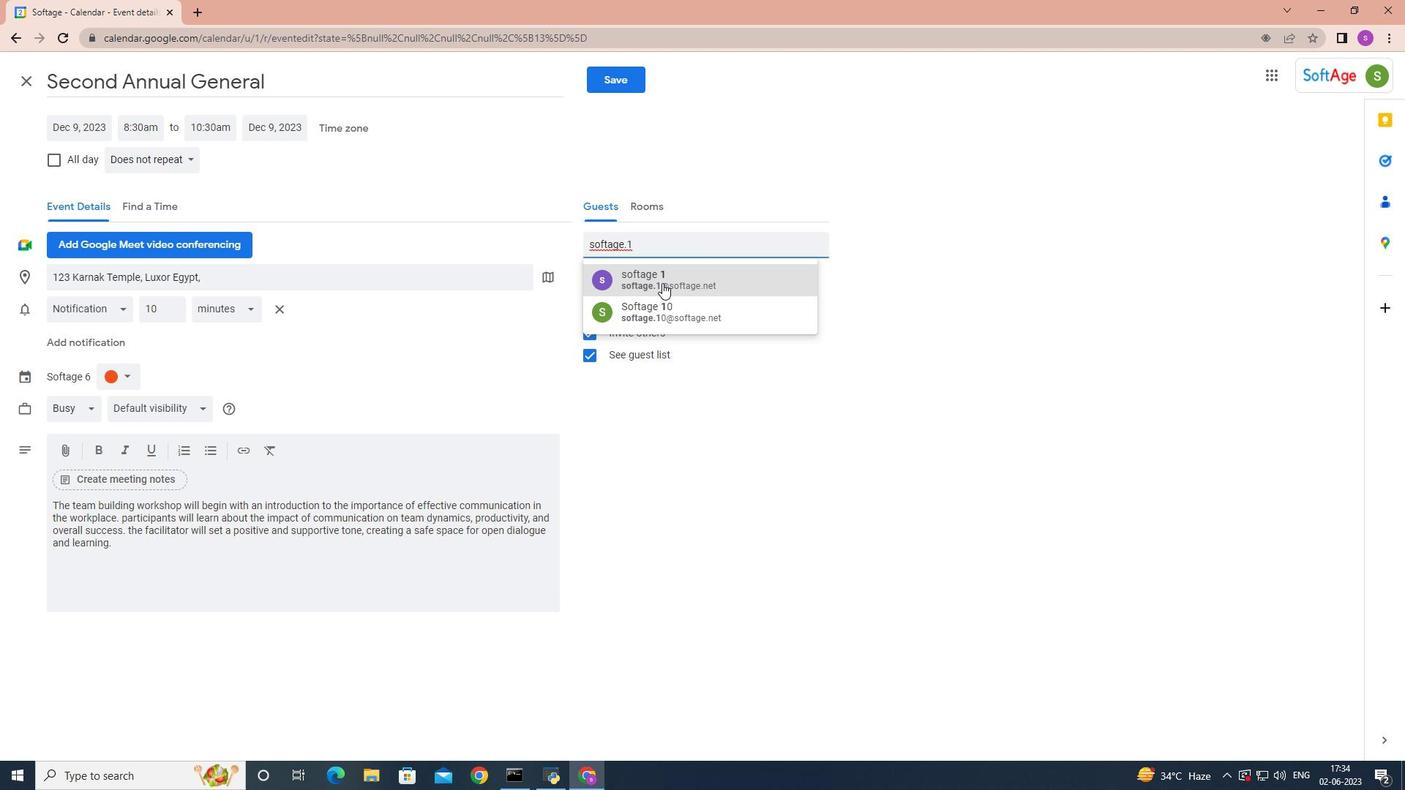 
Action: Mouse pressed left at (662, 277)
Screenshot: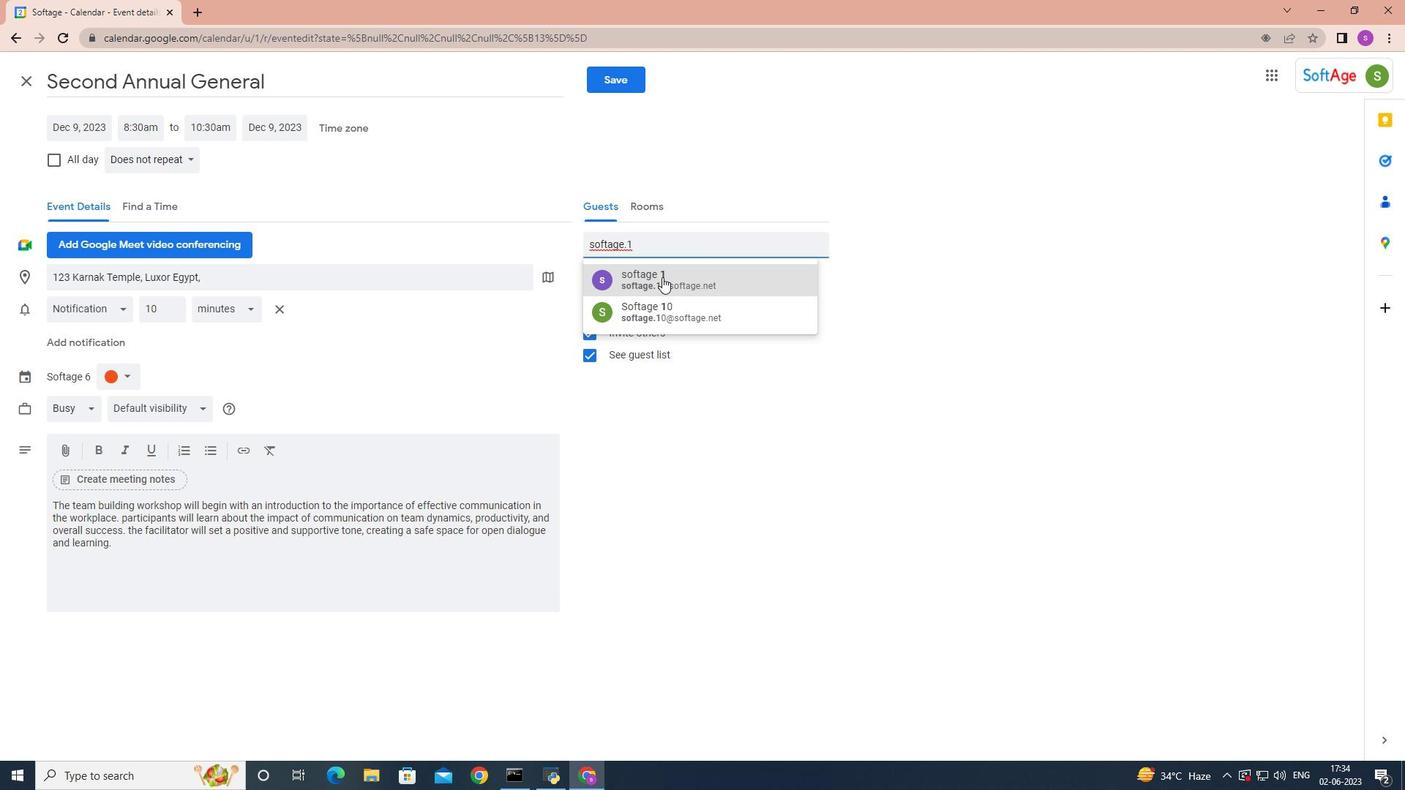 
Action: Key pressed softage.2
Screenshot: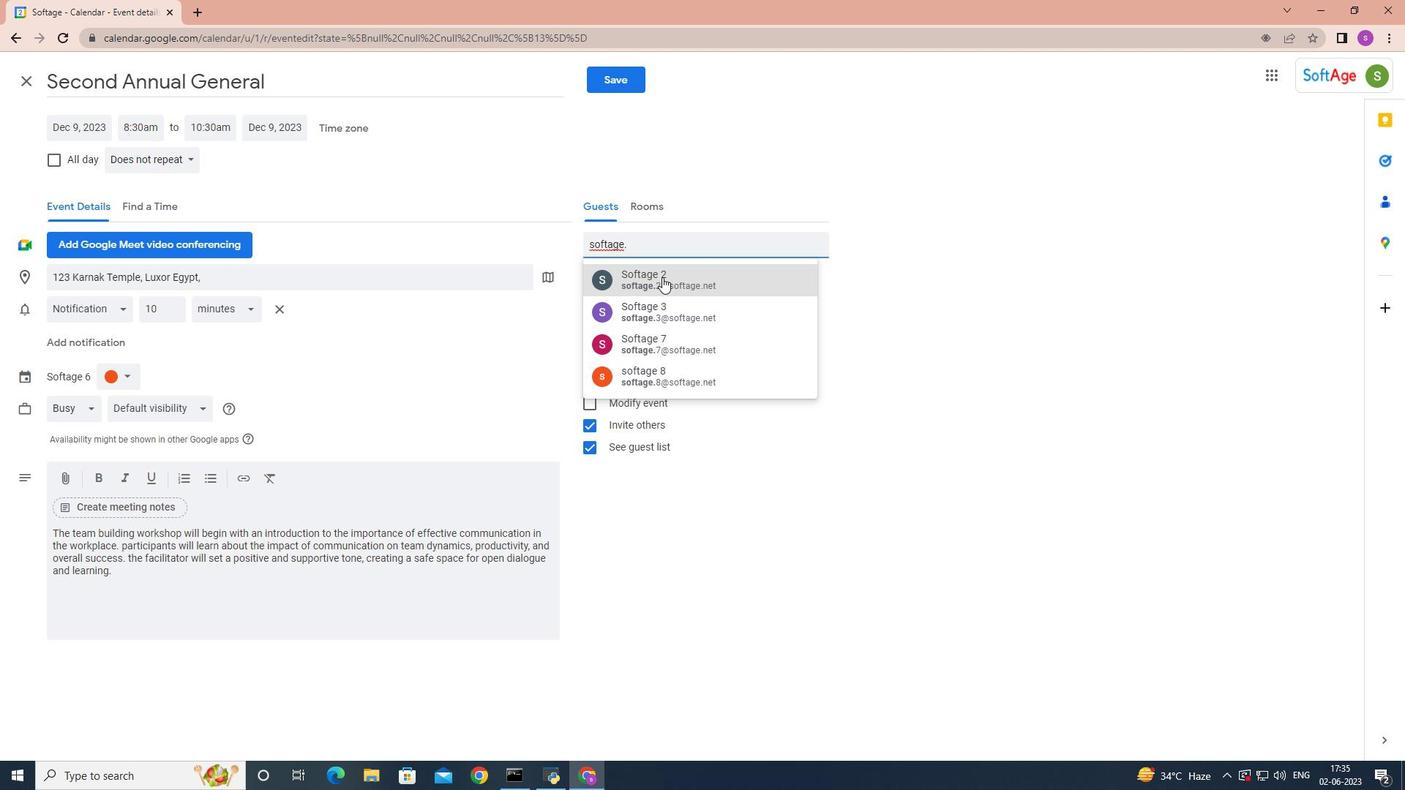 
Action: Mouse pressed left at (662, 277)
Screenshot: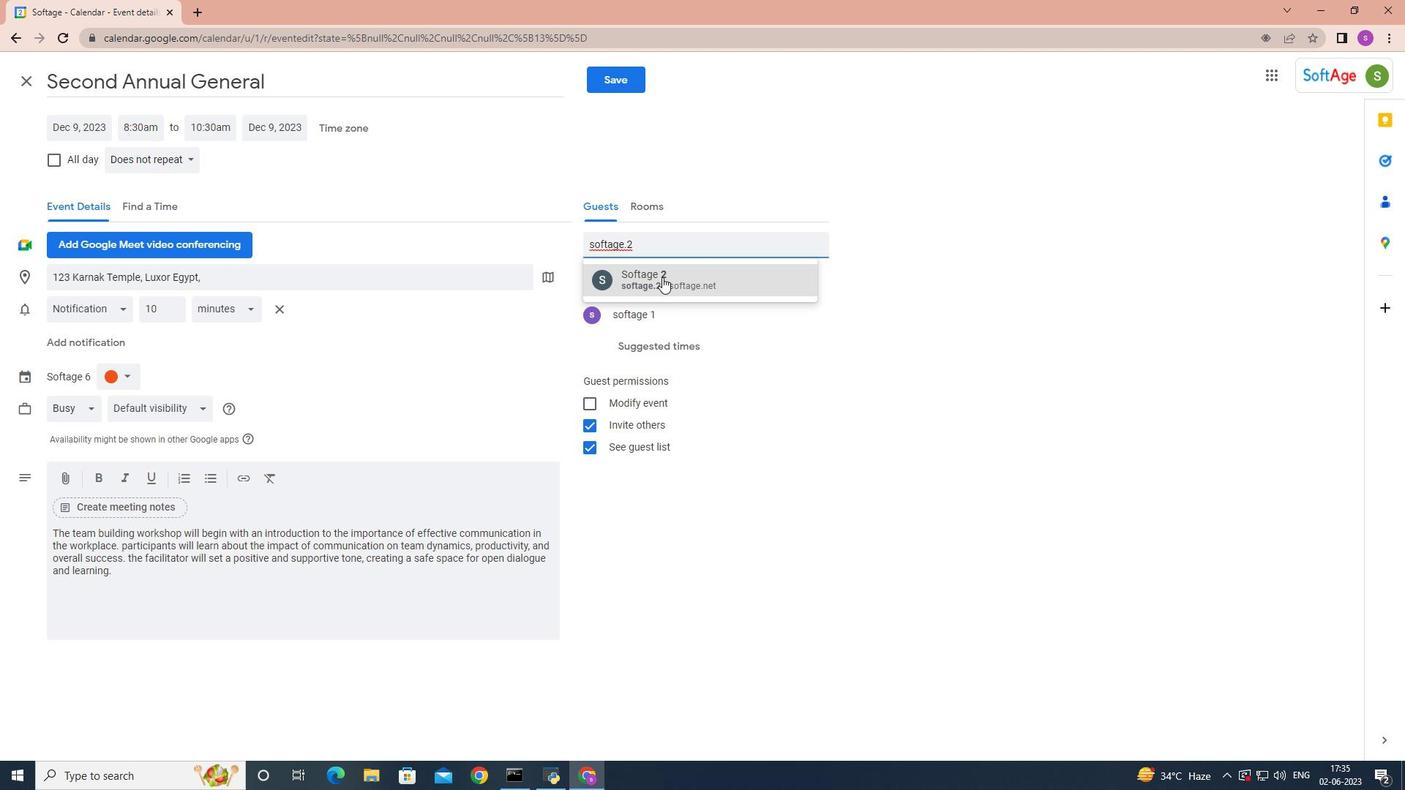 
Action: Mouse moved to (191, 159)
Screenshot: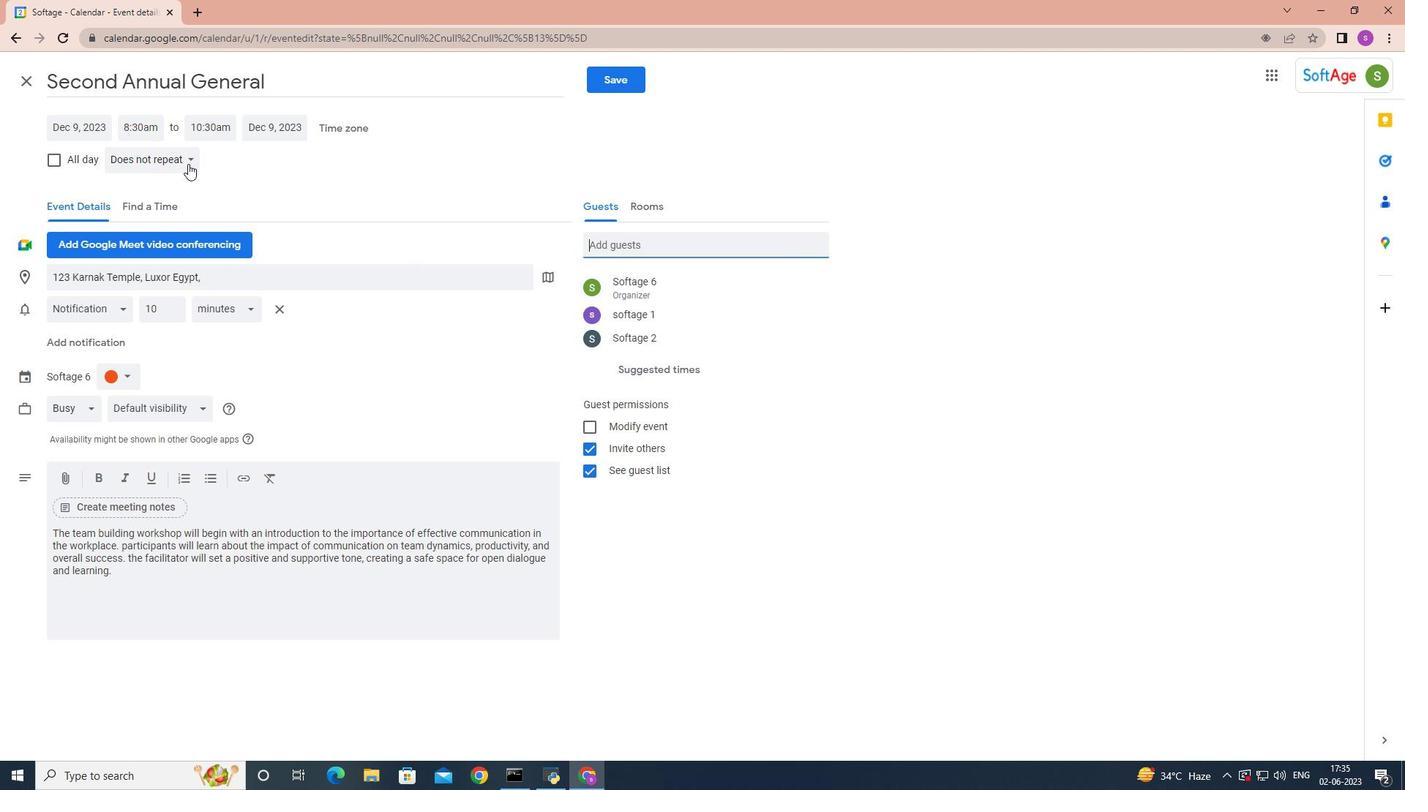 
Action: Mouse pressed left at (191, 159)
Screenshot: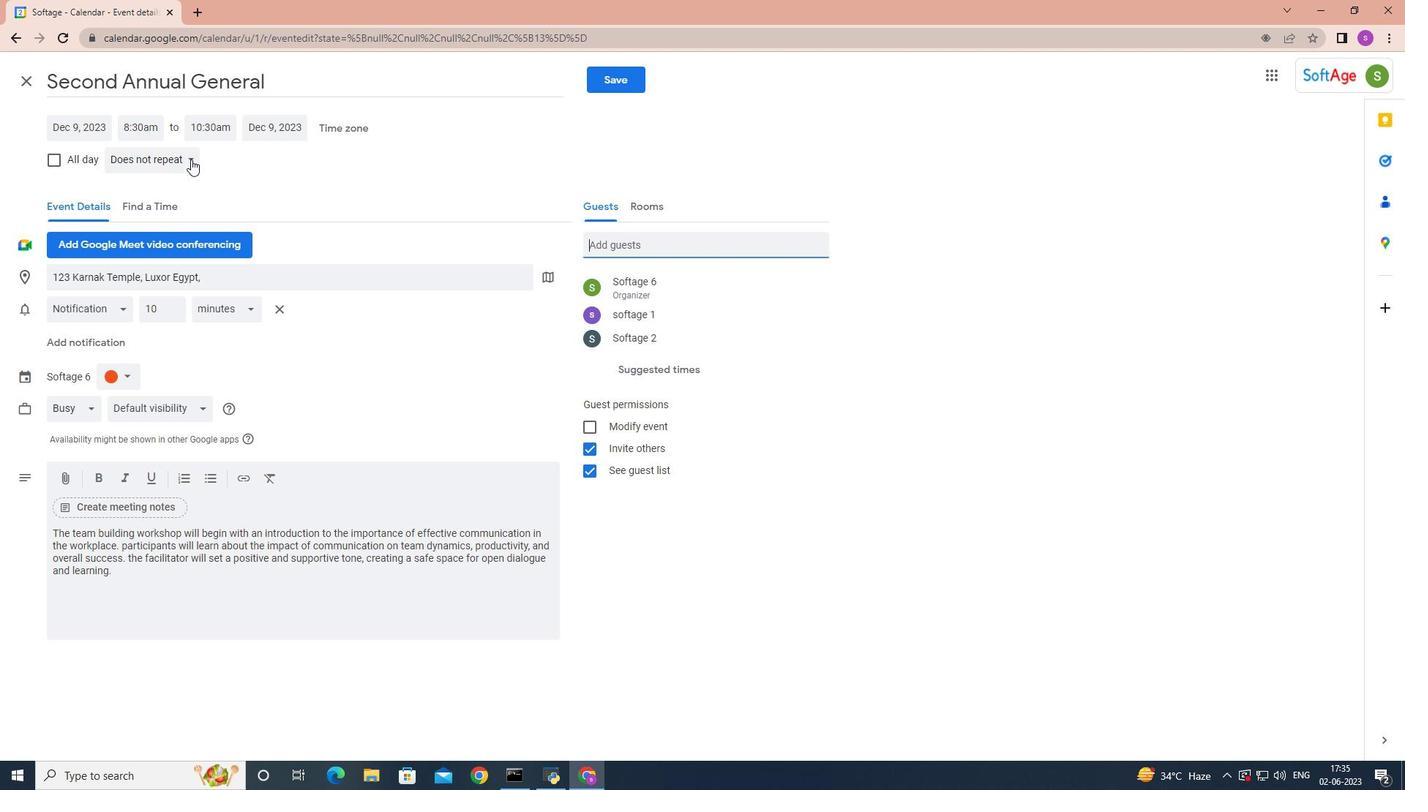 
Action: Mouse moved to (191, 158)
Screenshot: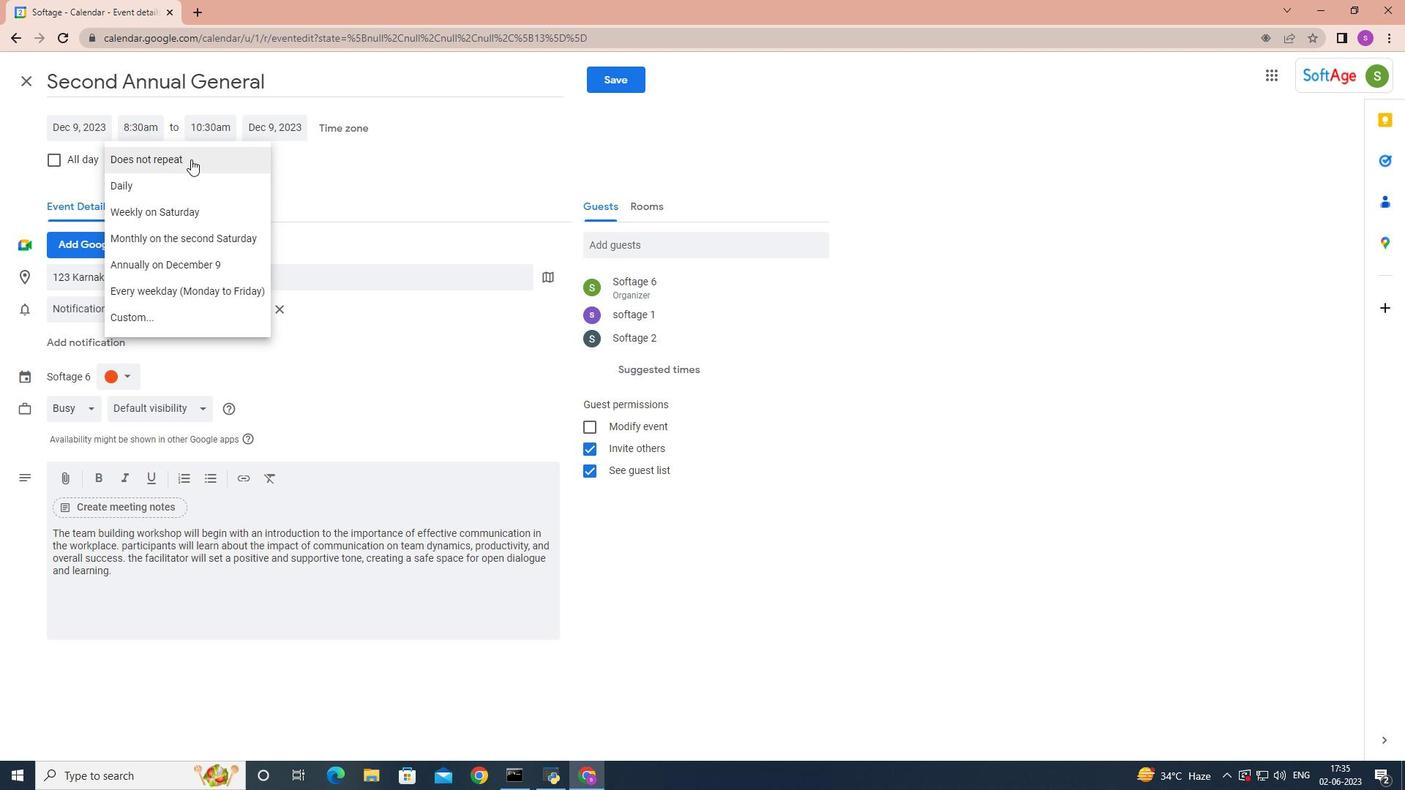 
Action: Mouse pressed left at (191, 158)
Screenshot: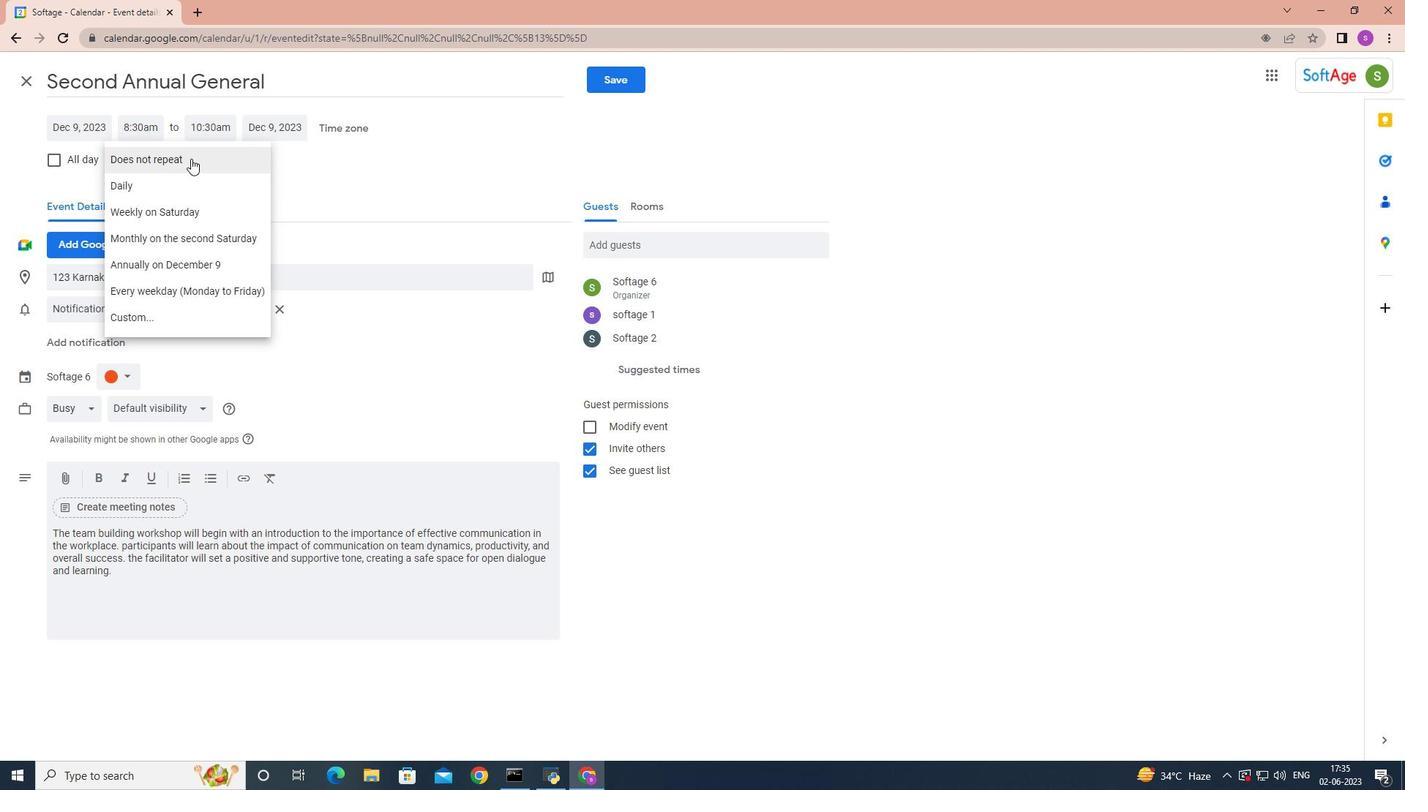 
Action: Mouse moved to (631, 81)
Screenshot: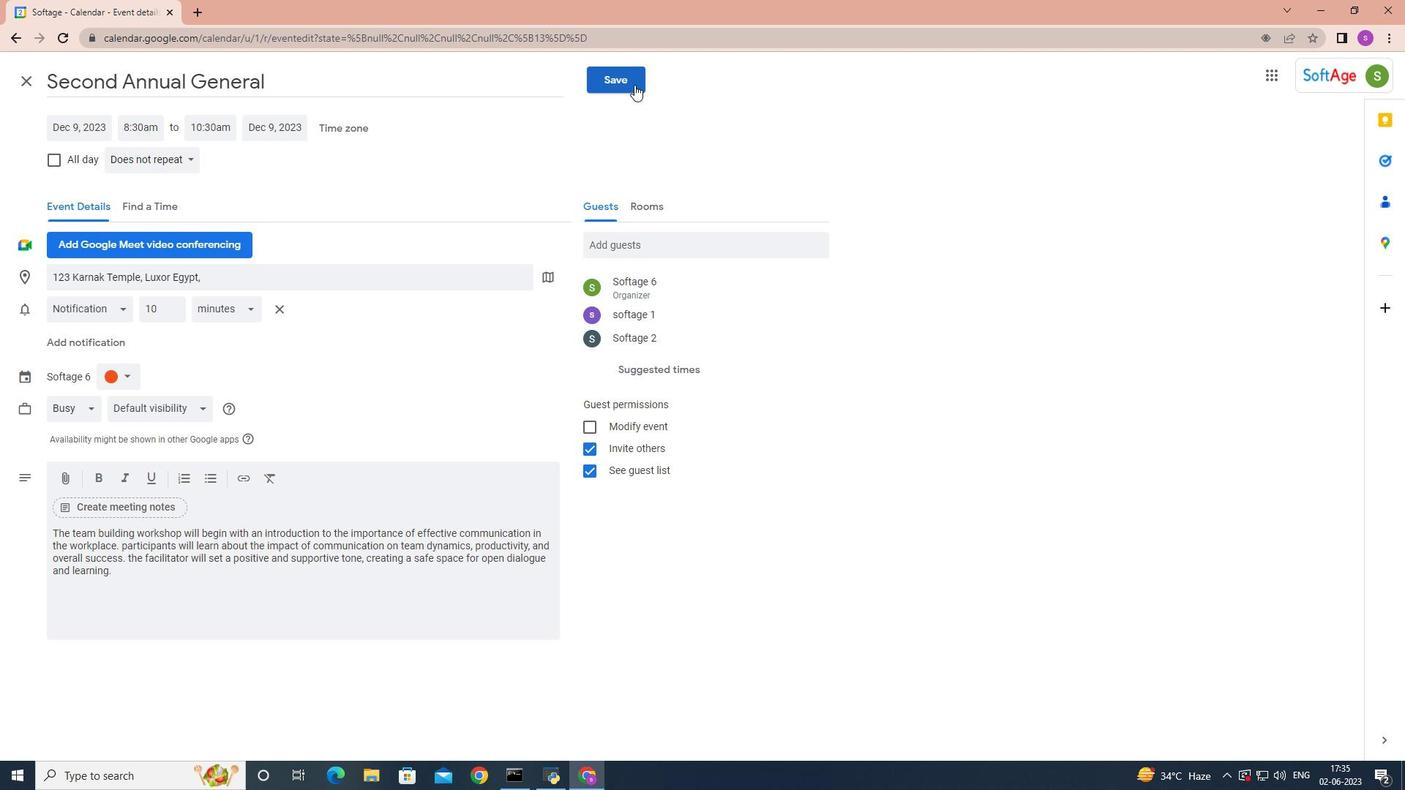 
Action: Mouse pressed left at (631, 81)
Screenshot: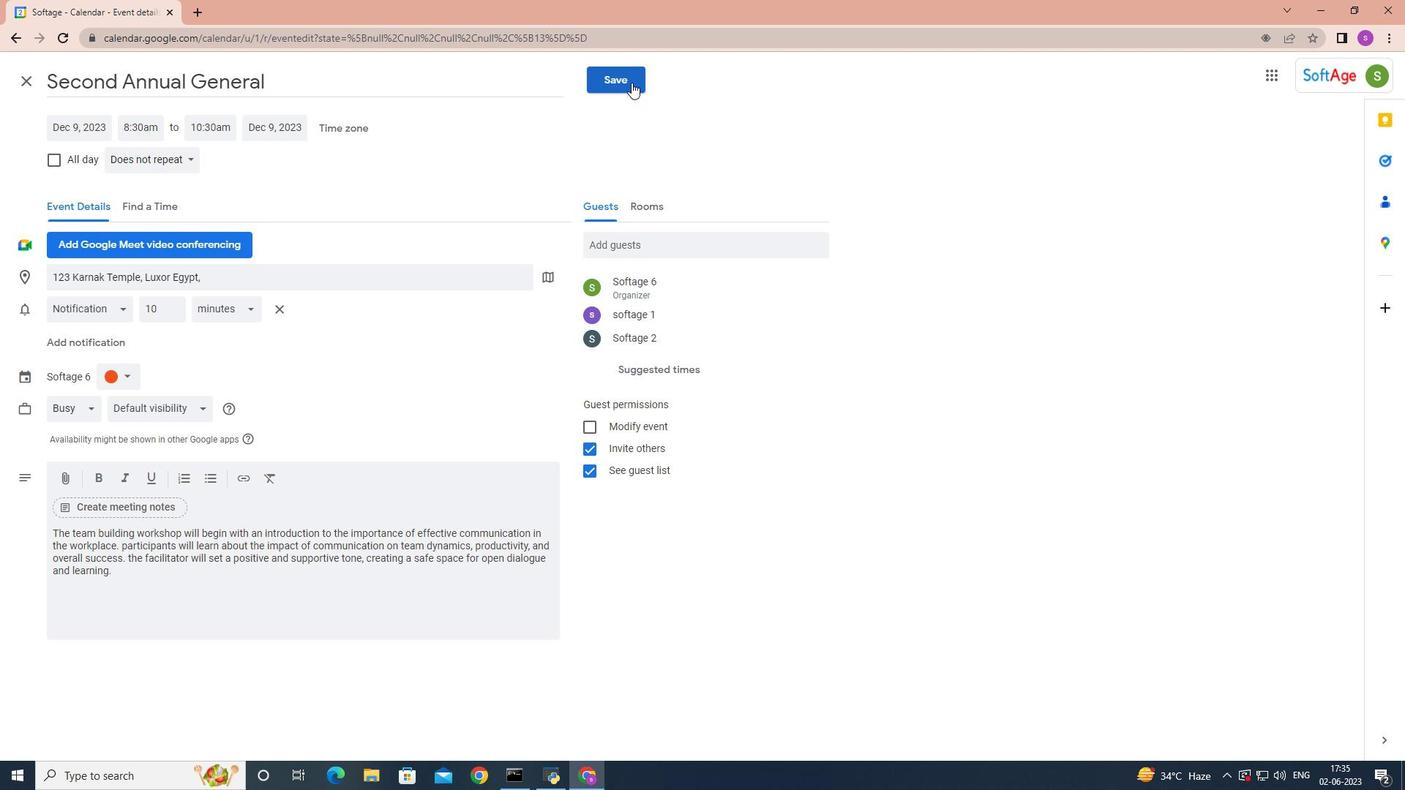
Action: Mouse moved to (854, 439)
Screenshot: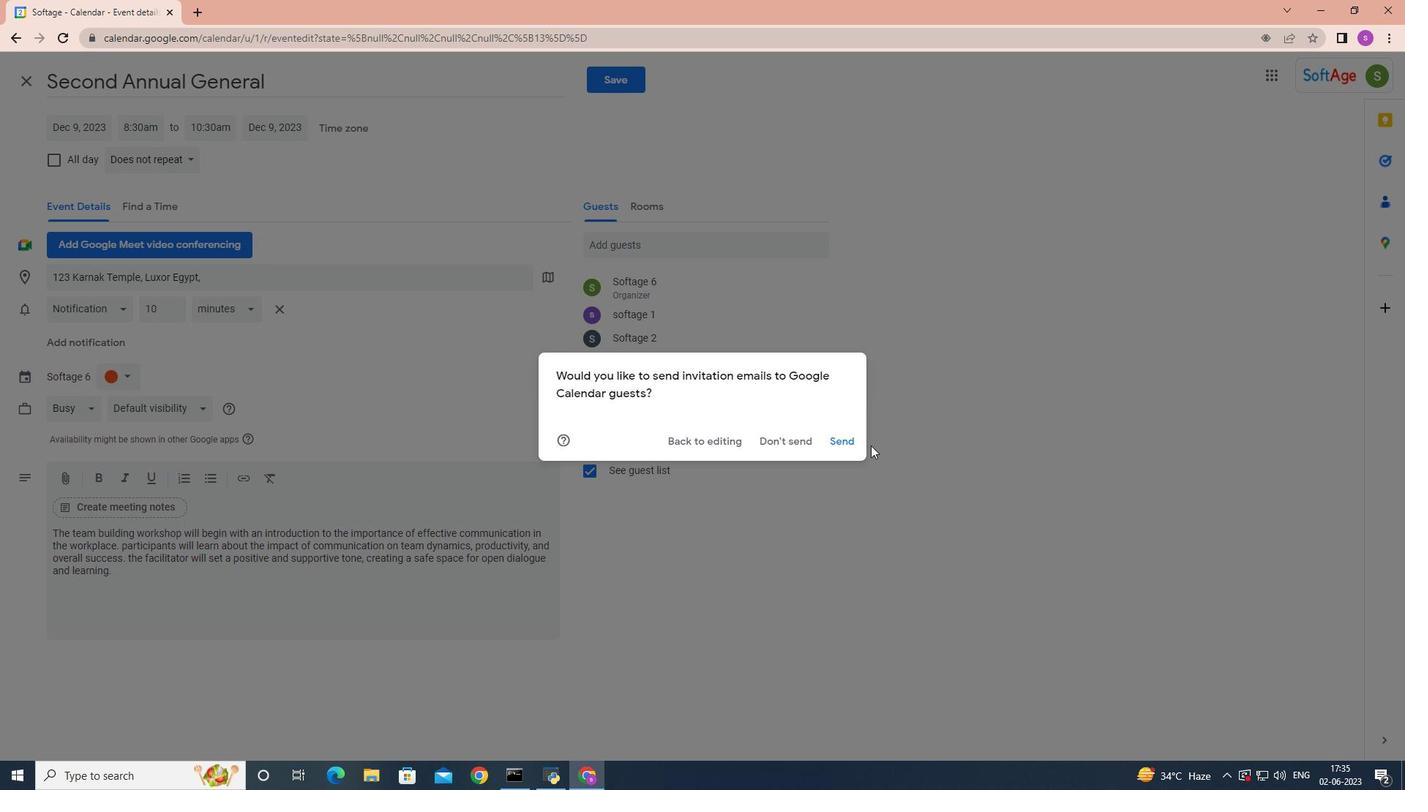 
Action: Mouse pressed left at (854, 439)
Screenshot: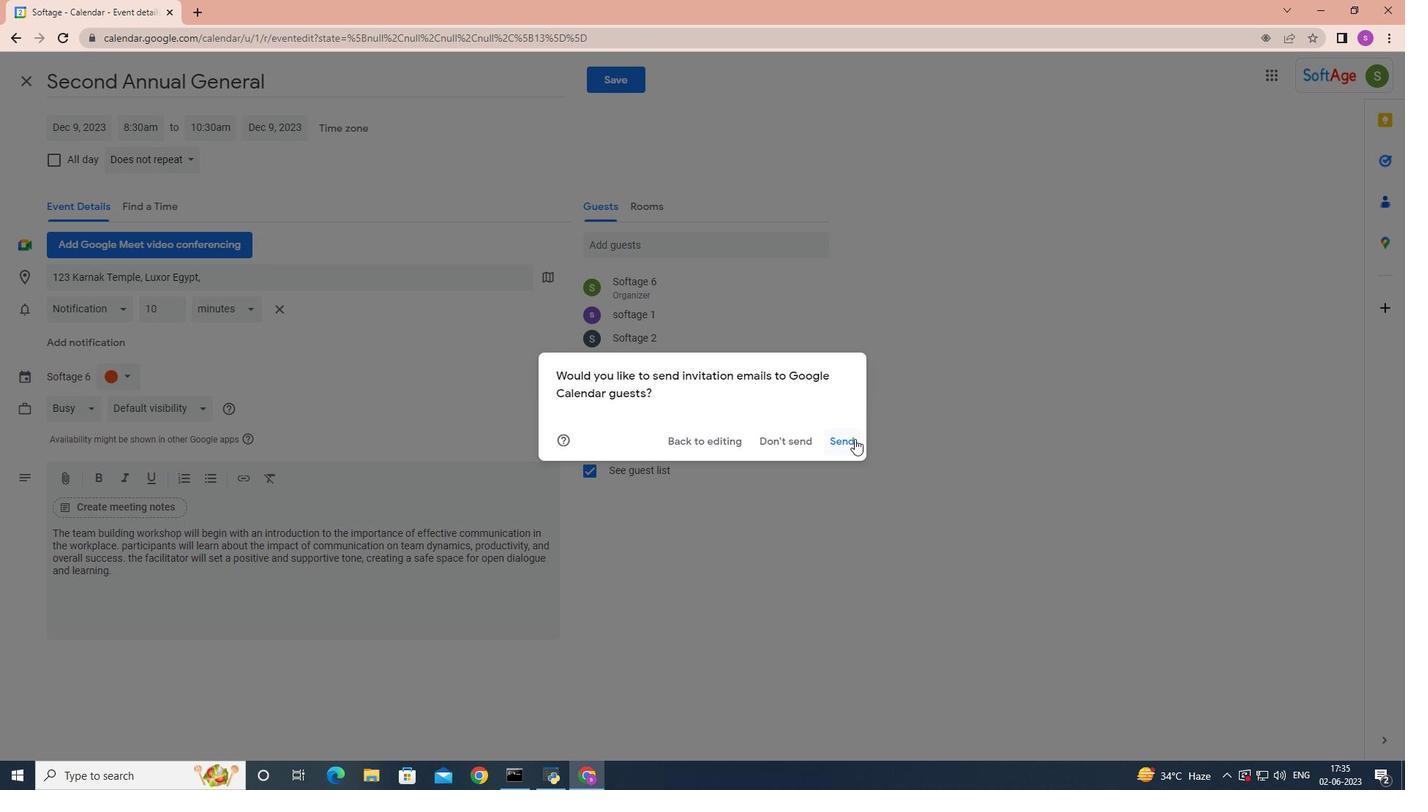 
